 Task: Buy 1 Exhaust Coatings from Exhaust & Emissions section under best seller category for shipping address: Emily Brown, 1132 Star Trek Drive, Pensacola, Florida 32501, Cell Number 8503109646. Pay from credit card ending with 2005, CVV 3321
Action: Mouse moved to (37, 82)
Screenshot: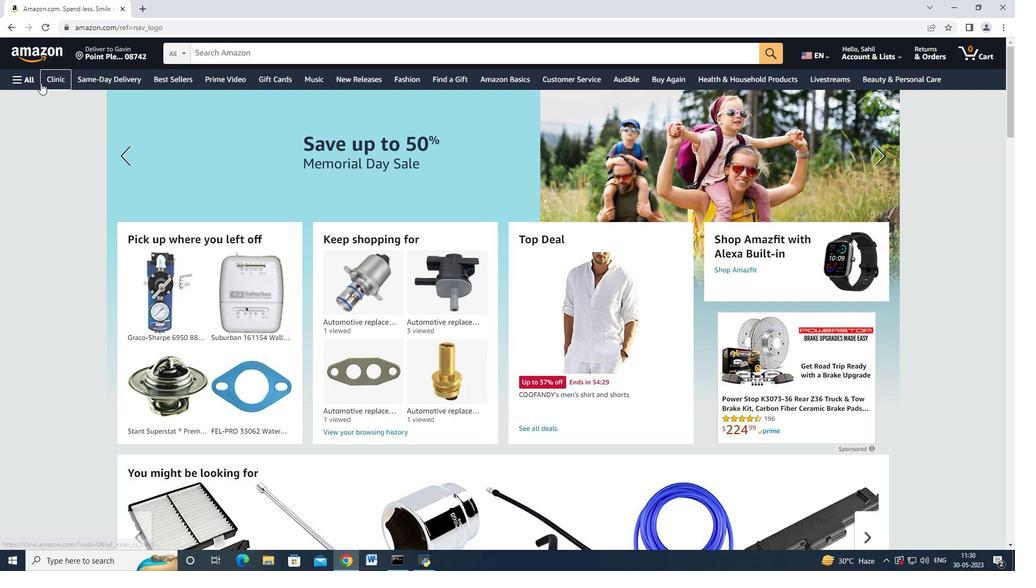 
Action: Mouse pressed left at (37, 82)
Screenshot: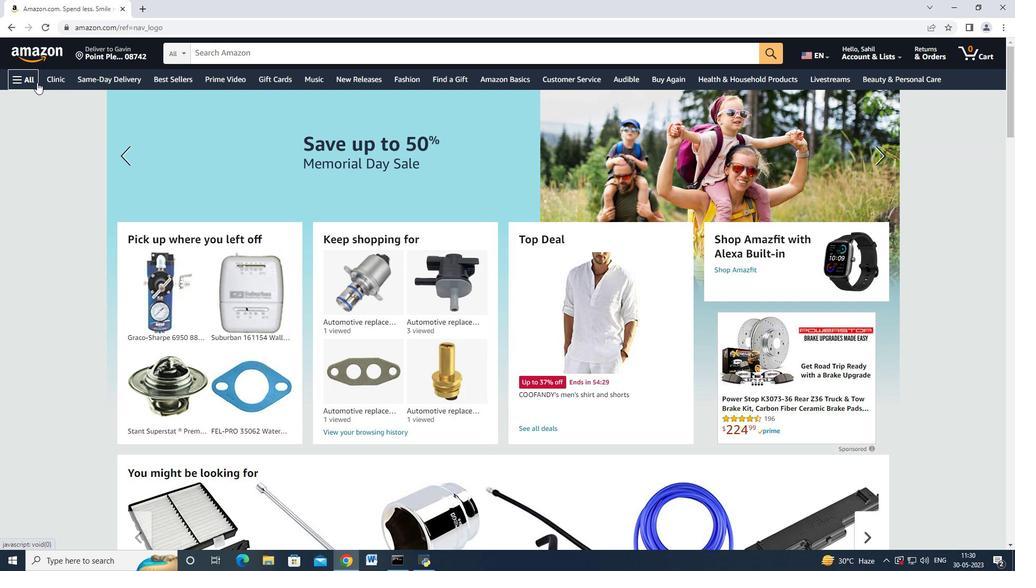 
Action: Mouse moved to (54, 196)
Screenshot: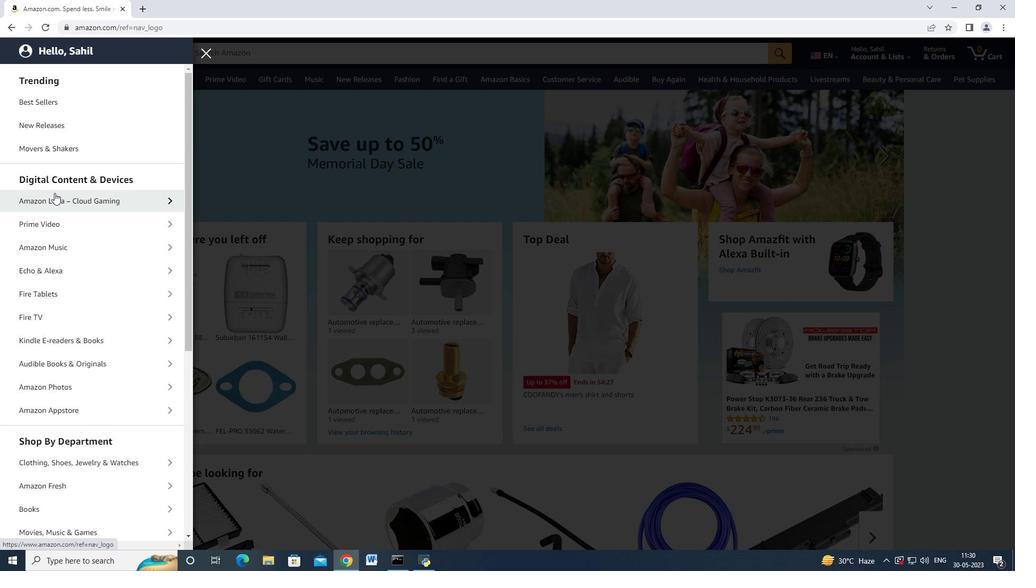 
Action: Mouse scrolled (54, 196) with delta (0, 0)
Screenshot: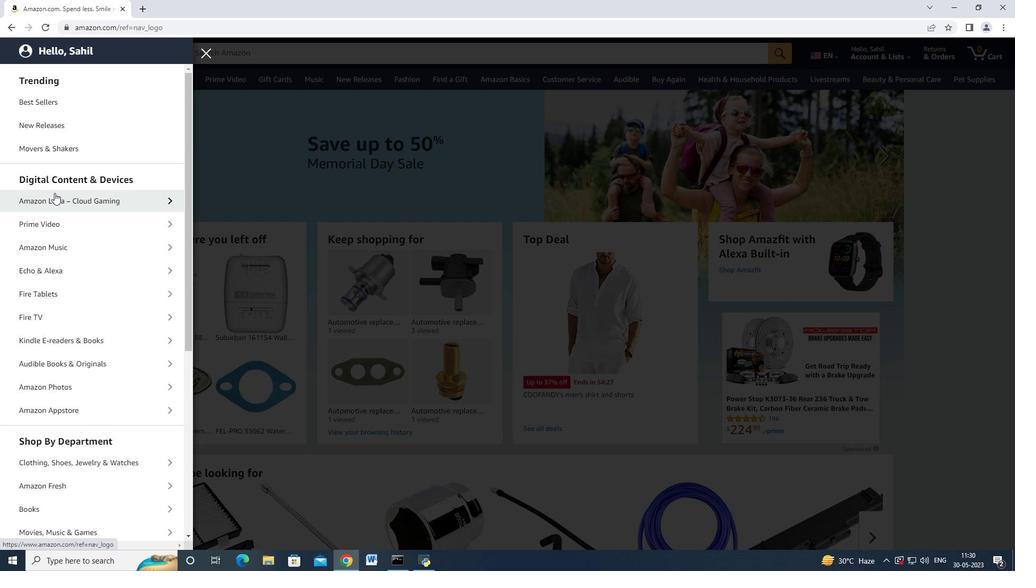 
Action: Mouse moved to (54, 196)
Screenshot: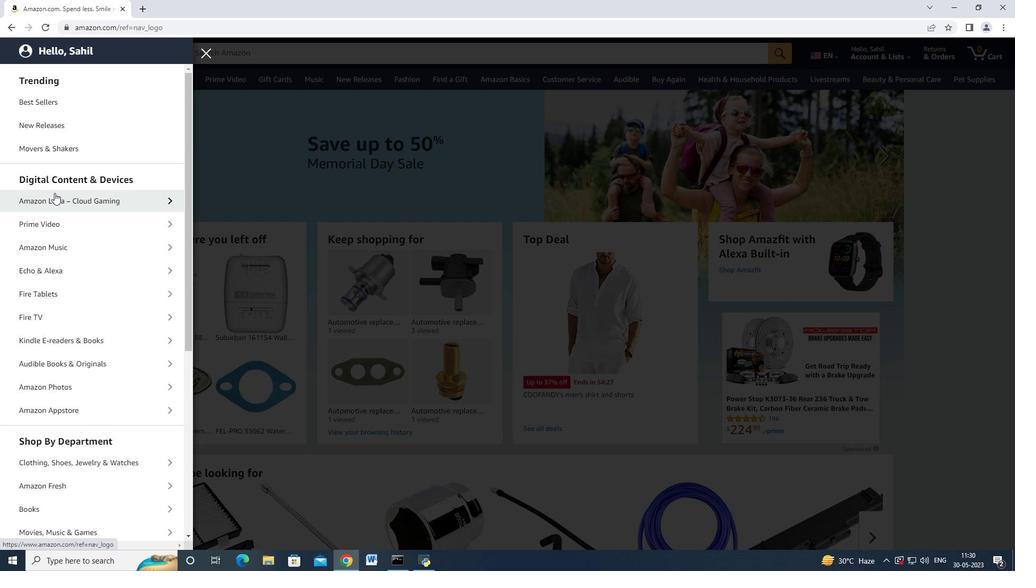 
Action: Mouse scrolled (54, 196) with delta (0, 0)
Screenshot: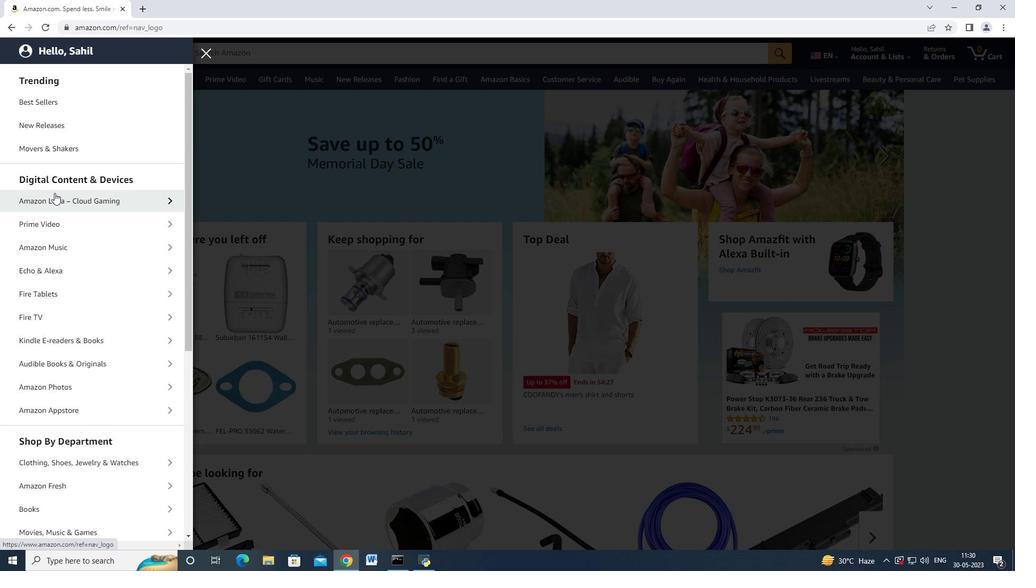 
Action: Mouse moved to (56, 197)
Screenshot: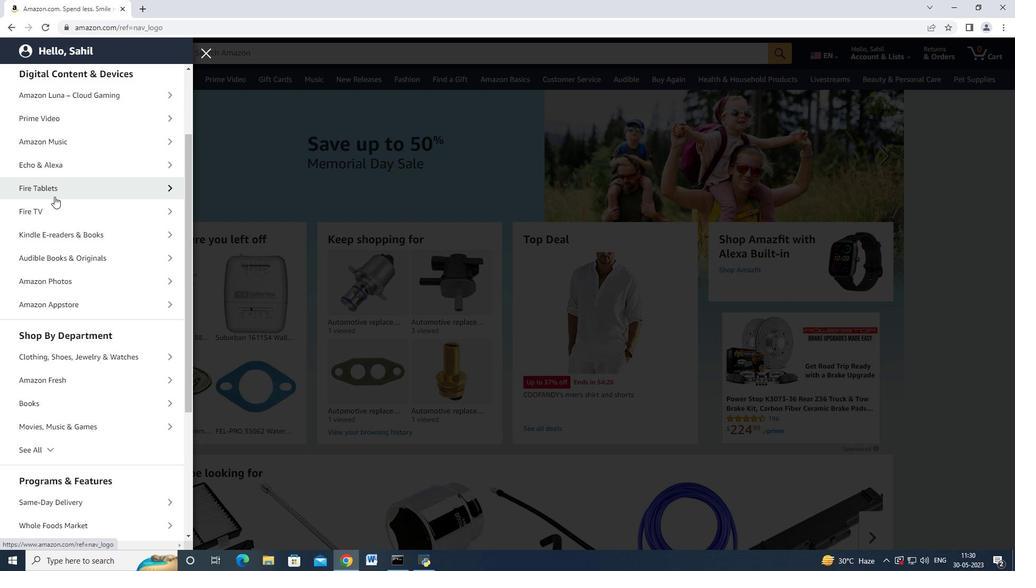 
Action: Mouse scrolled (56, 197) with delta (0, 0)
Screenshot: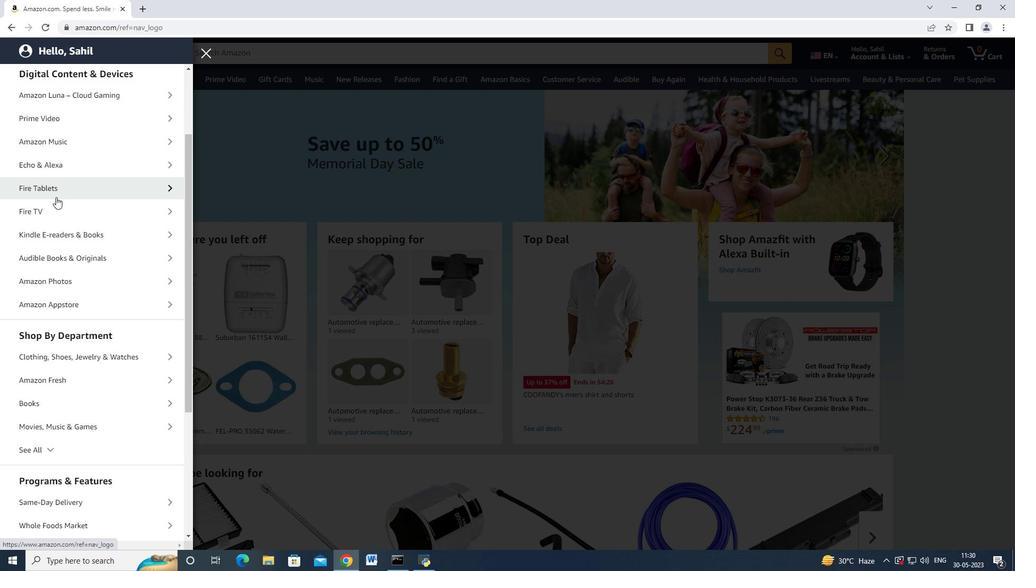 
Action: Mouse scrolled (56, 197) with delta (0, 0)
Screenshot: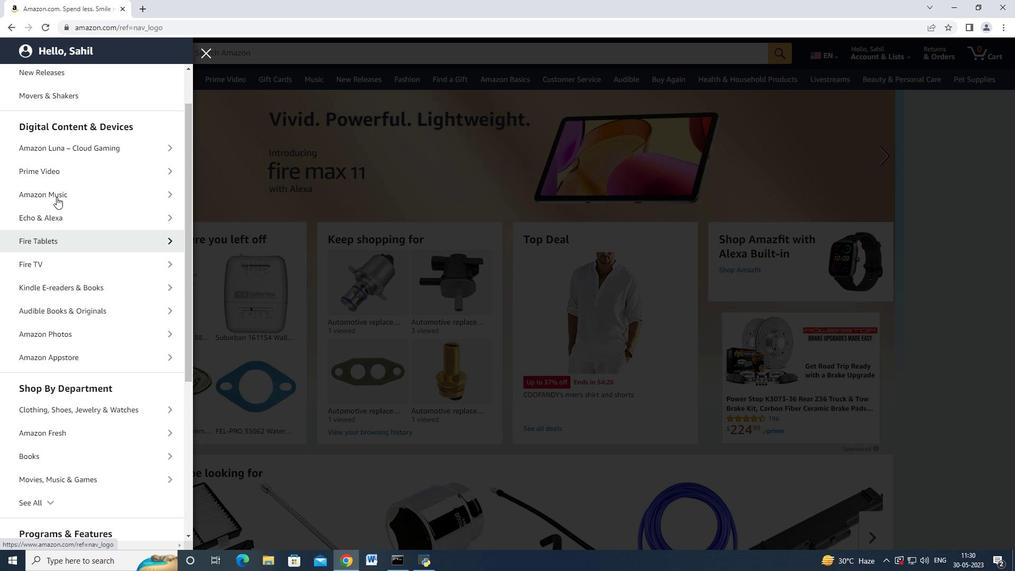 
Action: Mouse moved to (47, 203)
Screenshot: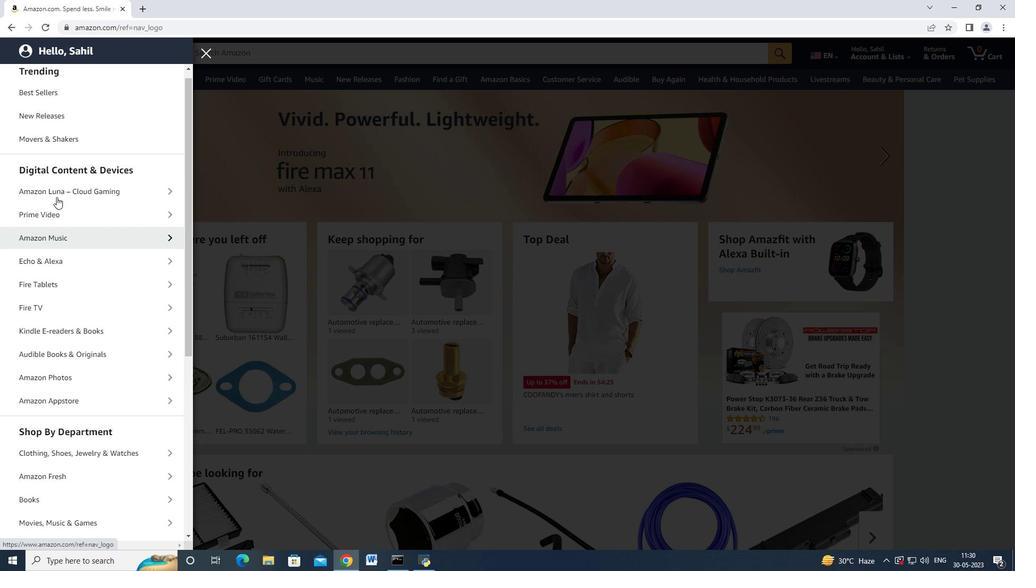 
Action: Mouse scrolled (47, 203) with delta (0, 0)
Screenshot: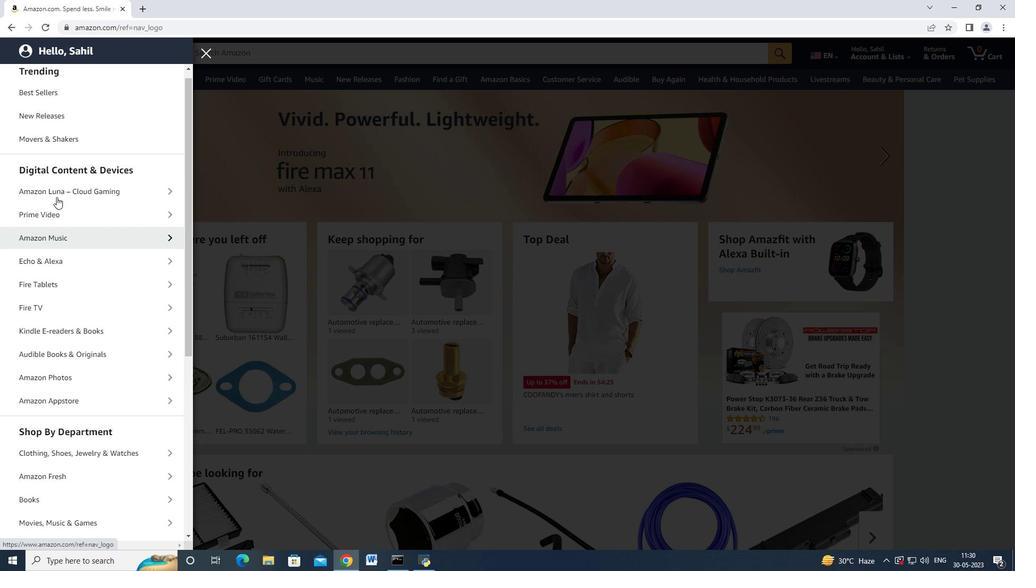 
Action: Mouse moved to (46, 203)
Screenshot: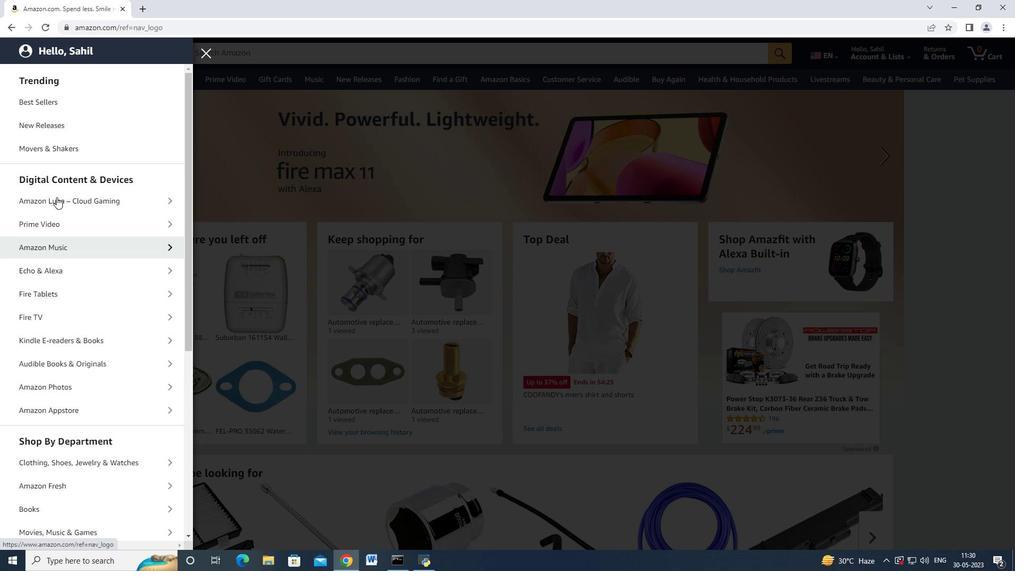 
Action: Mouse scrolled (46, 203) with delta (0, 0)
Screenshot: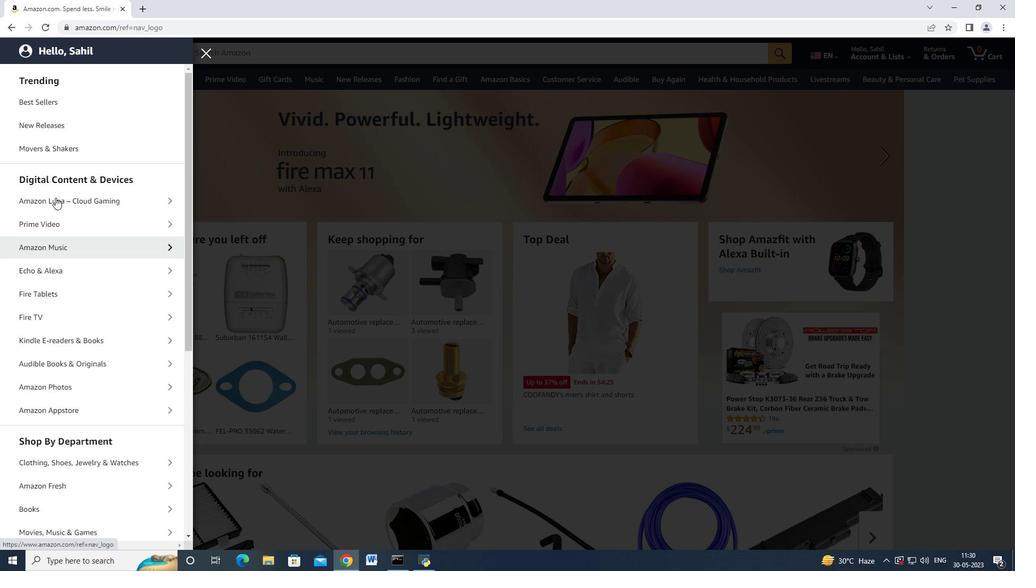
Action: Mouse scrolled (46, 203) with delta (0, 0)
Screenshot: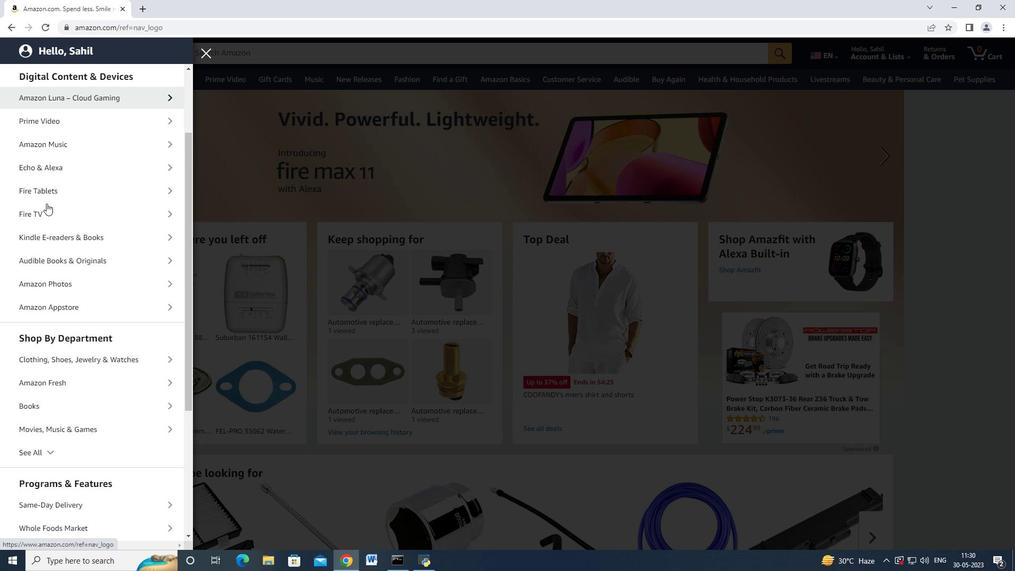 
Action: Mouse moved to (53, 247)
Screenshot: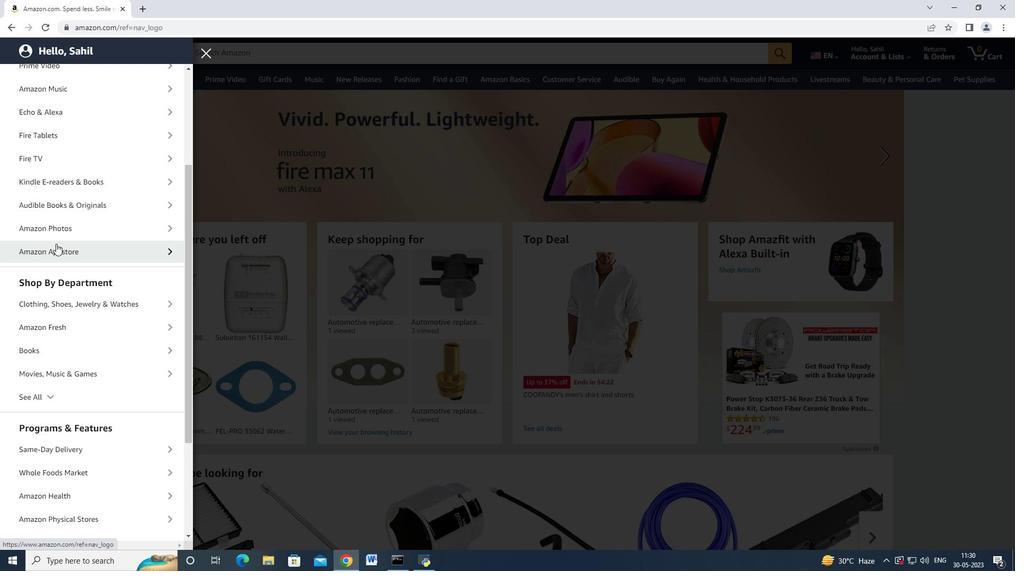
Action: Mouse scrolled (53, 247) with delta (0, 0)
Screenshot: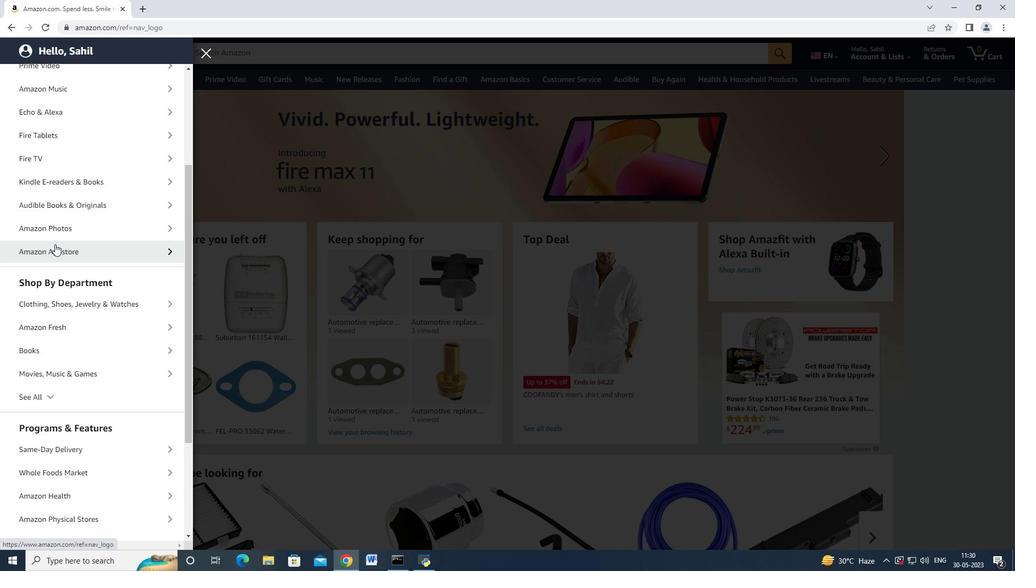 
Action: Mouse moved to (49, 253)
Screenshot: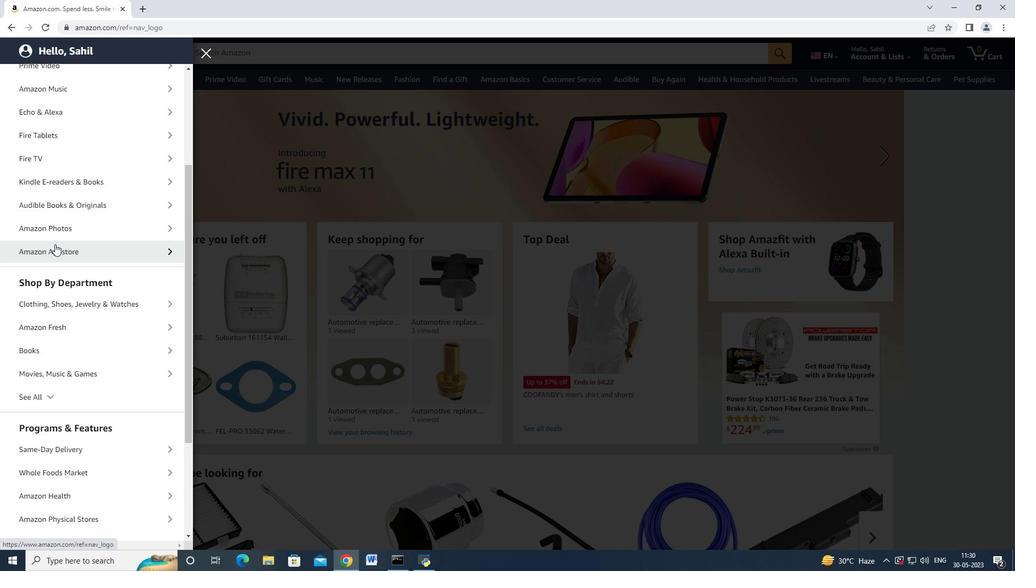 
Action: Mouse scrolled (49, 253) with delta (0, 0)
Screenshot: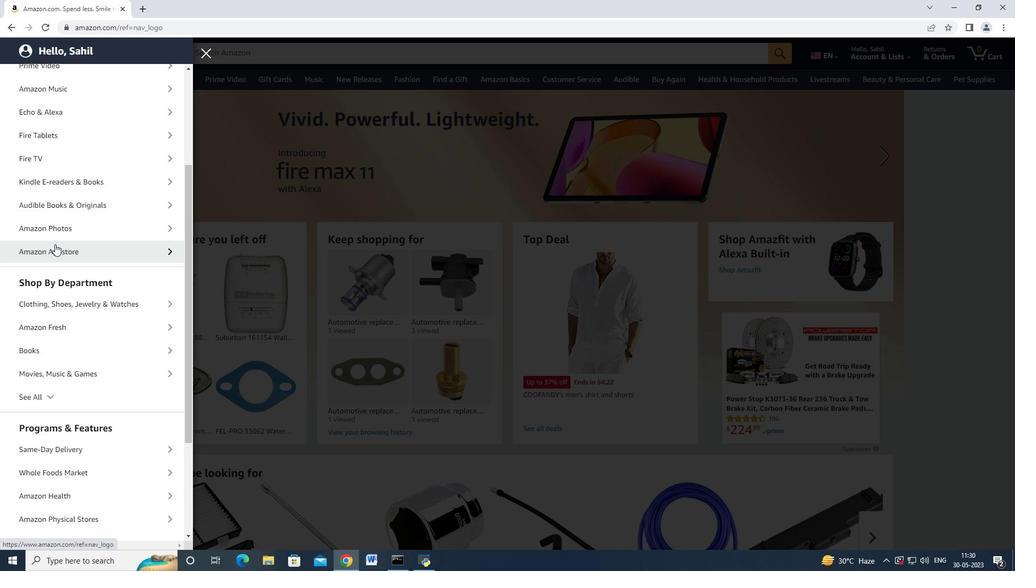 
Action: Mouse scrolled (49, 253) with delta (0, 0)
Screenshot: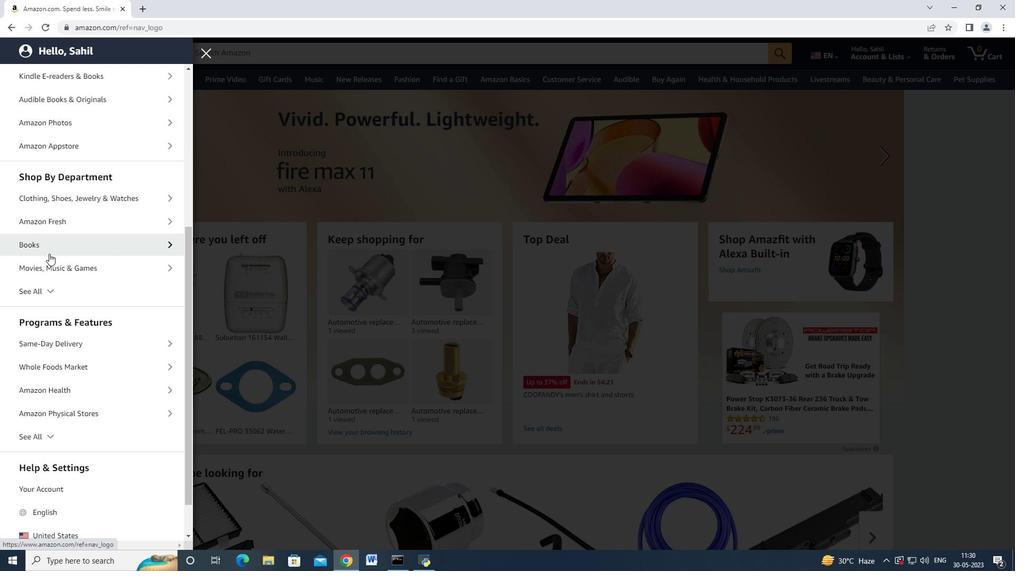 
Action: Mouse scrolled (49, 253) with delta (0, 0)
Screenshot: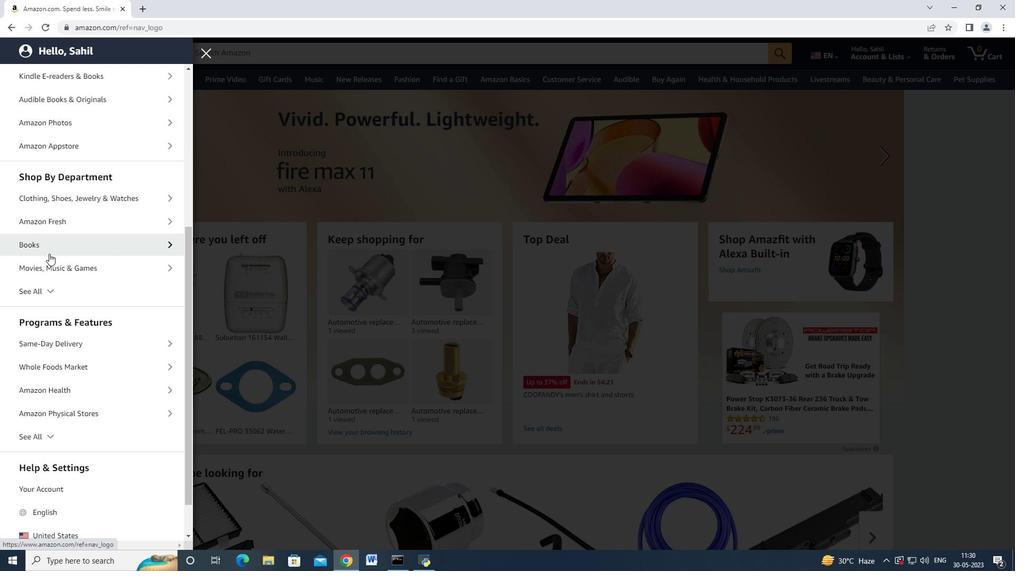 
Action: Mouse scrolled (49, 253) with delta (0, 0)
Screenshot: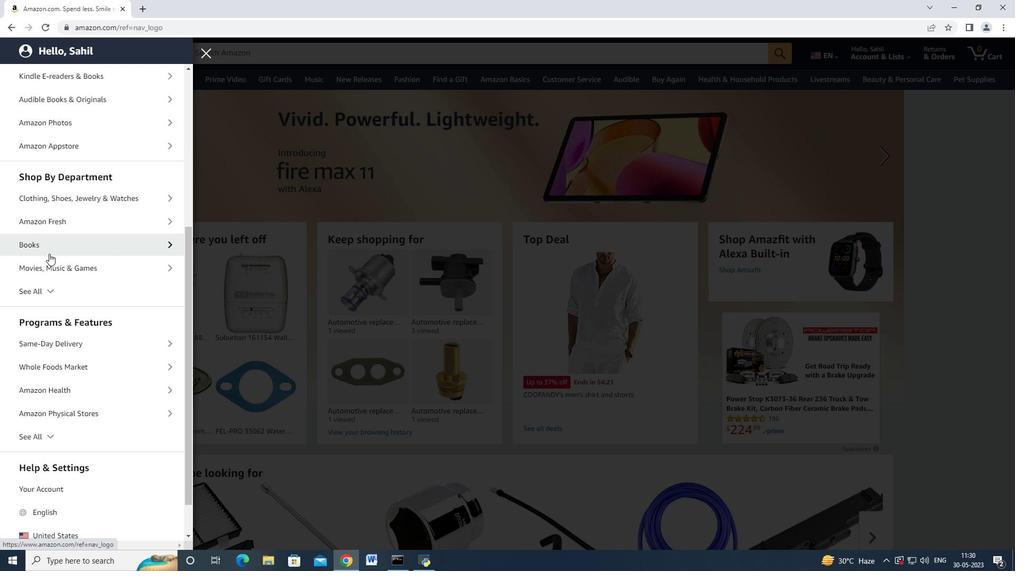 
Action: Mouse moved to (45, 247)
Screenshot: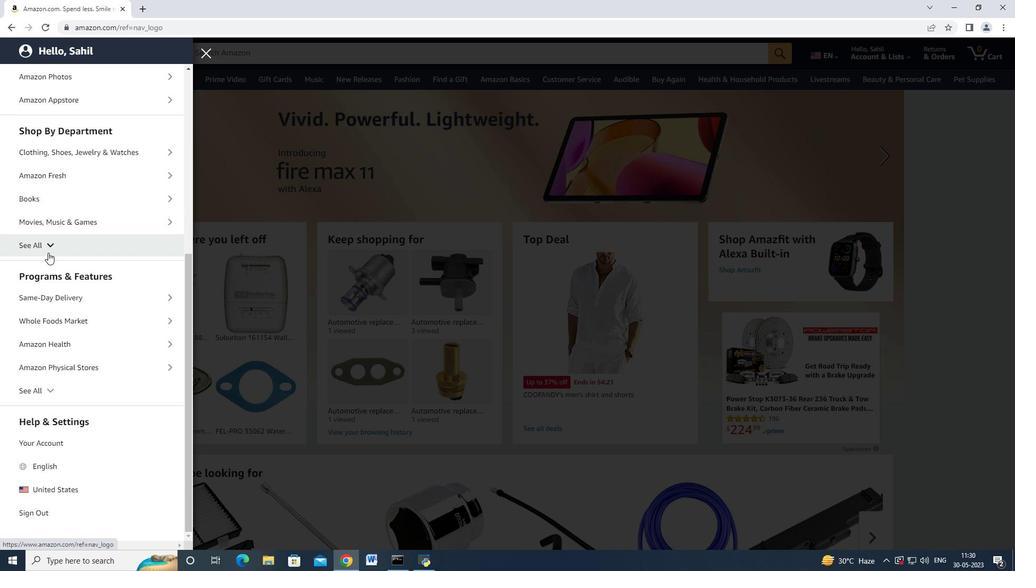 
Action: Mouse scrolled (45, 247) with delta (0, 0)
Screenshot: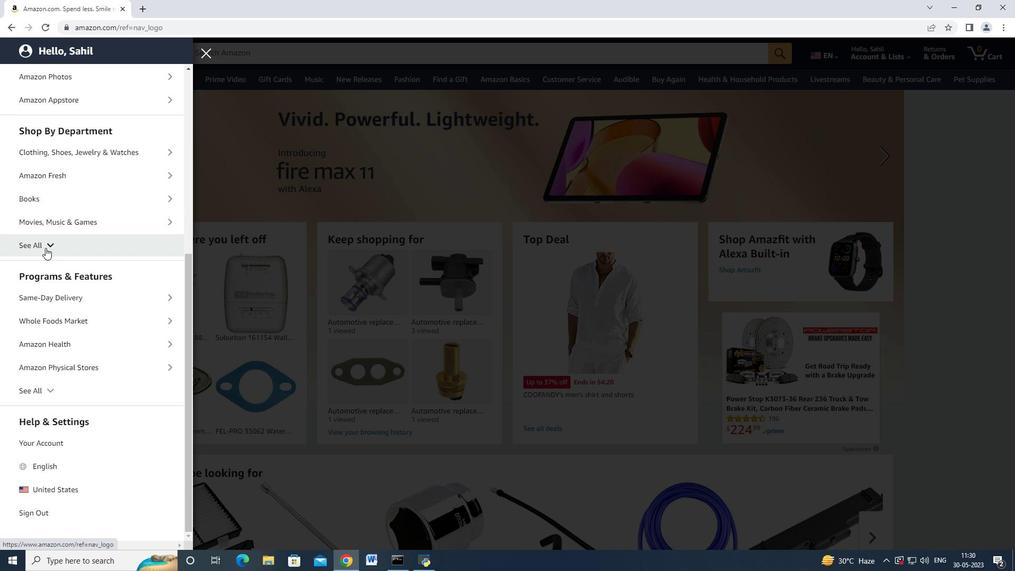
Action: Mouse moved to (70, 203)
Screenshot: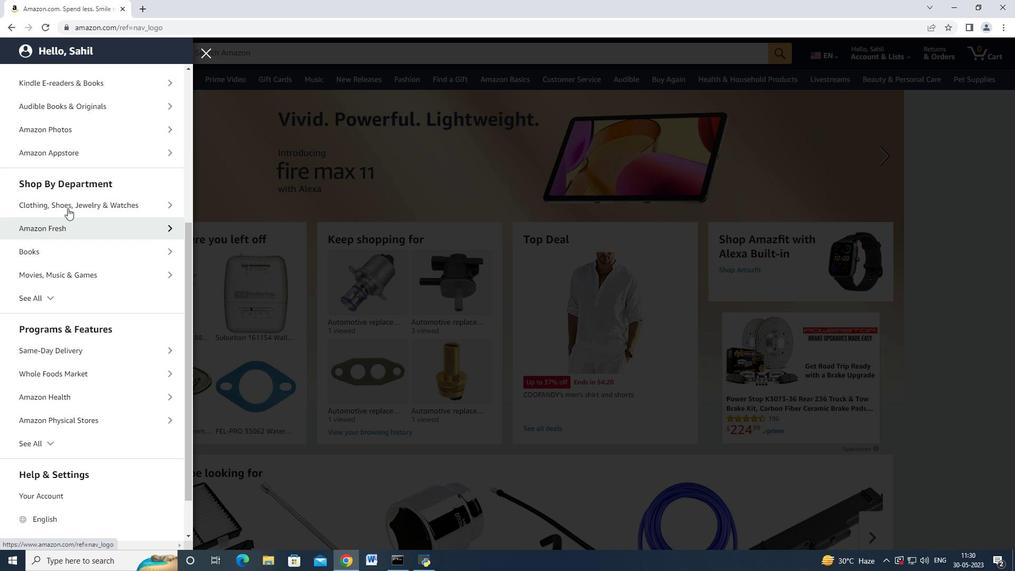 
Action: Mouse scrolled (70, 203) with delta (0, 0)
Screenshot: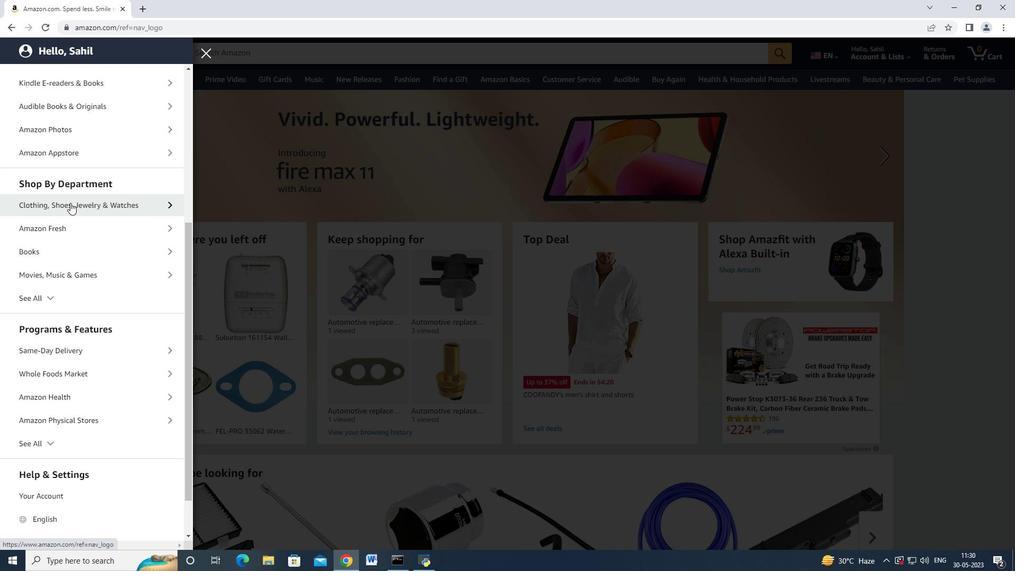 
Action: Mouse scrolled (70, 203) with delta (0, 0)
Screenshot: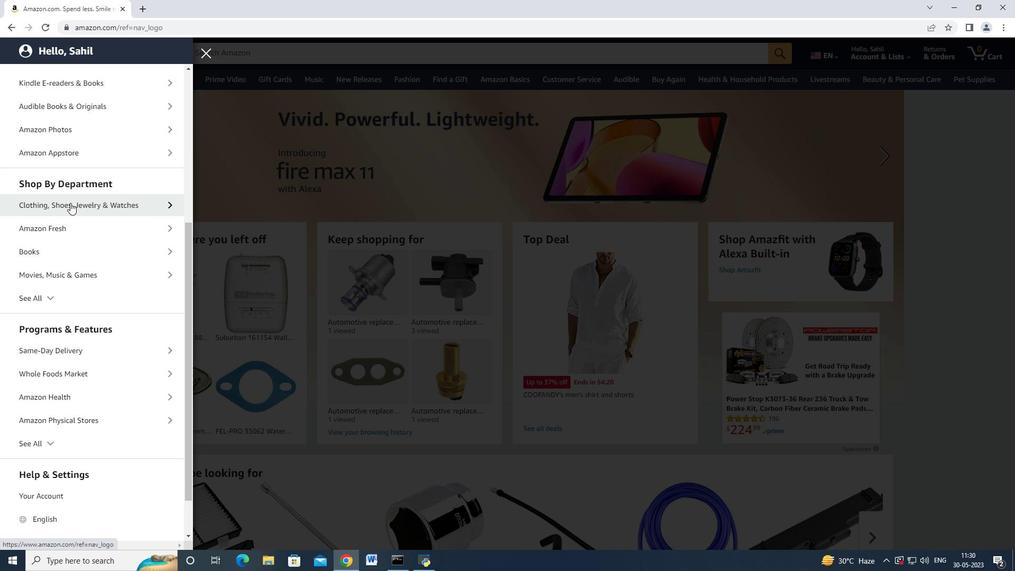 
Action: Mouse scrolled (70, 203) with delta (0, 0)
Screenshot: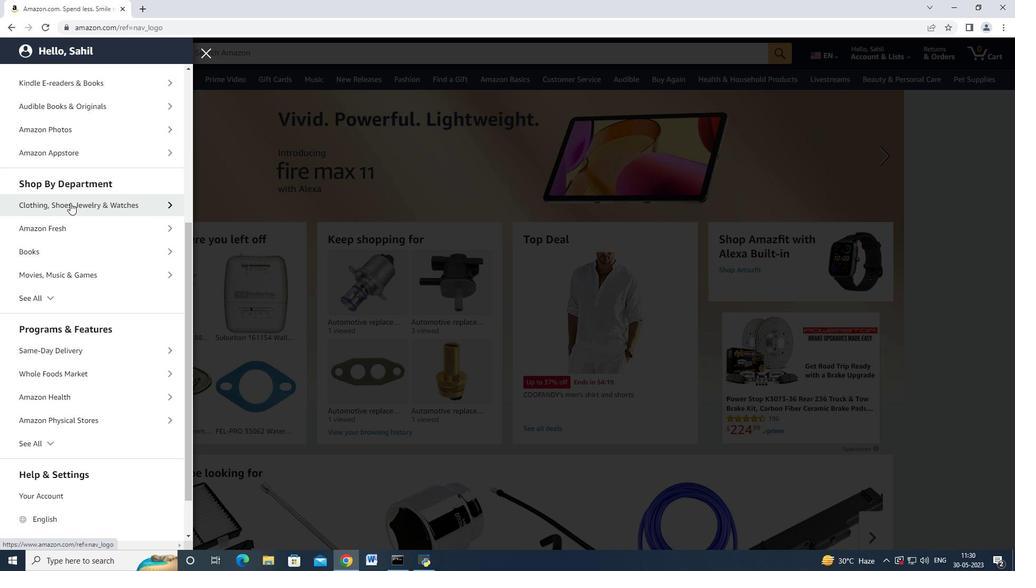 
Action: Mouse moved to (70, 205)
Screenshot: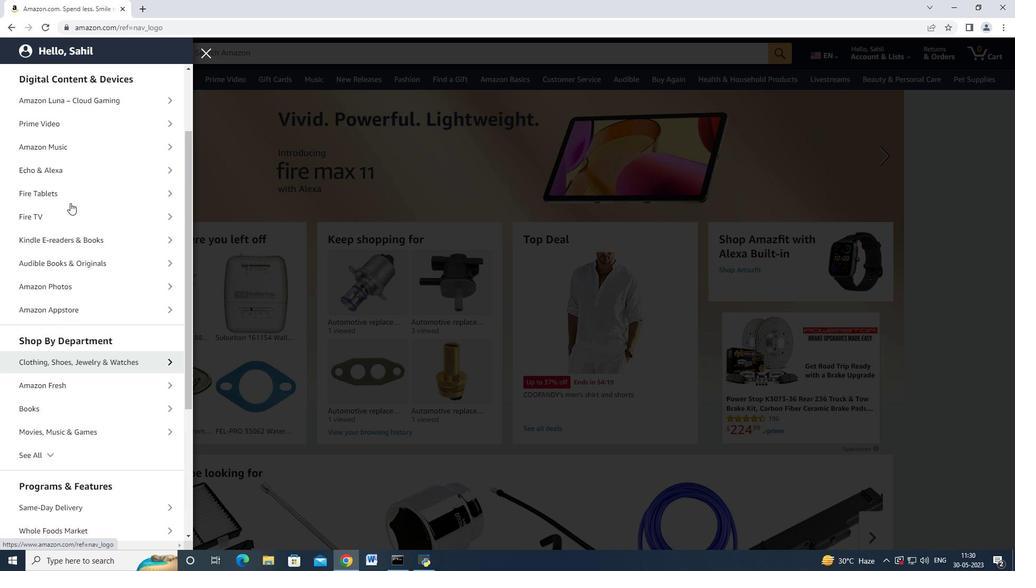 
Action: Mouse scrolled (70, 204) with delta (0, 0)
Screenshot: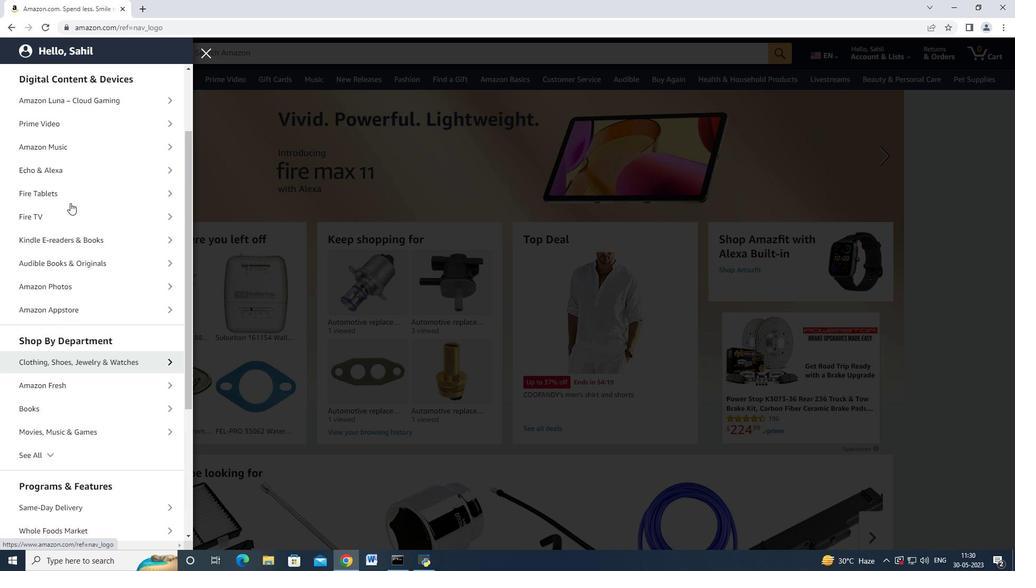 
Action: Mouse moved to (70, 205)
Screenshot: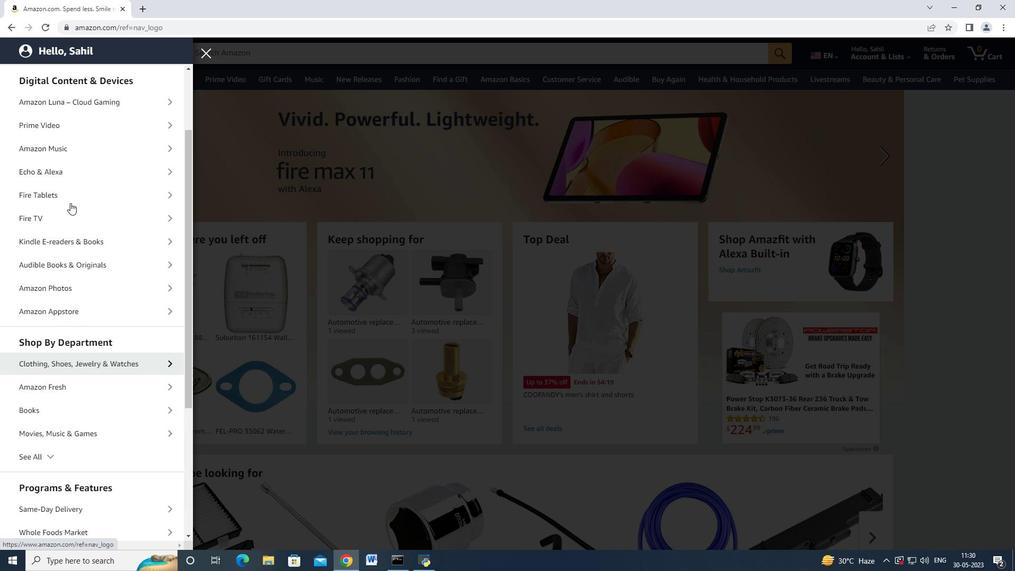 
Action: Mouse scrolled (70, 205) with delta (0, 0)
Screenshot: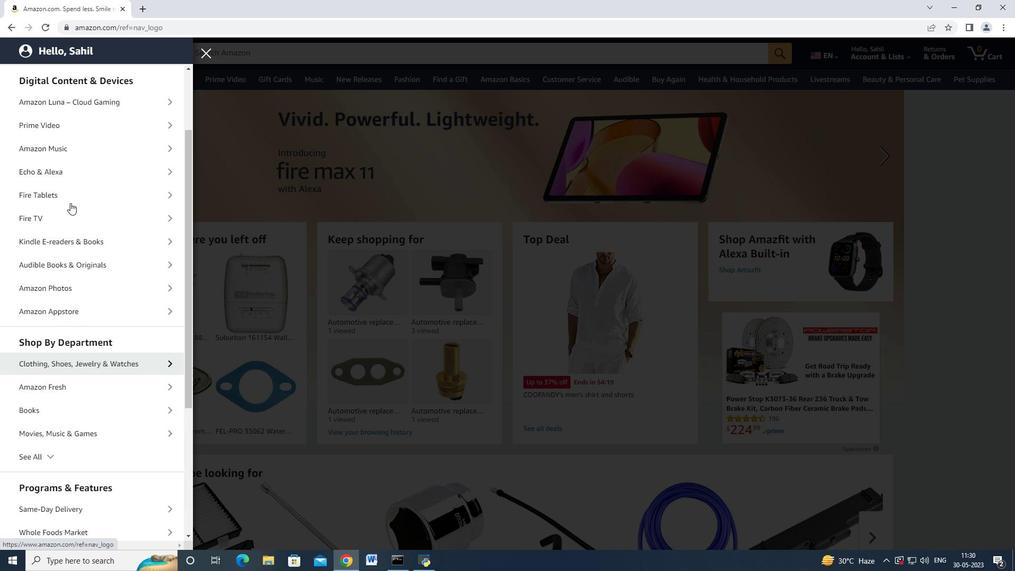 
Action: Mouse moved to (70, 206)
Screenshot: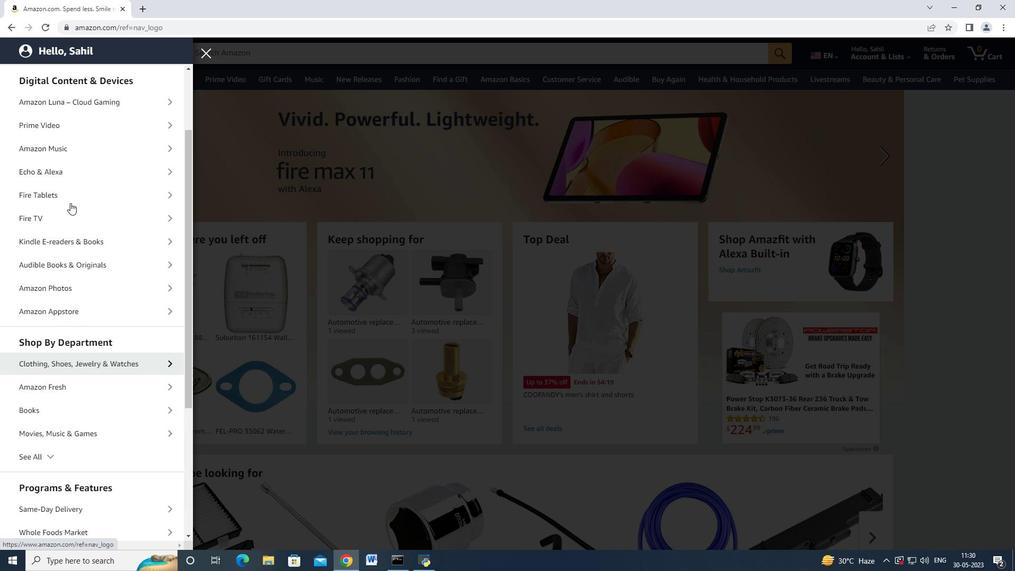 
Action: Mouse scrolled (70, 205) with delta (0, 0)
Screenshot: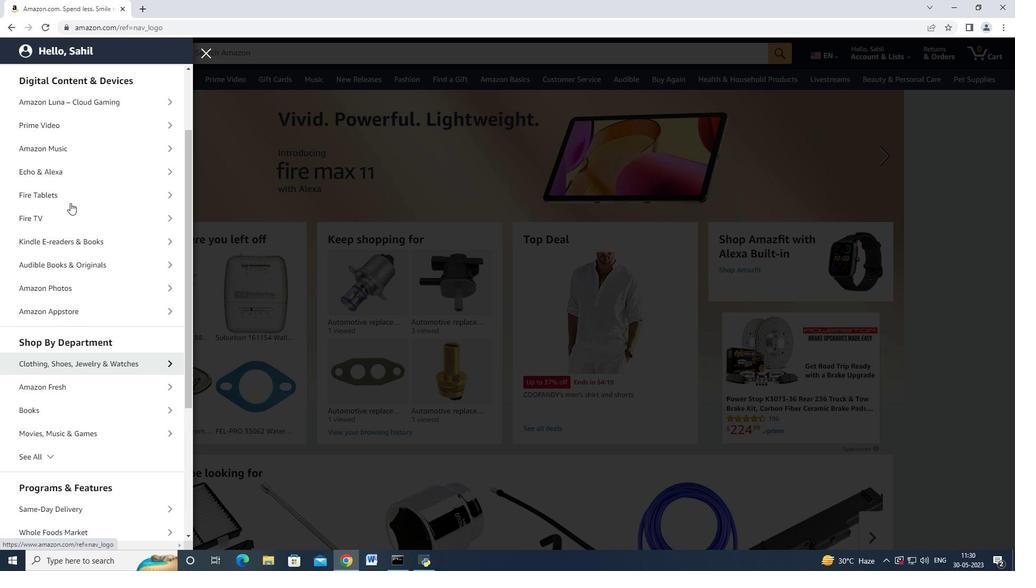 
Action: Mouse moved to (47, 292)
Screenshot: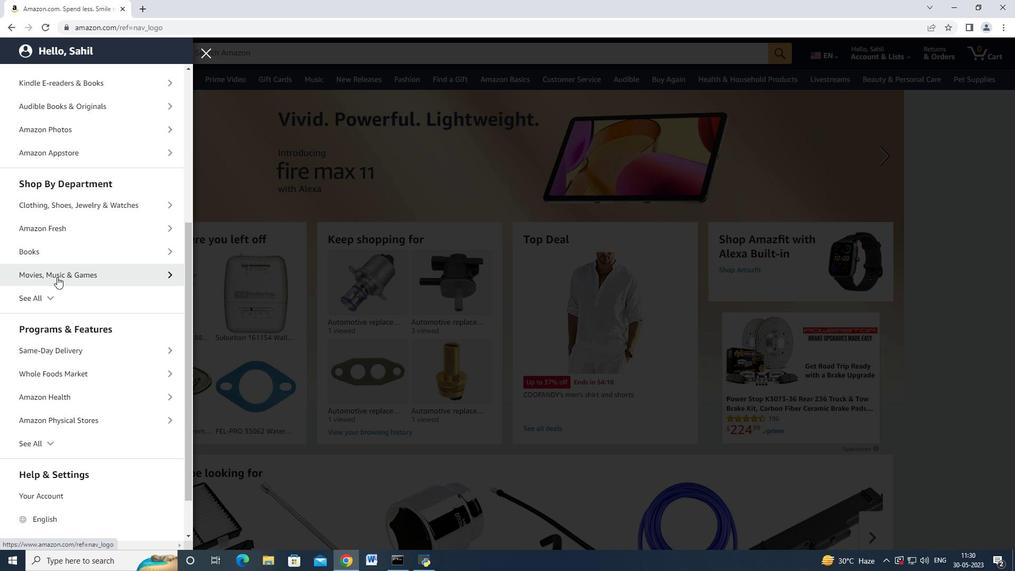 
Action: Mouse pressed left at (47, 292)
Screenshot: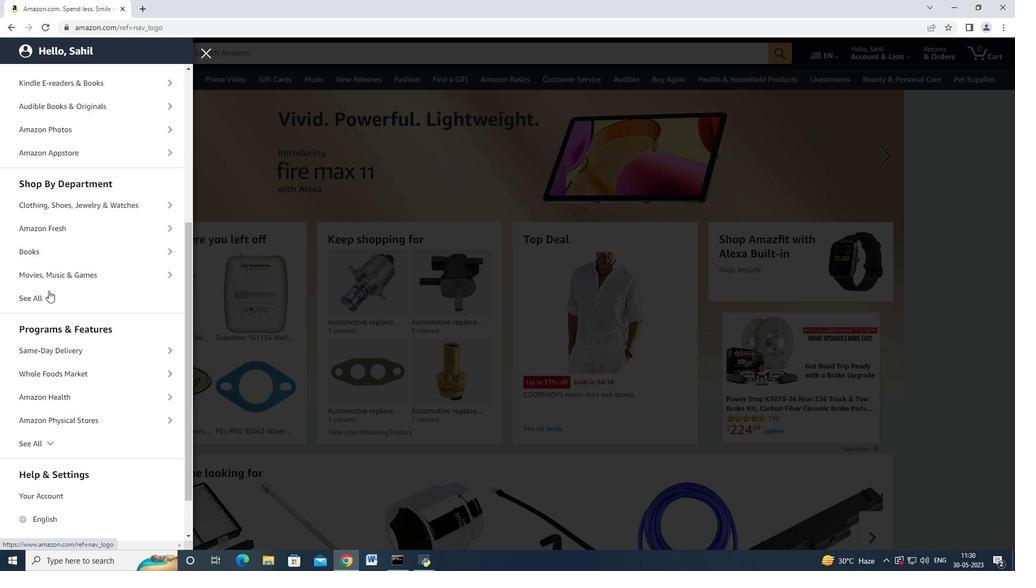
Action: Mouse moved to (50, 289)
Screenshot: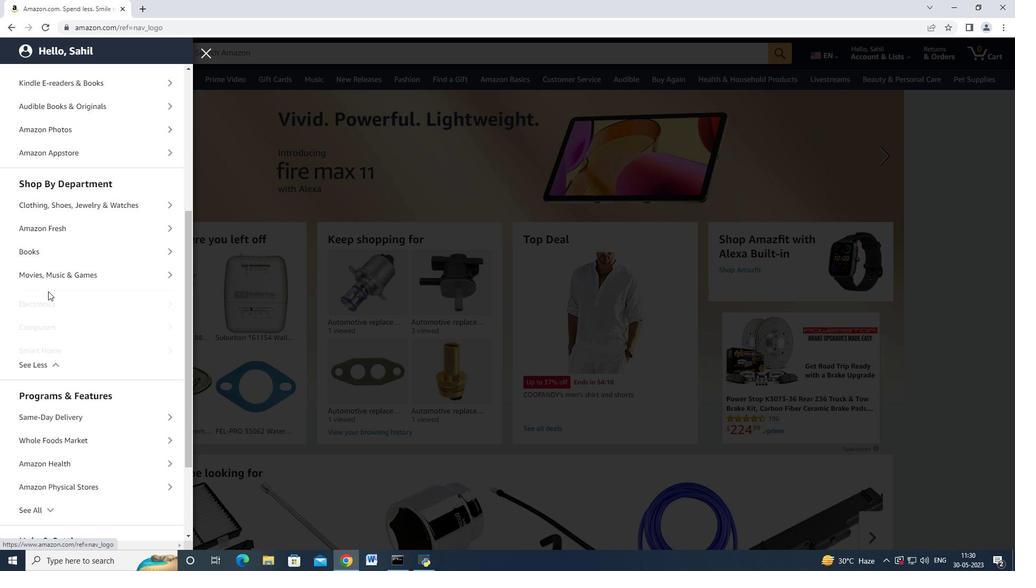 
Action: Mouse scrolled (50, 288) with delta (0, 0)
Screenshot: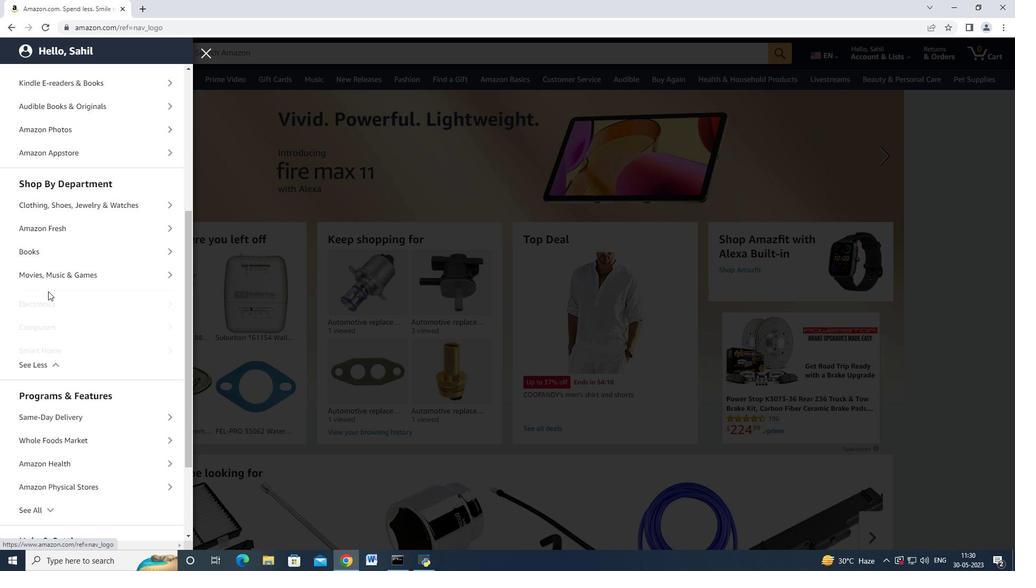 
Action: Mouse scrolled (50, 288) with delta (0, 0)
Screenshot: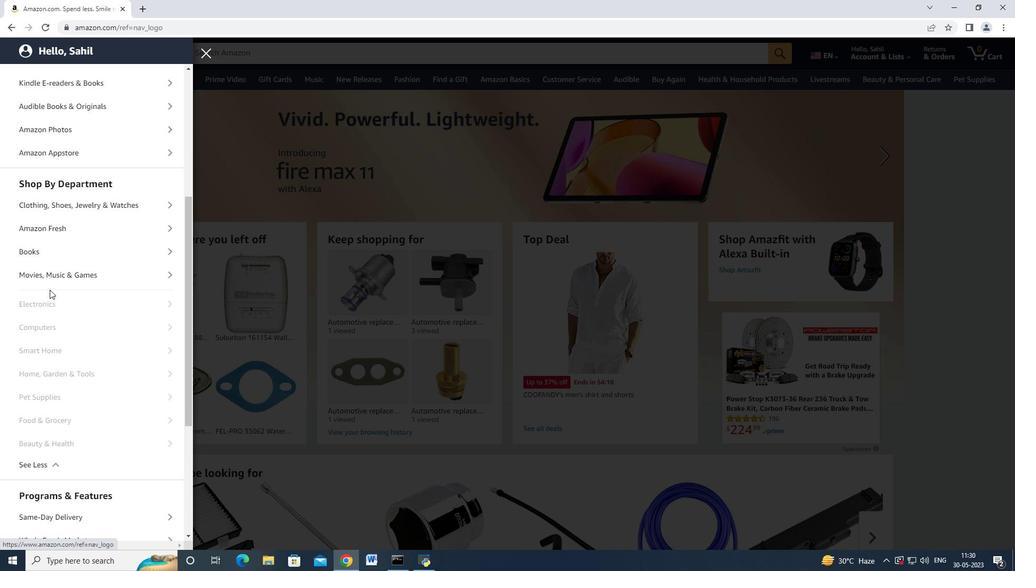 
Action: Mouse moved to (50, 289)
Screenshot: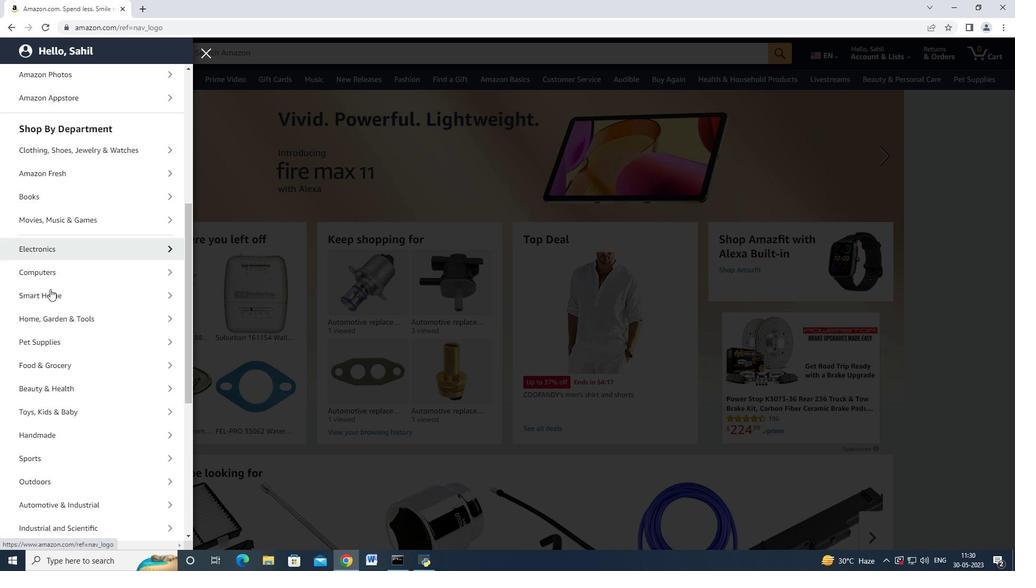 
Action: Mouse scrolled (50, 288) with delta (0, 0)
Screenshot: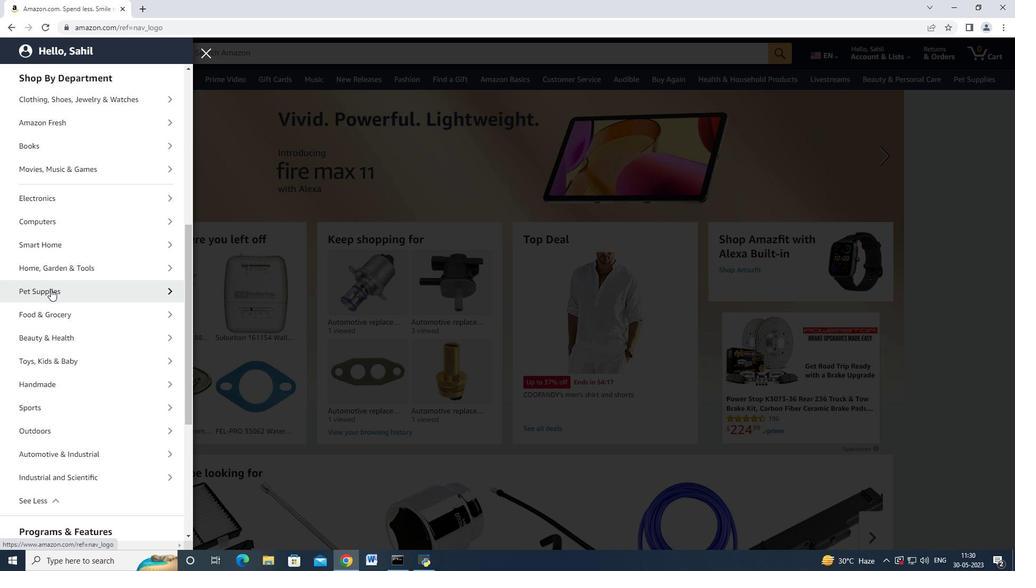 
Action: Mouse moved to (50, 289)
Screenshot: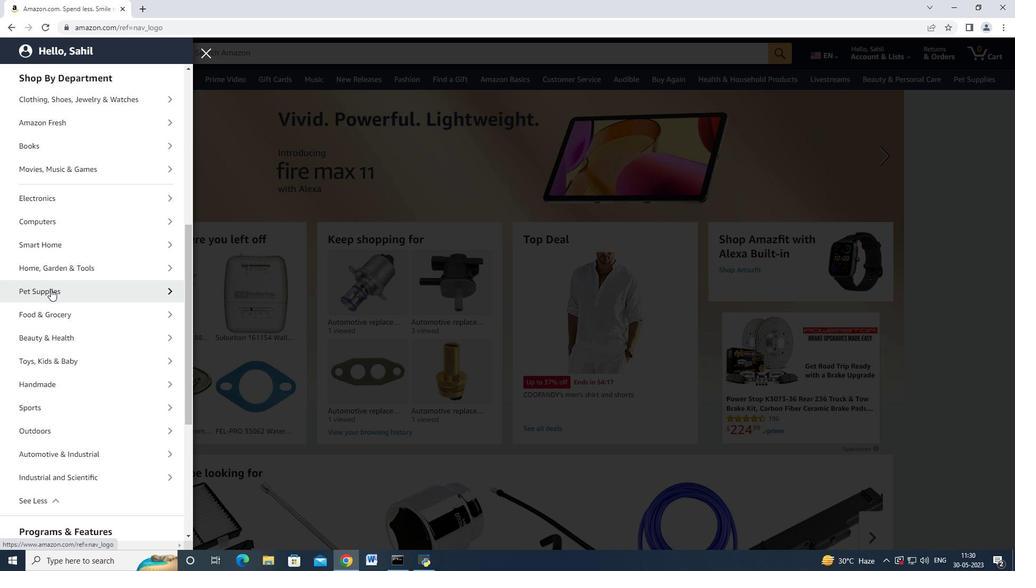
Action: Mouse scrolled (50, 288) with delta (0, 0)
Screenshot: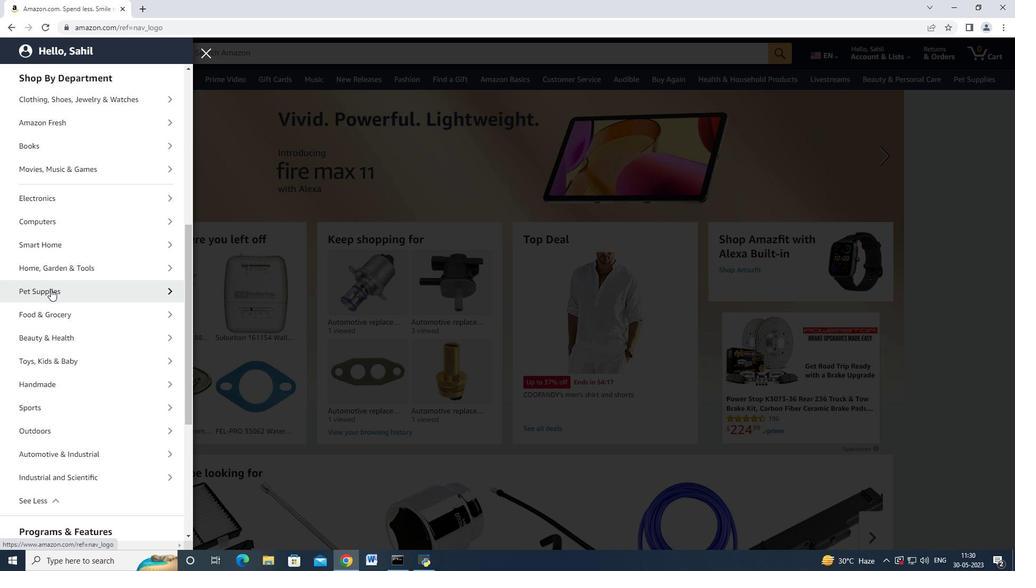 
Action: Mouse moved to (51, 291)
Screenshot: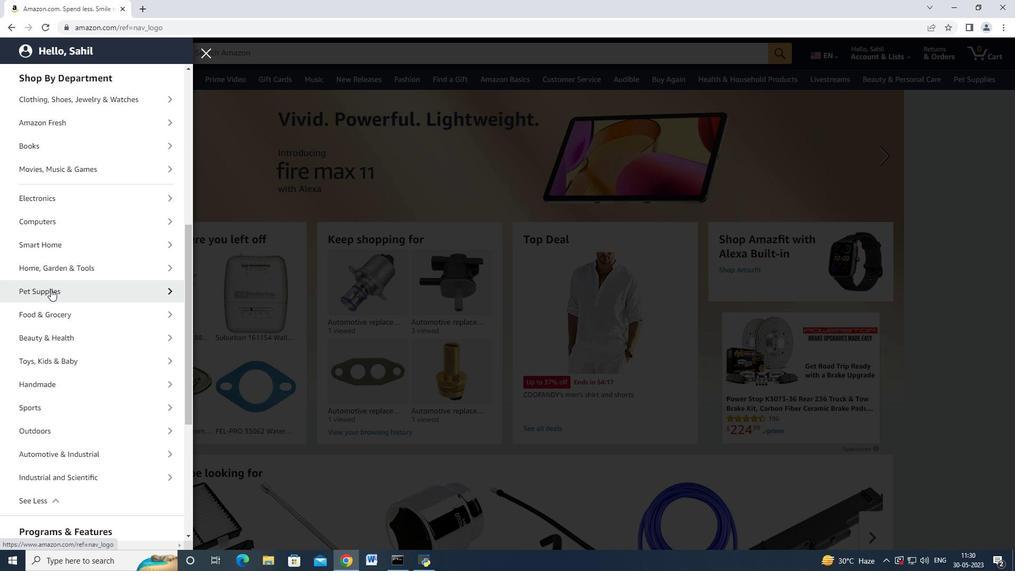 
Action: Mouse scrolled (51, 290) with delta (0, 0)
Screenshot: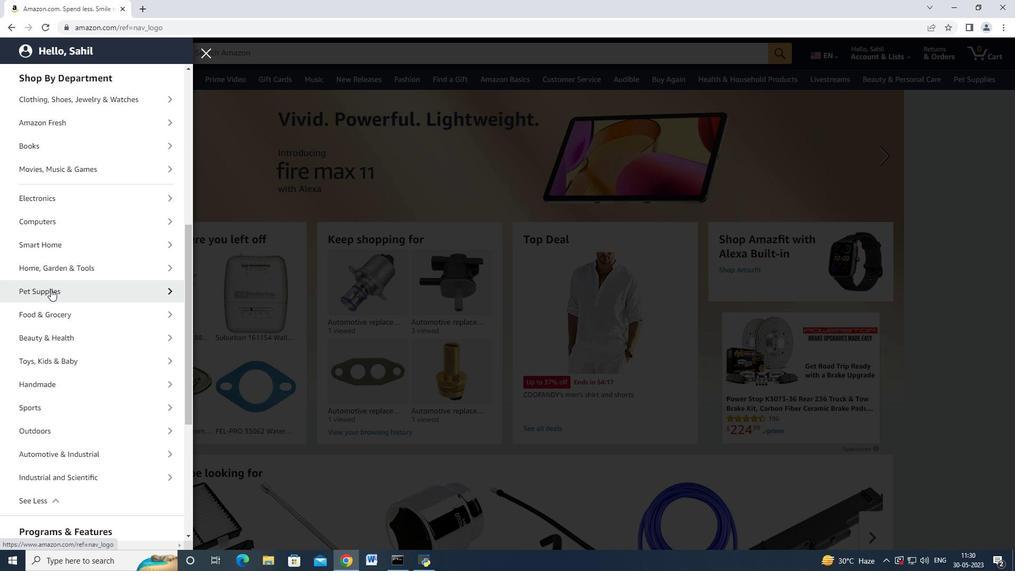 
Action: Mouse moved to (65, 303)
Screenshot: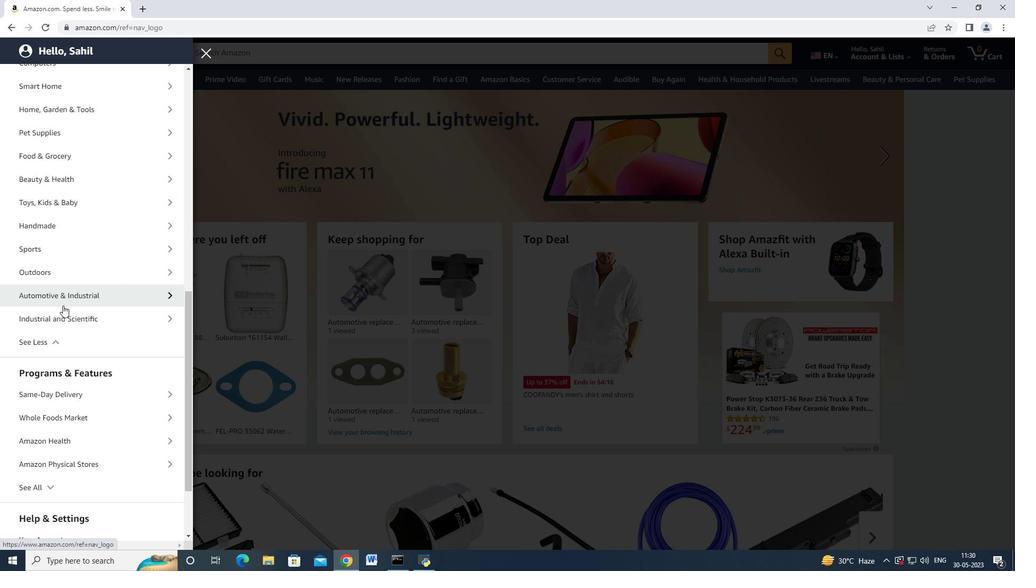 
Action: Mouse pressed left at (65, 303)
Screenshot: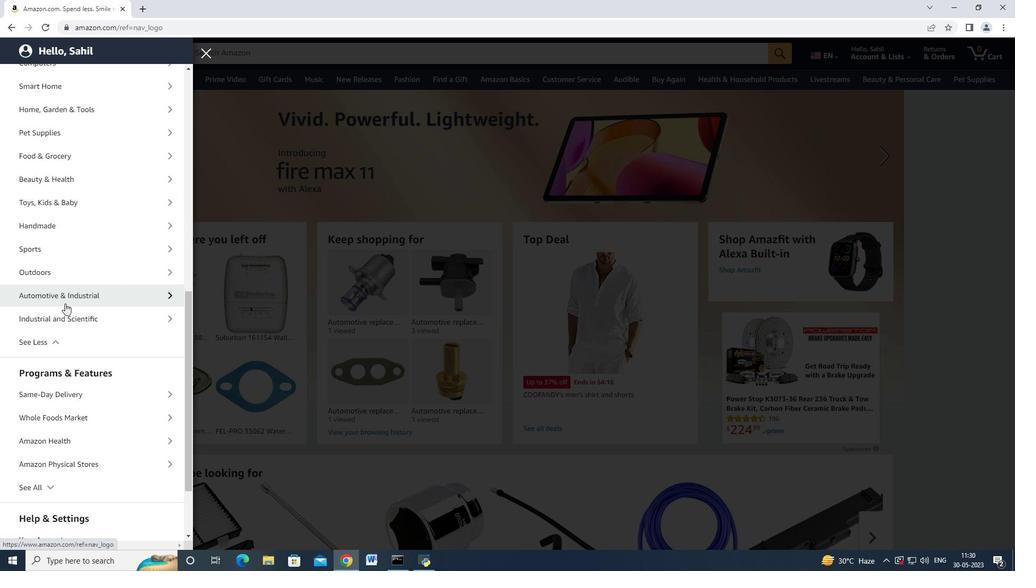 
Action: Mouse moved to (113, 133)
Screenshot: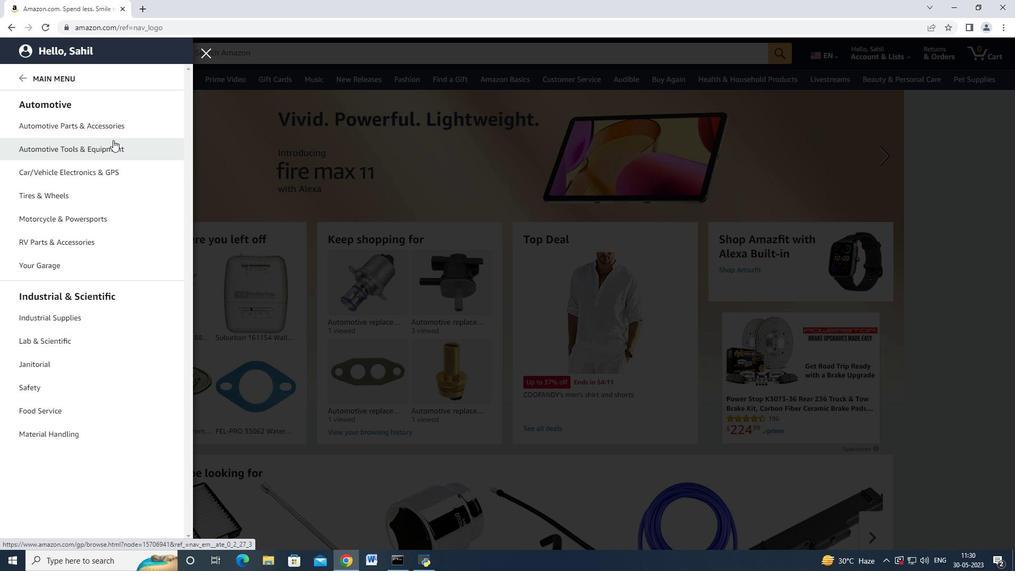 
Action: Mouse pressed left at (113, 133)
Screenshot: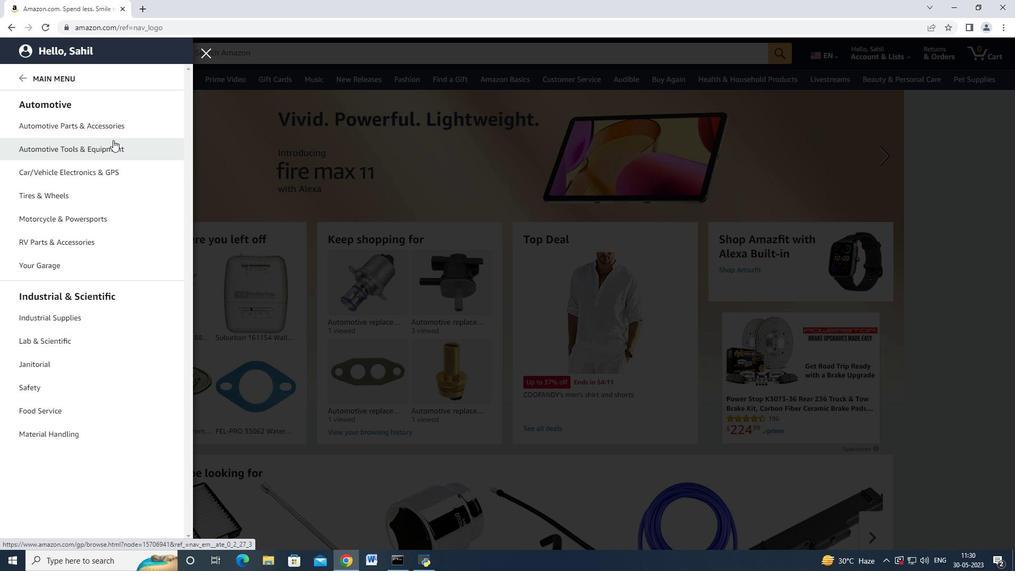 
Action: Mouse moved to (175, 97)
Screenshot: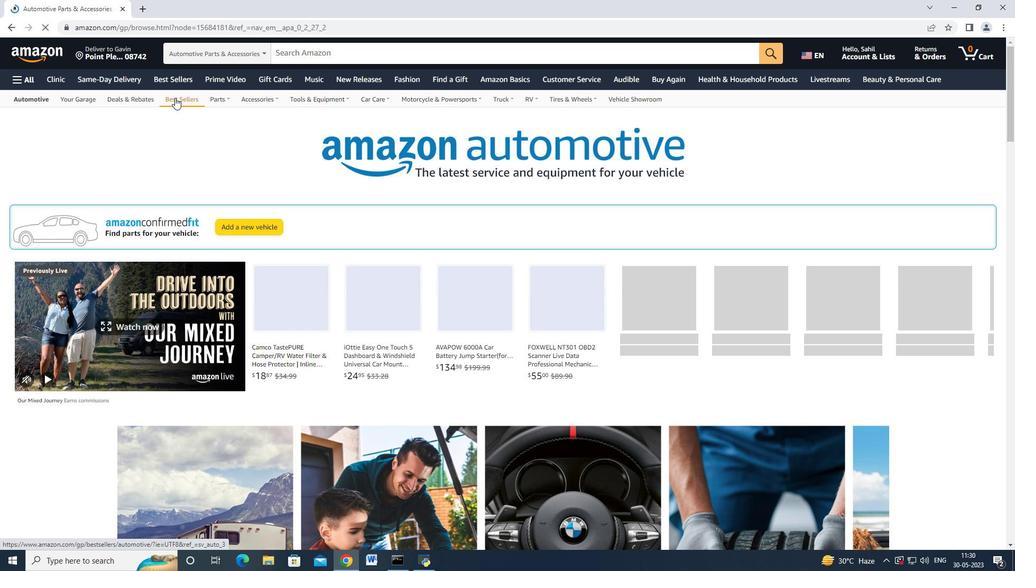 
Action: Mouse pressed left at (175, 97)
Screenshot: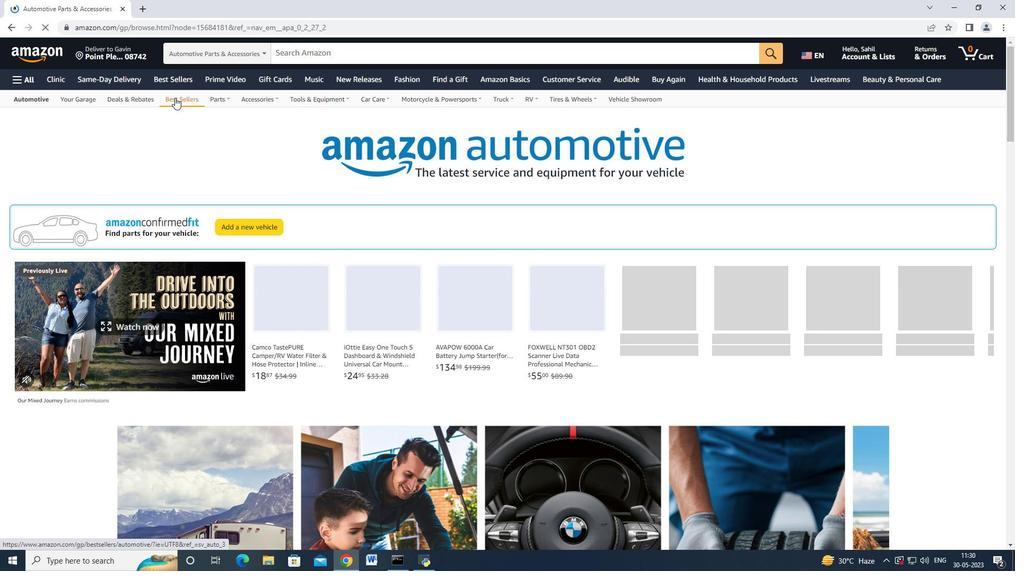 
Action: Mouse moved to (80, 337)
Screenshot: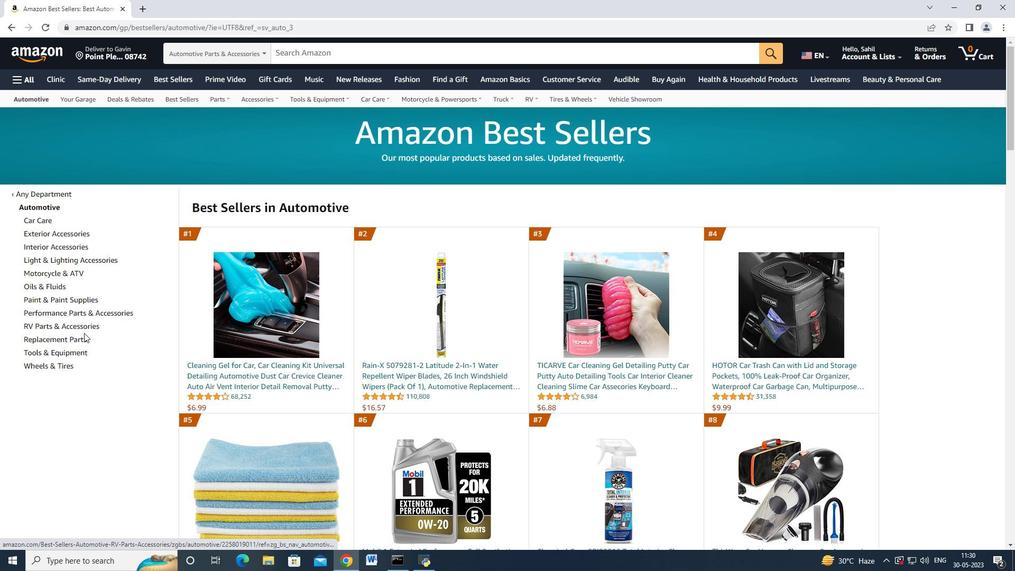 
Action: Mouse pressed left at (80, 337)
Screenshot: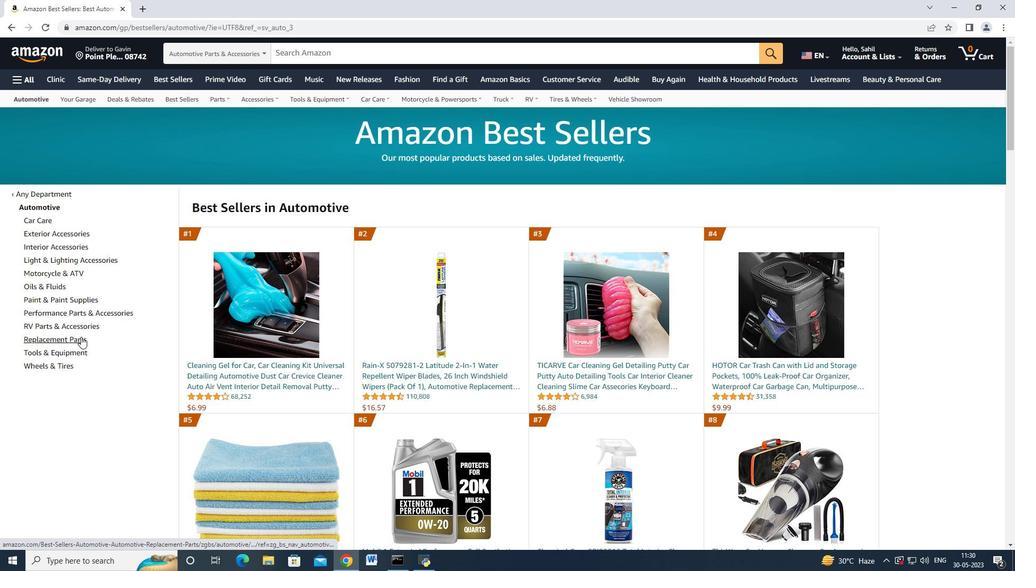 
Action: Mouse moved to (111, 294)
Screenshot: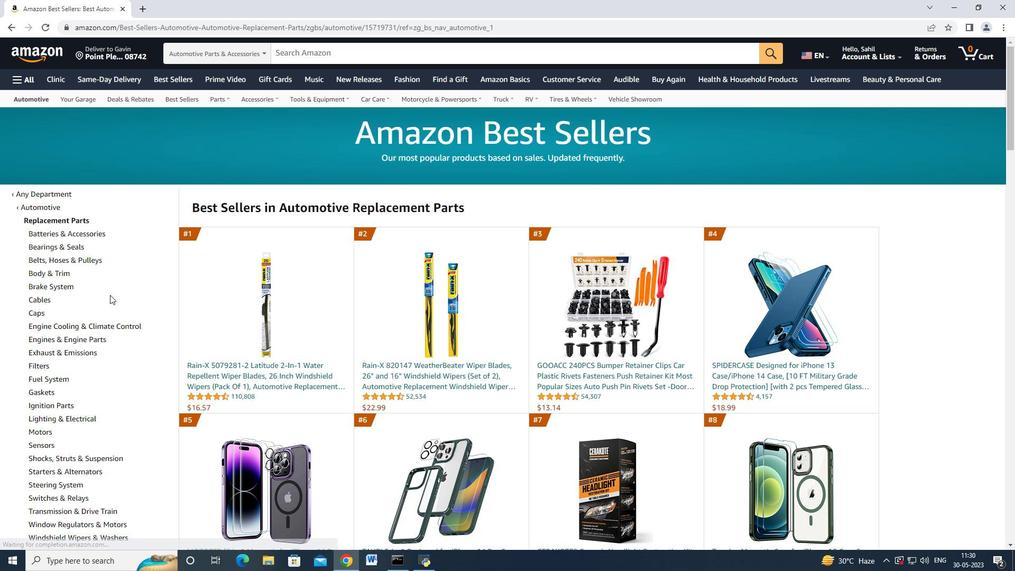 
Action: Mouse scrolled (111, 294) with delta (0, 0)
Screenshot: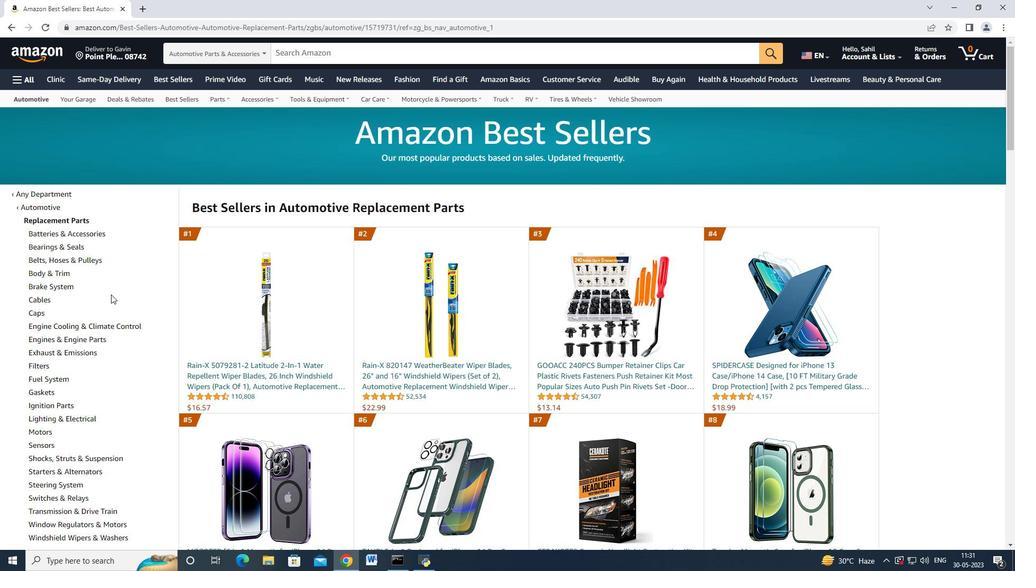 
Action: Mouse moved to (113, 247)
Screenshot: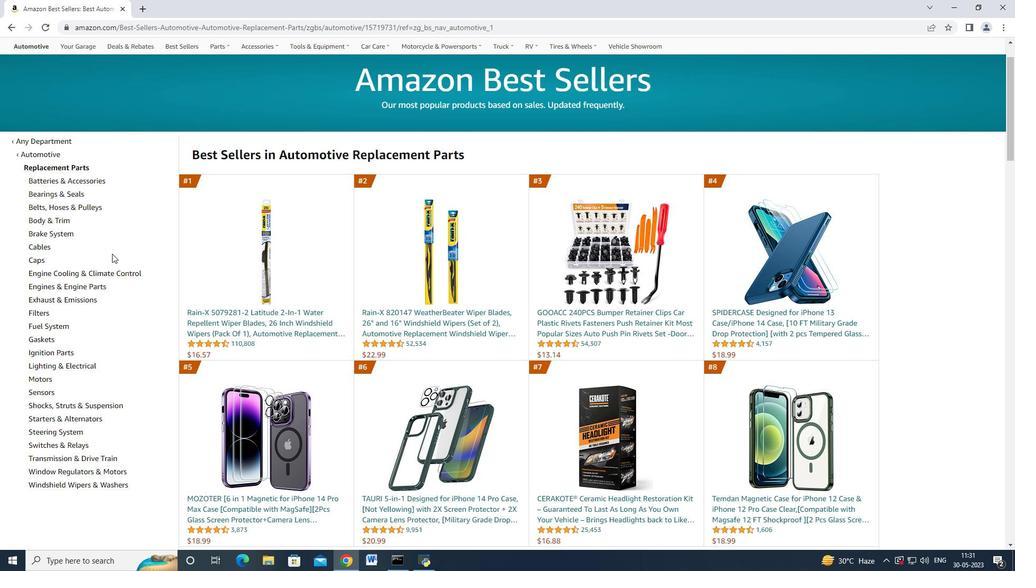 
Action: Mouse scrolled (113, 247) with delta (0, 0)
Screenshot: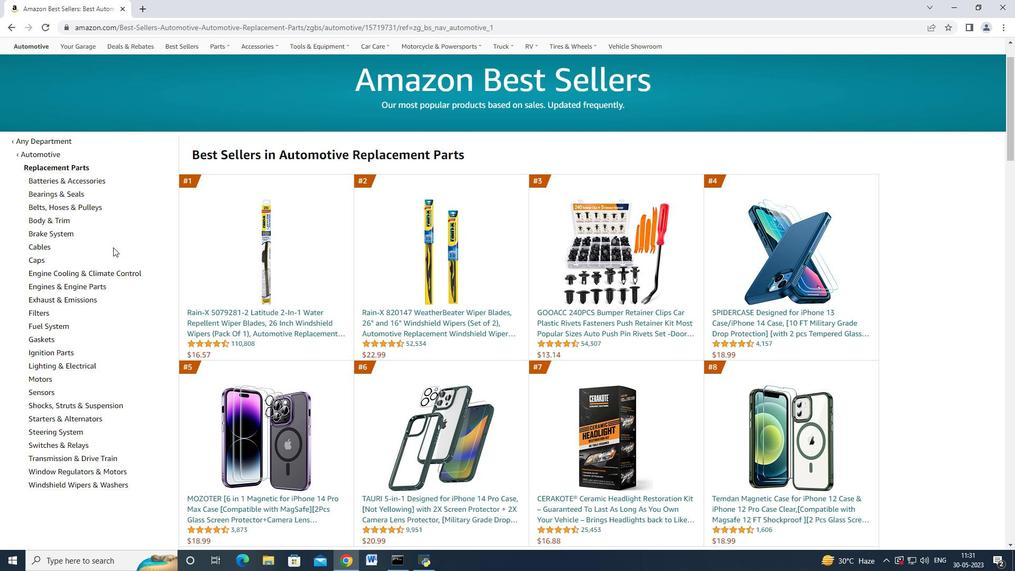 
Action: Mouse moved to (107, 248)
Screenshot: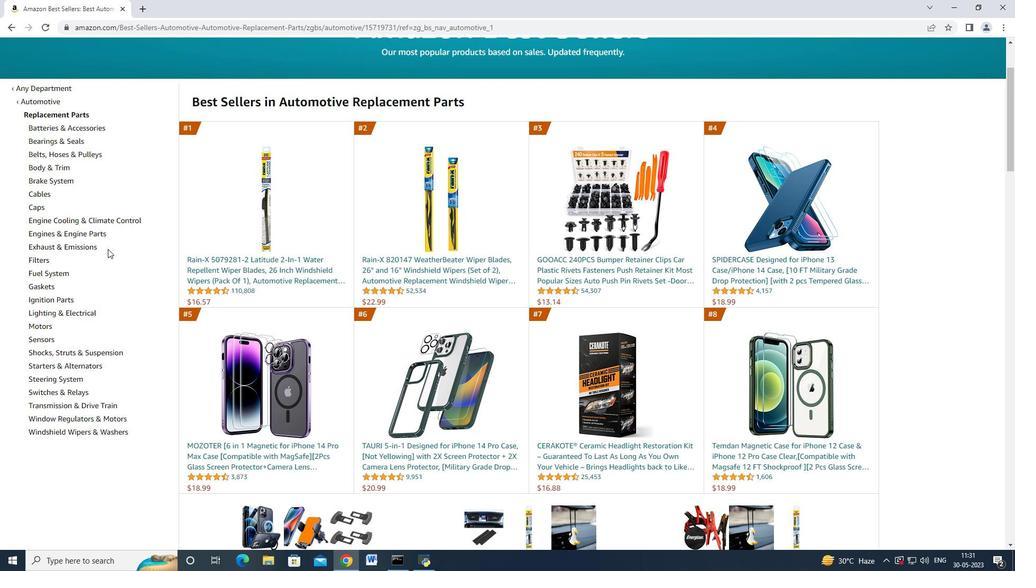 
Action: Mouse scrolled (107, 247) with delta (0, 0)
Screenshot: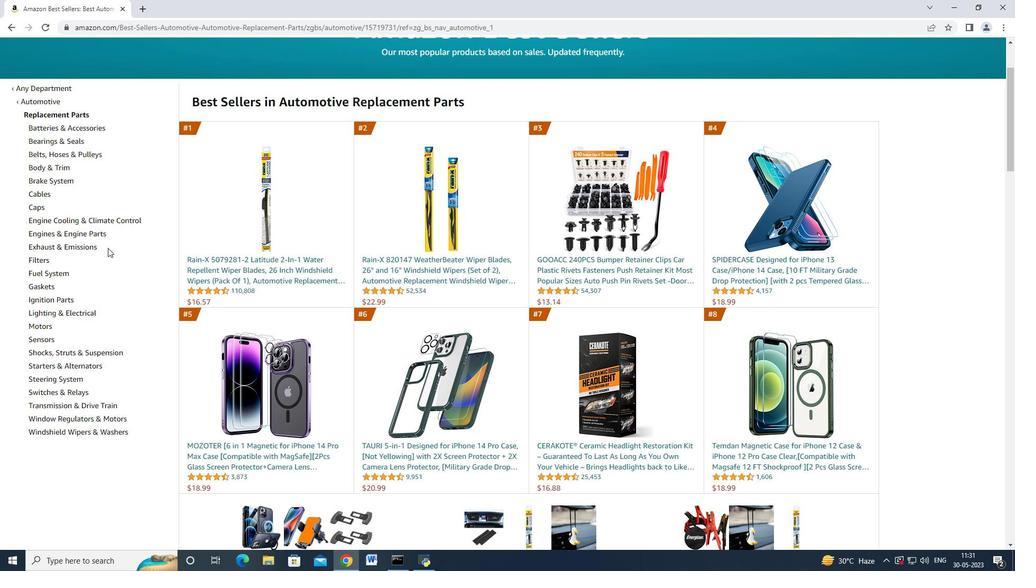 
Action: Mouse moved to (107, 248)
Screenshot: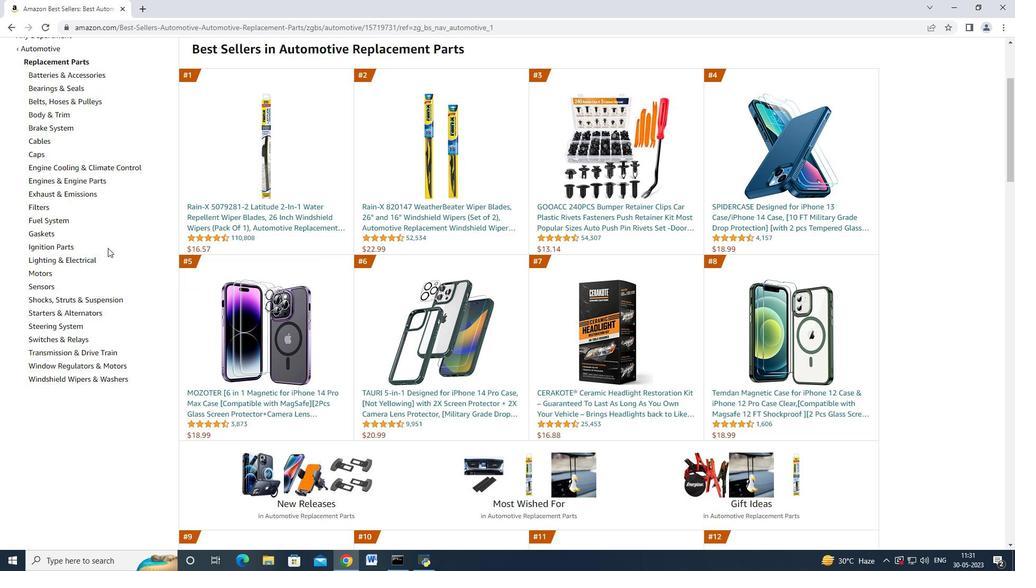 
Action: Mouse scrolled (107, 248) with delta (0, 0)
Screenshot: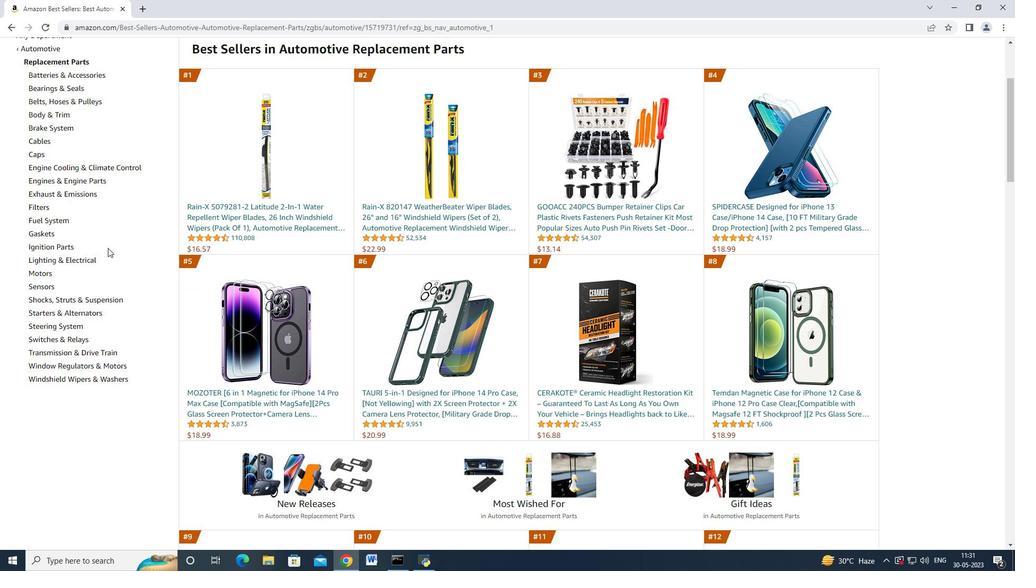 
Action: Mouse moved to (110, 246)
Screenshot: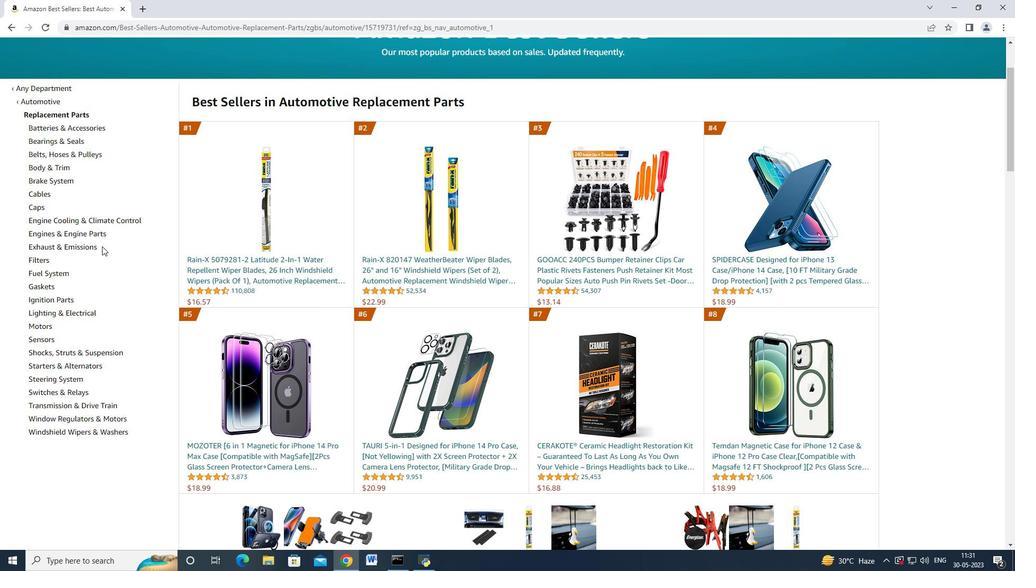 
Action: Mouse scrolled (110, 246) with delta (0, 0)
Screenshot: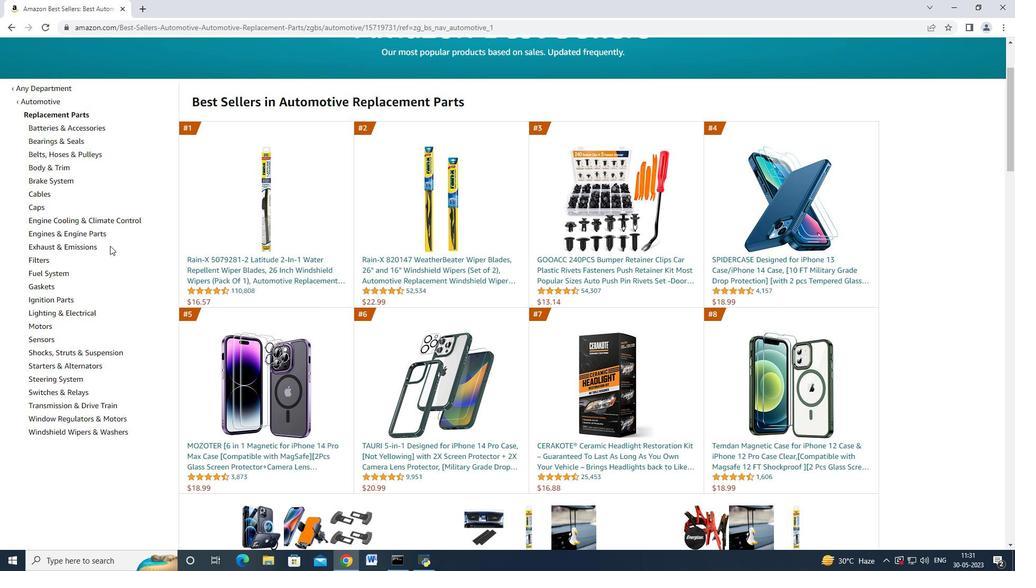 
Action: Mouse scrolled (110, 245) with delta (0, 0)
Screenshot: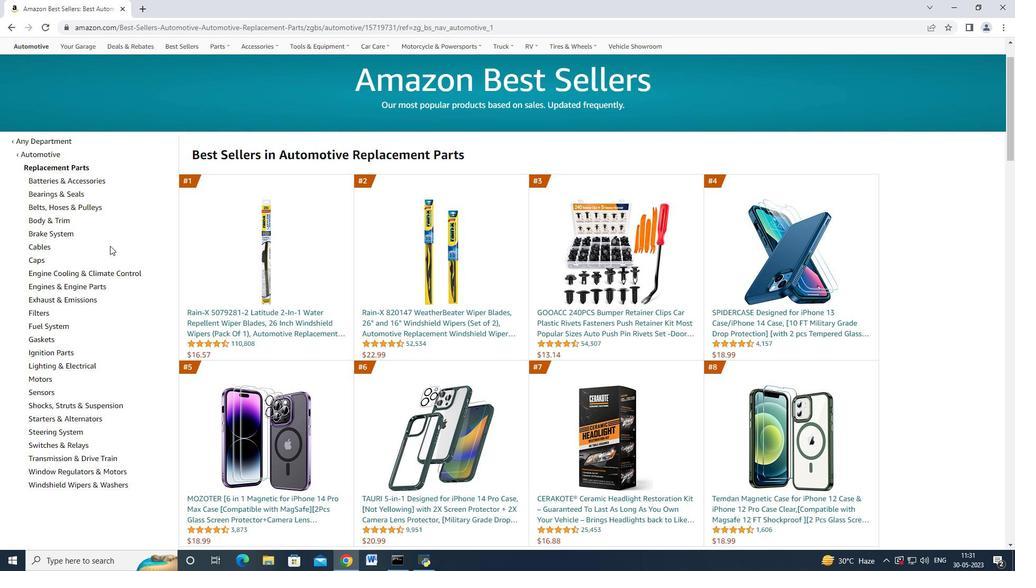 
Action: Mouse scrolled (110, 246) with delta (0, 0)
Screenshot: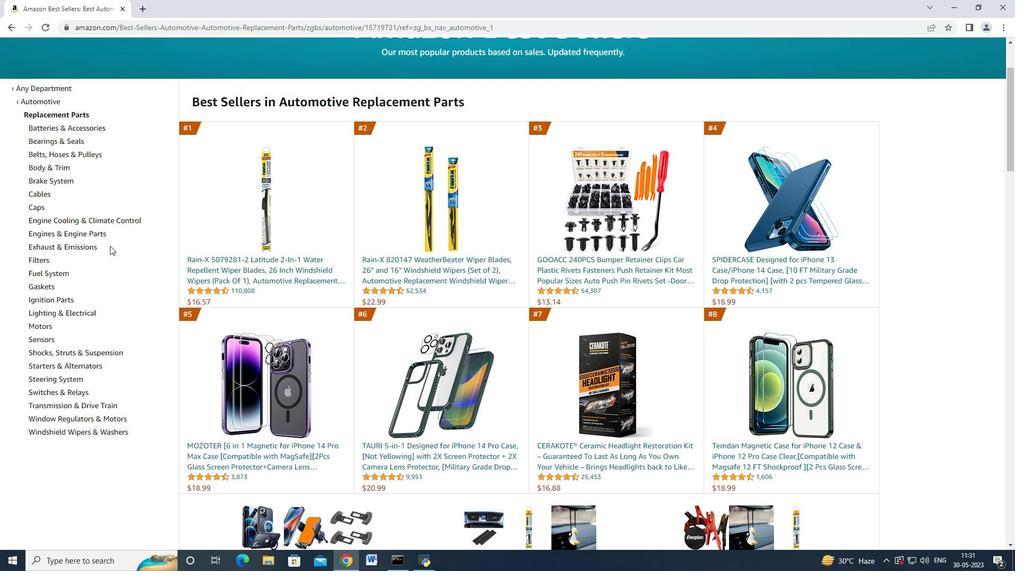 
Action: Mouse moved to (81, 303)
Screenshot: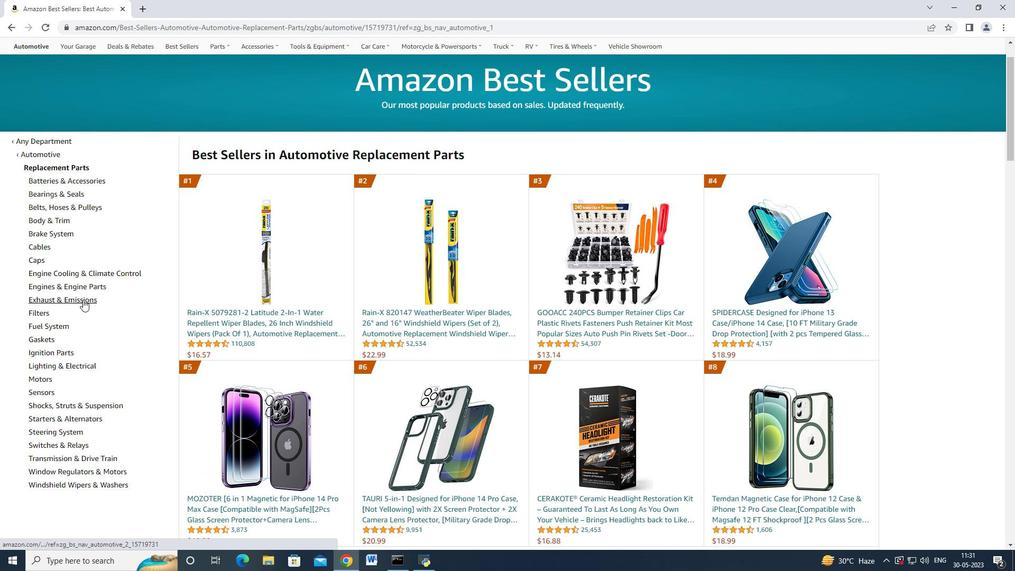 
Action: Mouse pressed left at (81, 303)
Screenshot: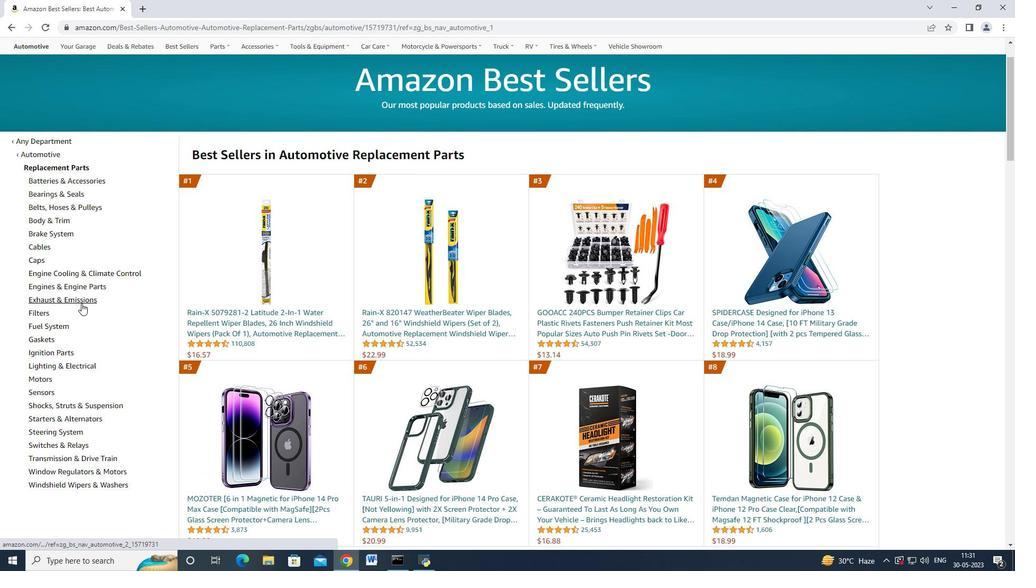 
Action: Mouse moved to (96, 273)
Screenshot: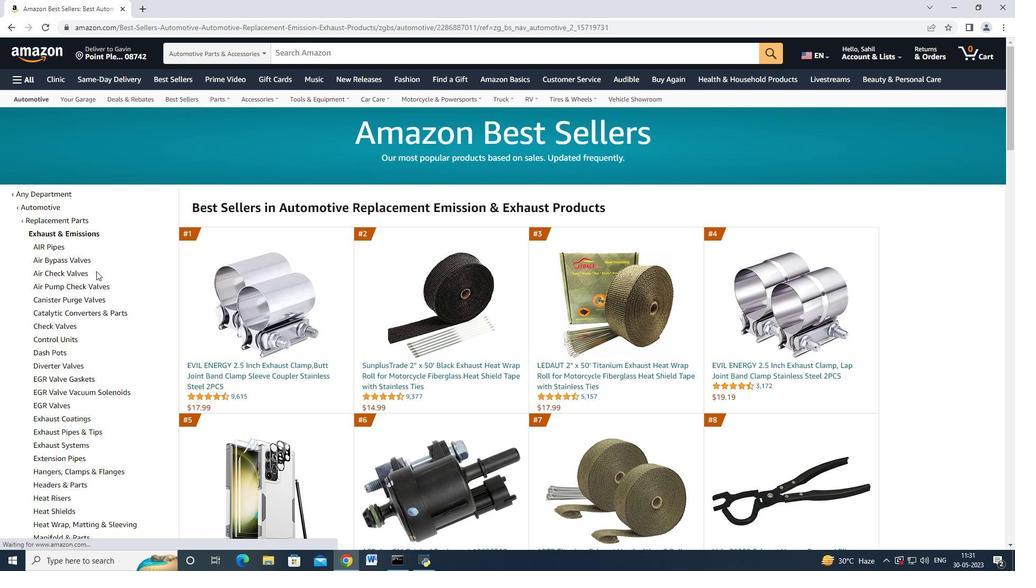 
Action: Mouse scrolled (96, 272) with delta (0, 0)
Screenshot: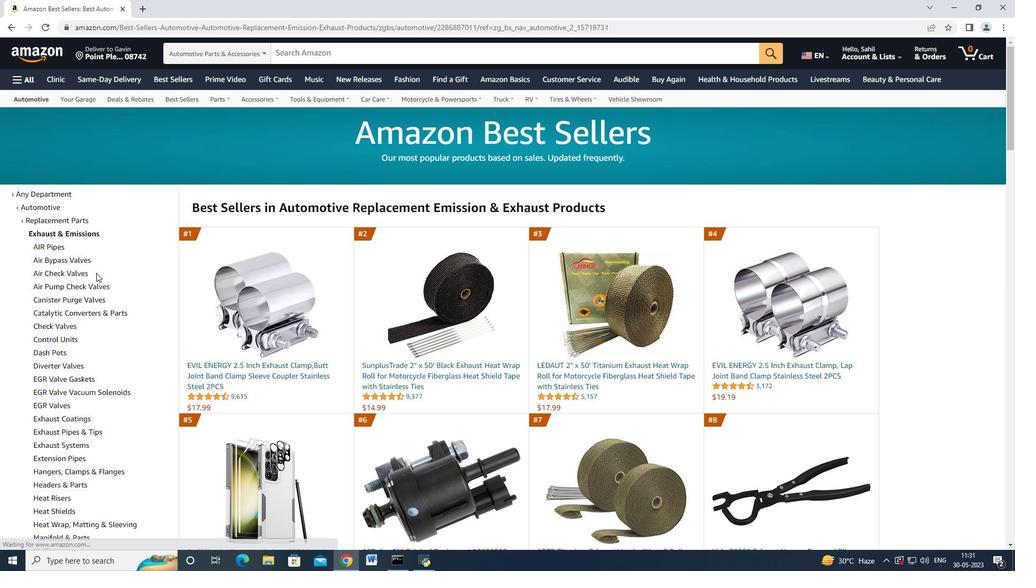 
Action: Mouse scrolled (96, 272) with delta (0, 0)
Screenshot: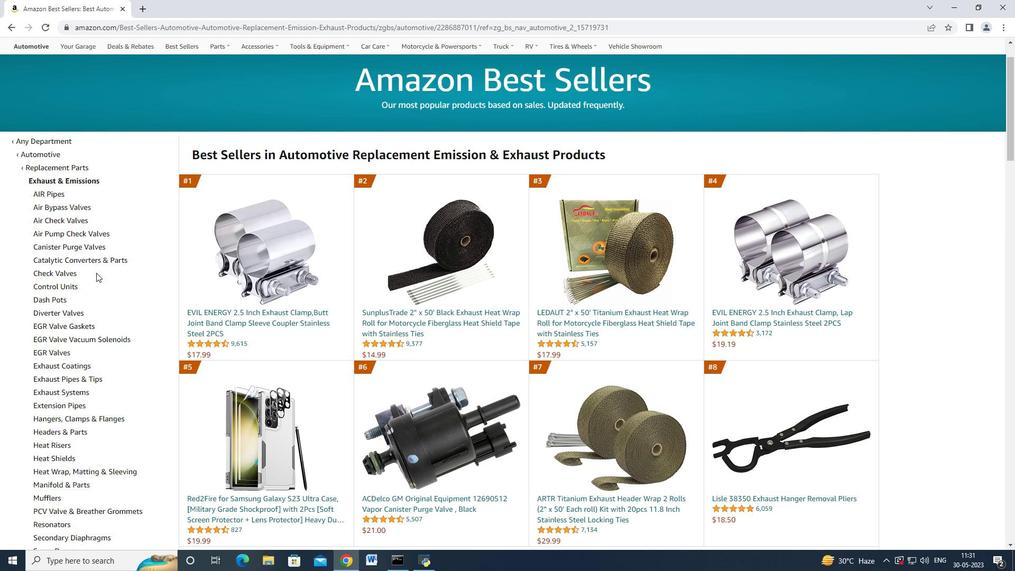 
Action: Mouse moved to (82, 316)
Screenshot: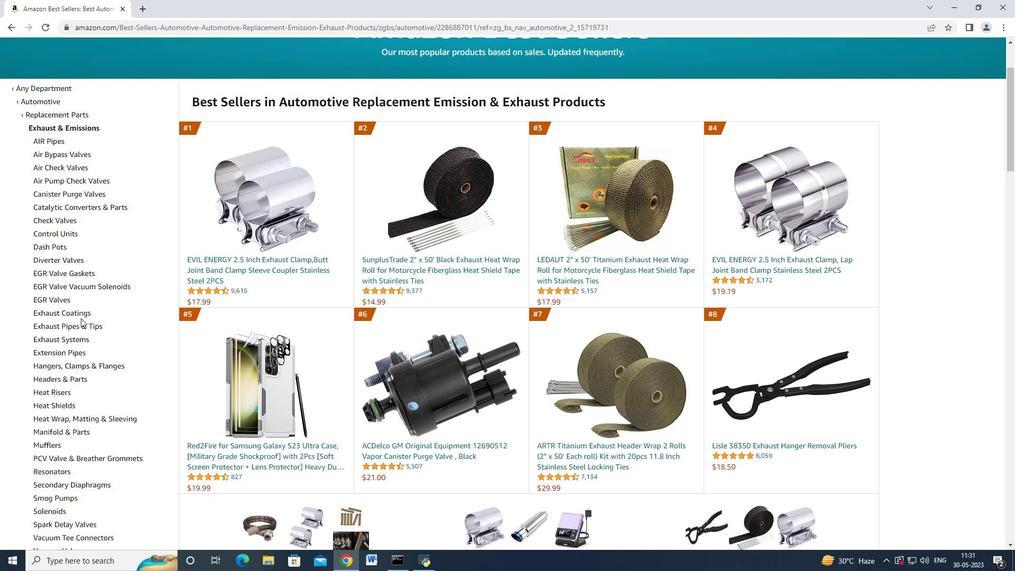 
Action: Mouse pressed left at (82, 316)
Screenshot: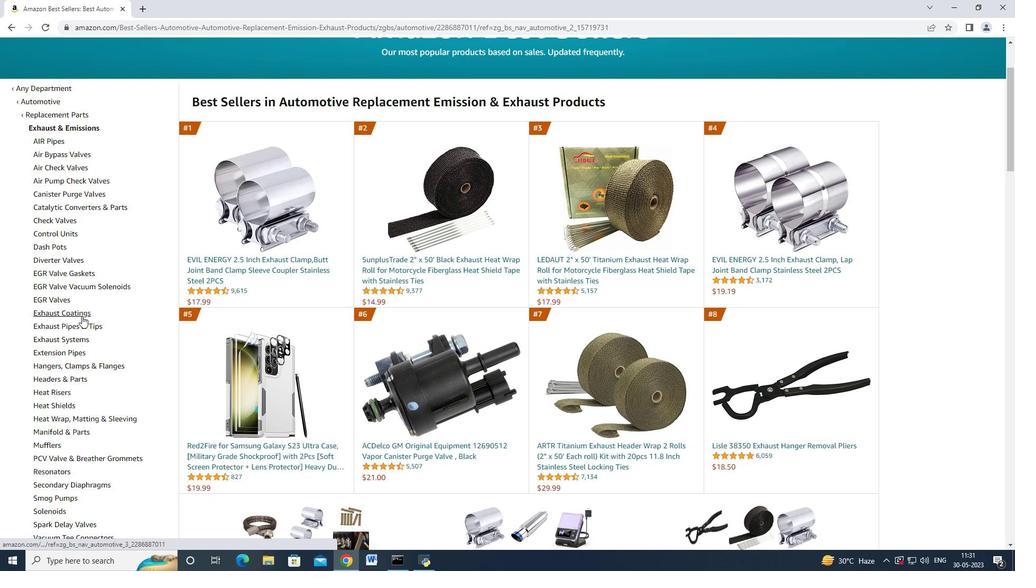 
Action: Mouse moved to (312, 284)
Screenshot: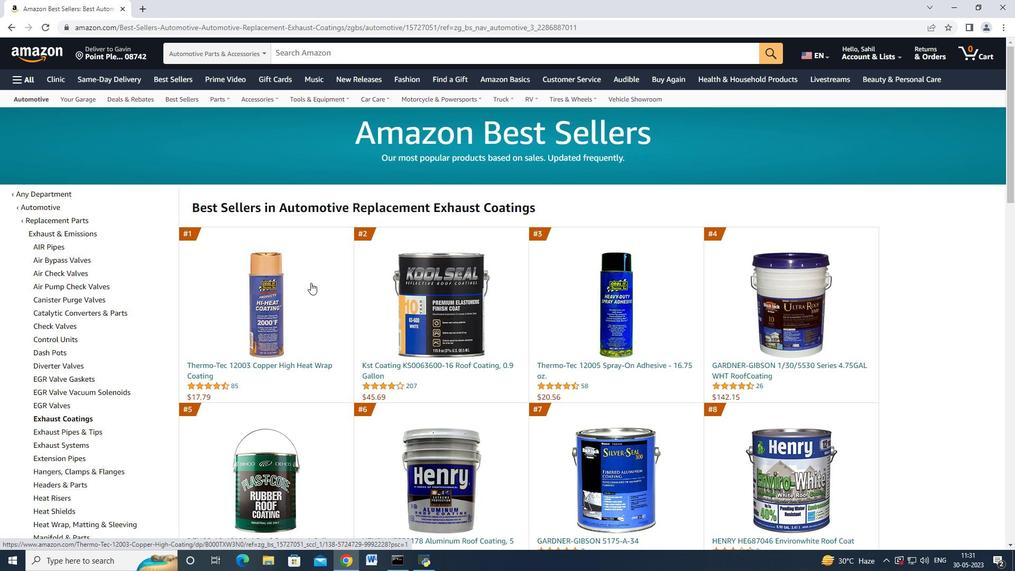 
Action: Mouse scrolled (312, 283) with delta (0, 0)
Screenshot: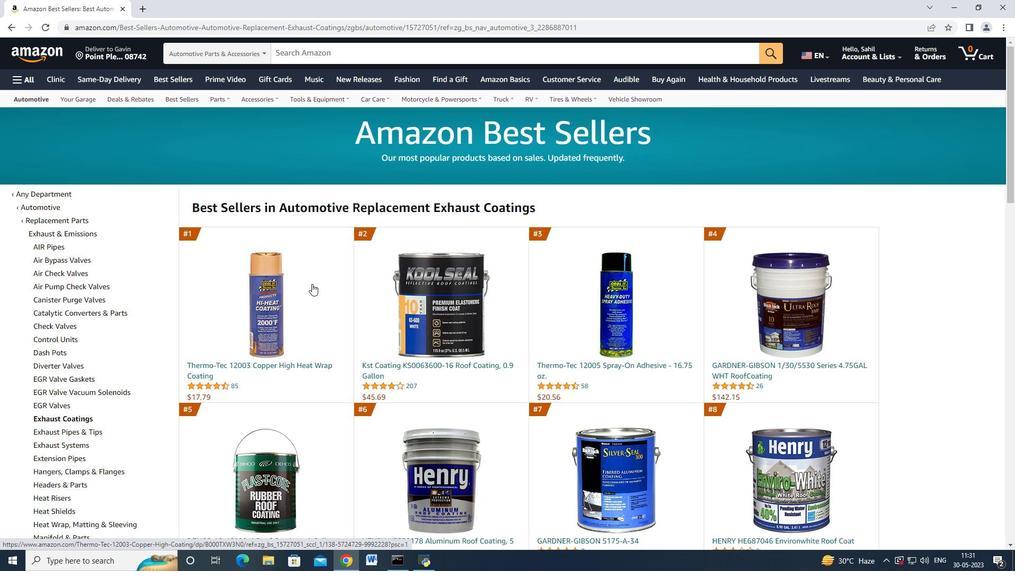 
Action: Mouse moved to (312, 314)
Screenshot: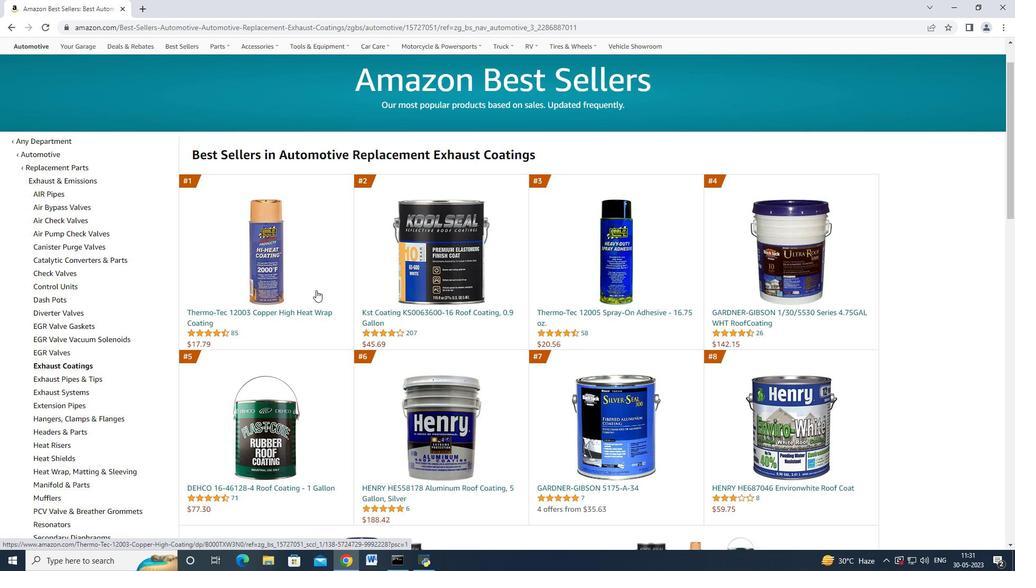 
Action: Mouse pressed left at (312, 314)
Screenshot: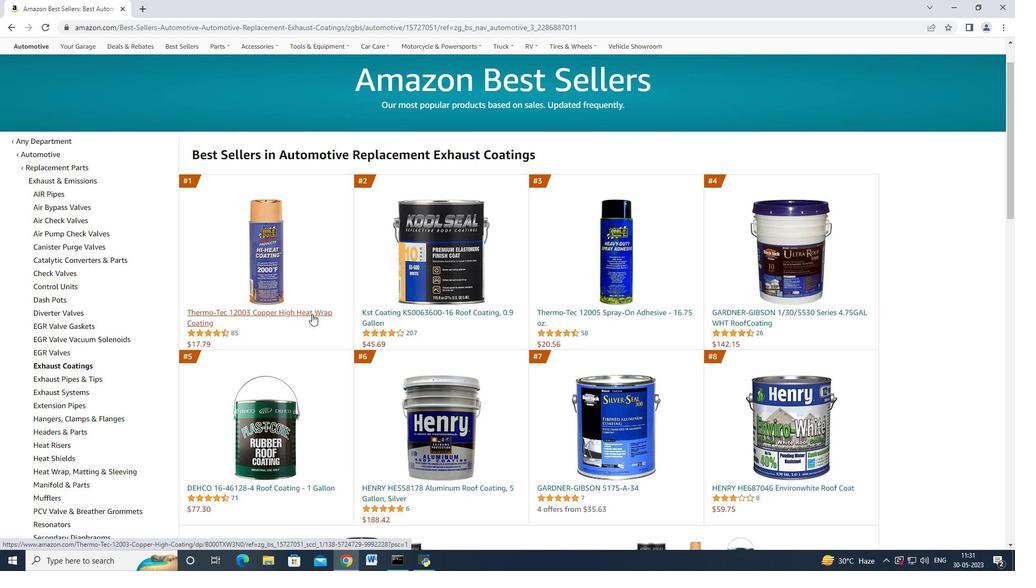
Action: Mouse moved to (807, 394)
Screenshot: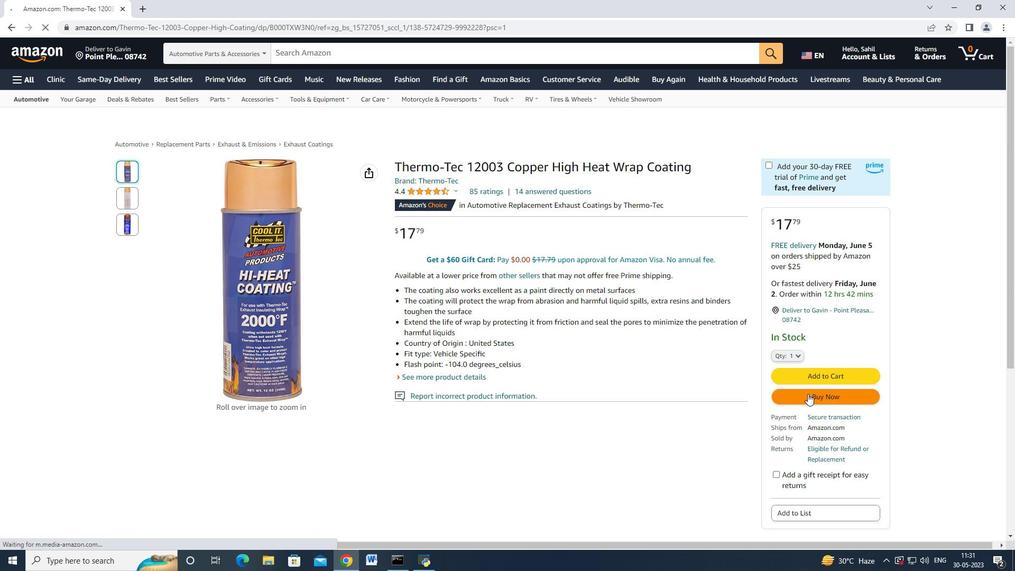 
Action: Mouse pressed left at (807, 394)
Screenshot: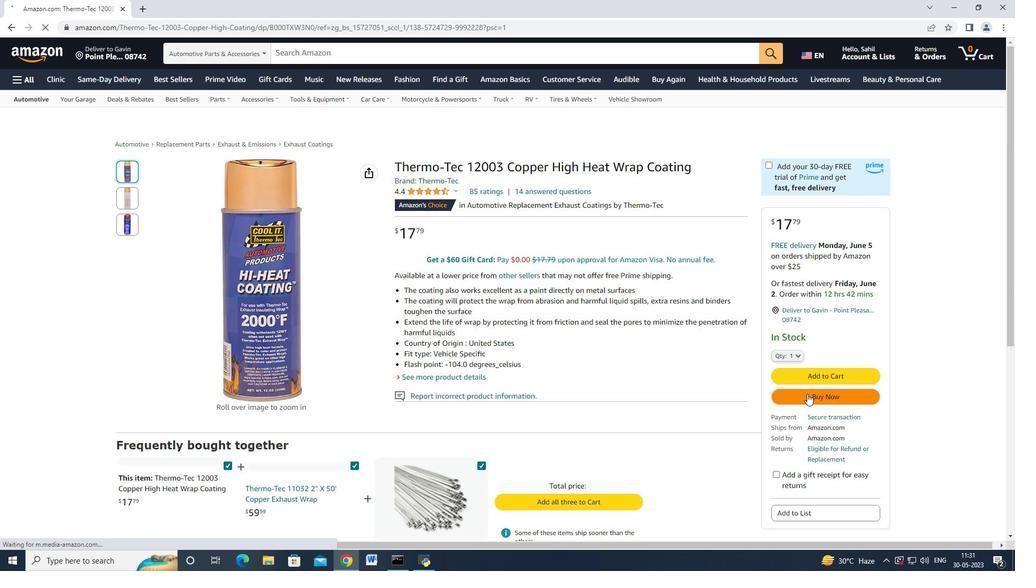 
Action: Mouse moved to (610, 90)
Screenshot: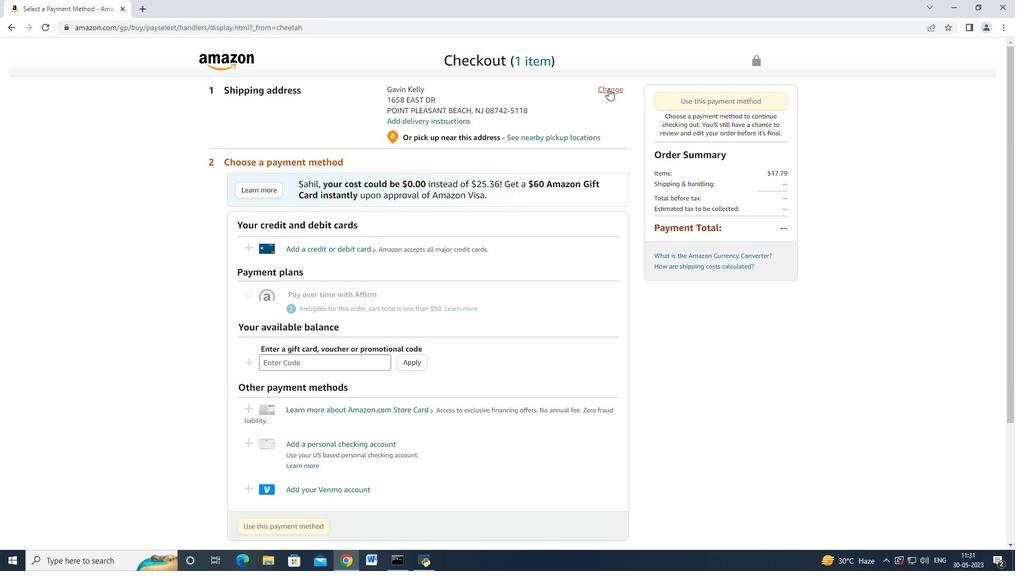 
Action: Mouse pressed left at (610, 90)
Screenshot: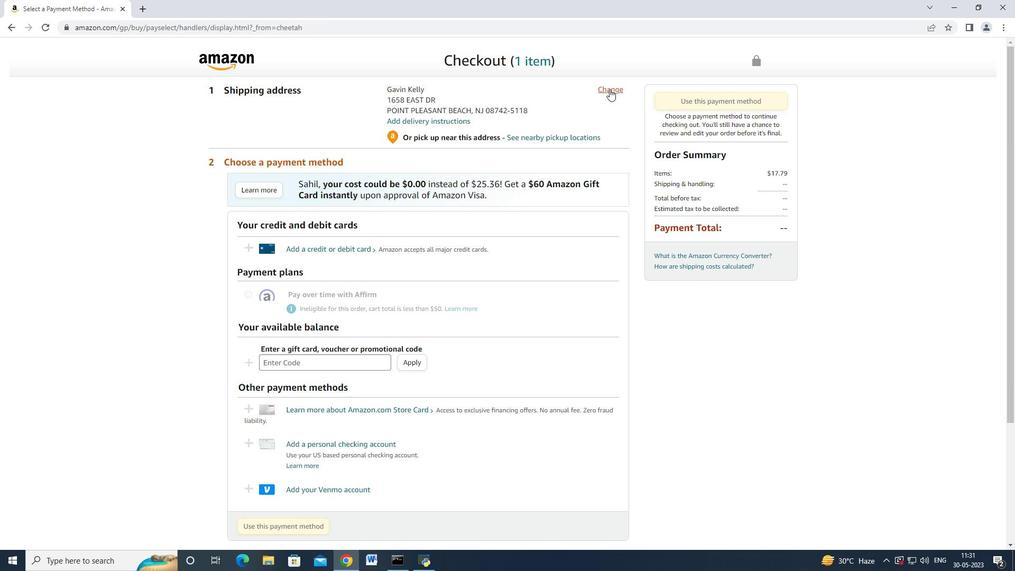 
Action: Mouse moved to (391, 255)
Screenshot: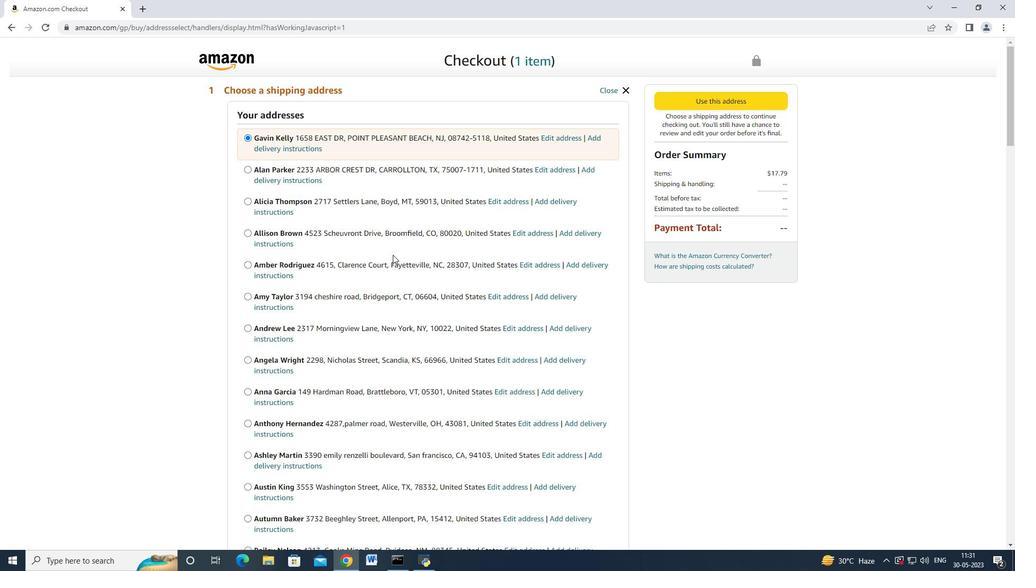 
Action: Mouse scrolled (391, 255) with delta (0, 0)
Screenshot: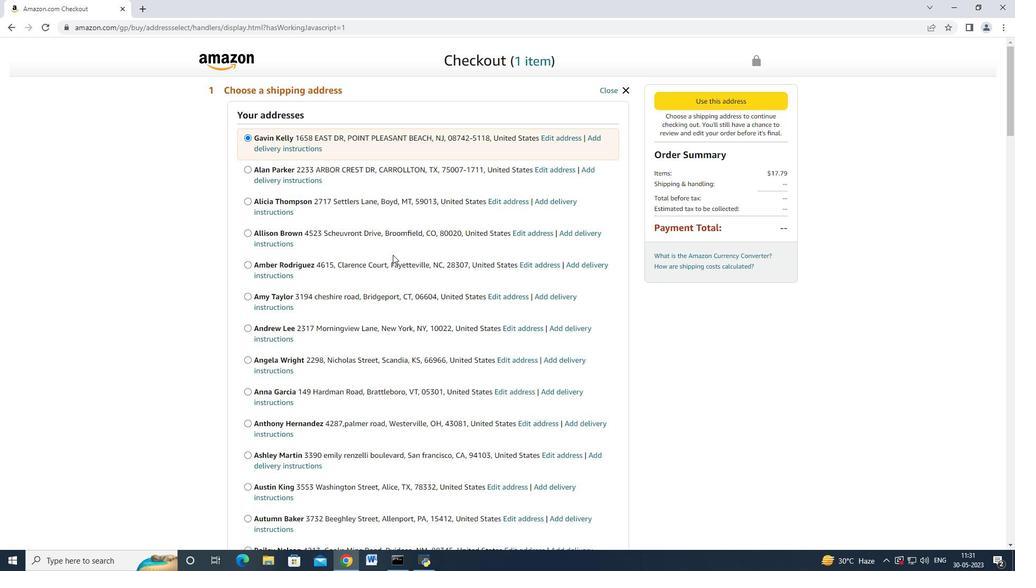 
Action: Mouse scrolled (391, 255) with delta (0, 0)
Screenshot: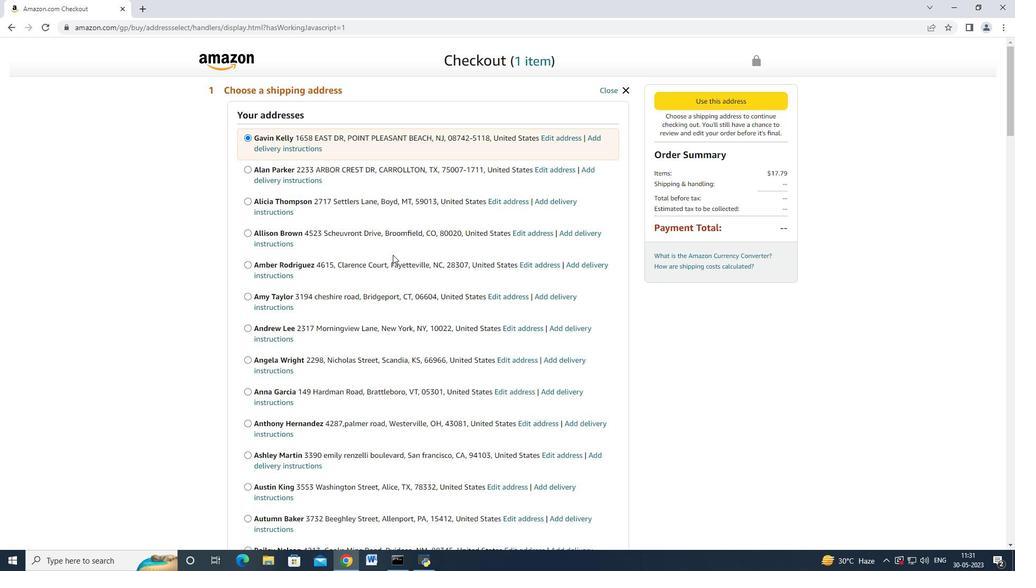 
Action: Mouse scrolled (391, 255) with delta (0, 0)
Screenshot: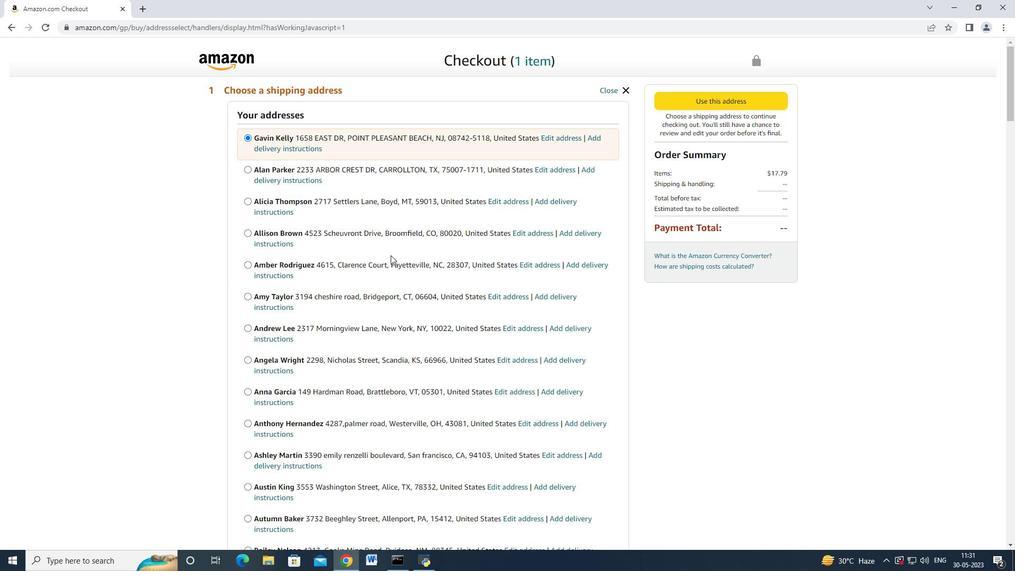 
Action: Mouse scrolled (391, 255) with delta (0, 0)
Screenshot: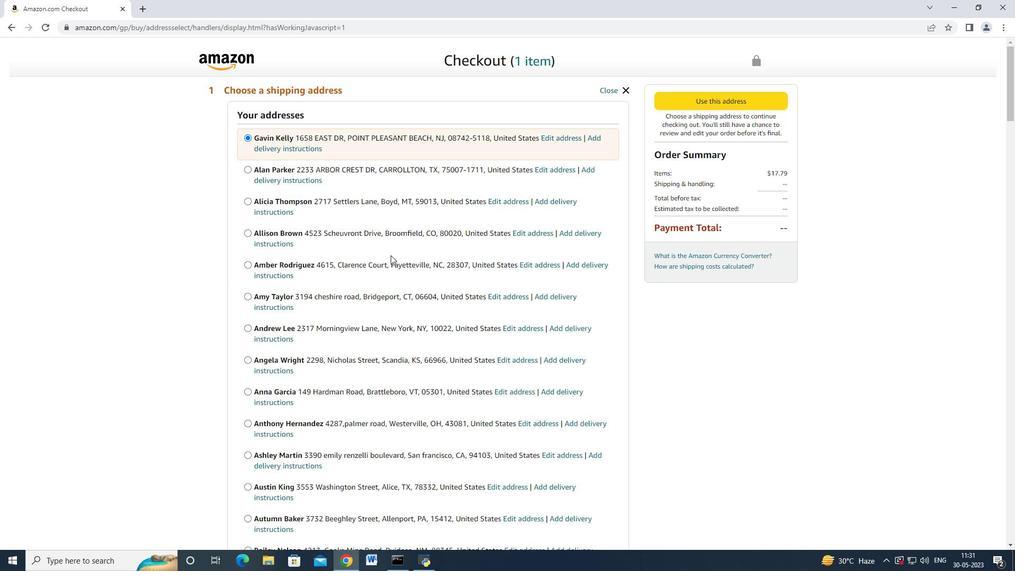 
Action: Mouse scrolled (391, 255) with delta (0, 0)
Screenshot: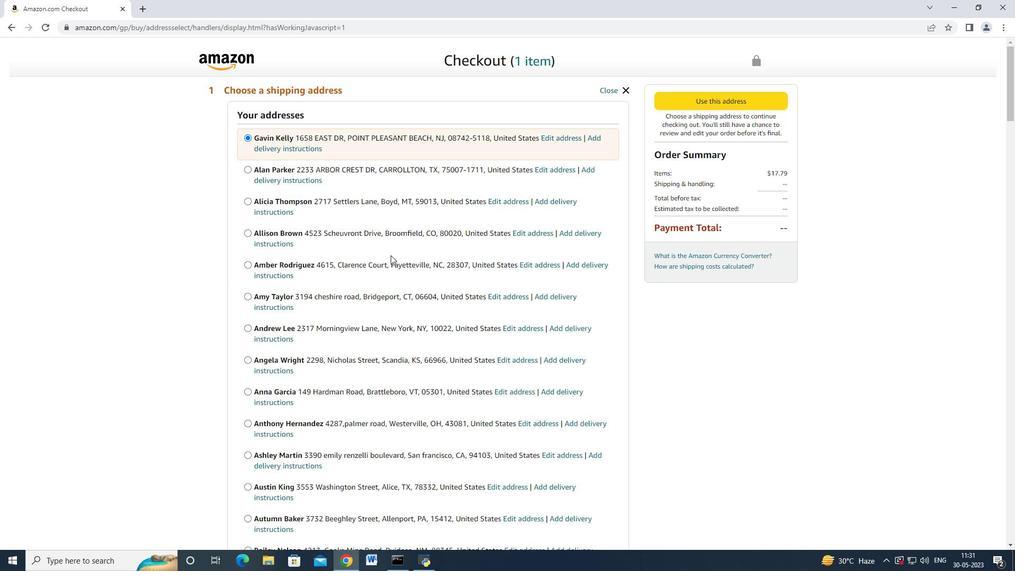 
Action: Mouse scrolled (391, 255) with delta (0, 0)
Screenshot: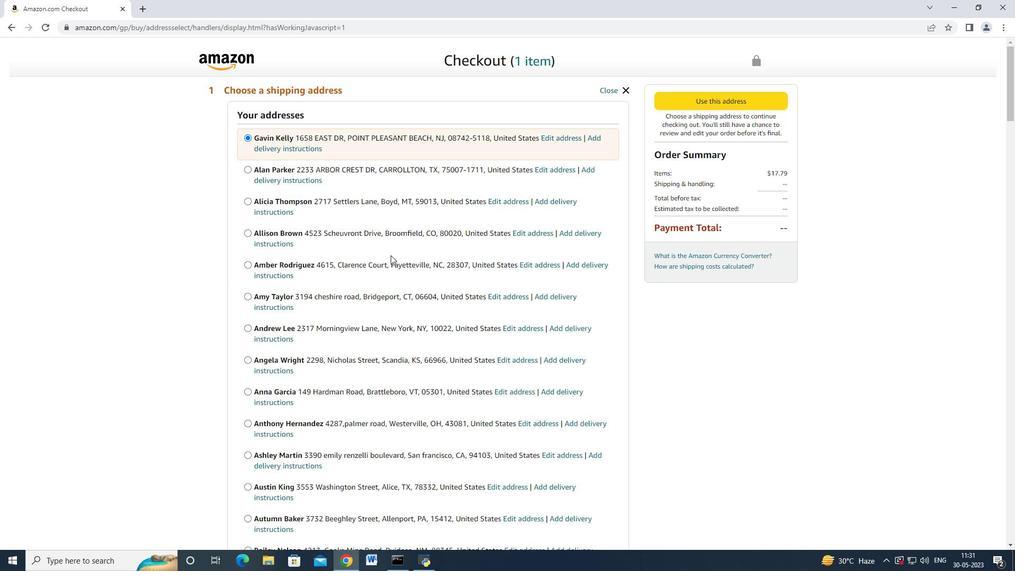 
Action: Mouse scrolled (391, 255) with delta (0, 0)
Screenshot: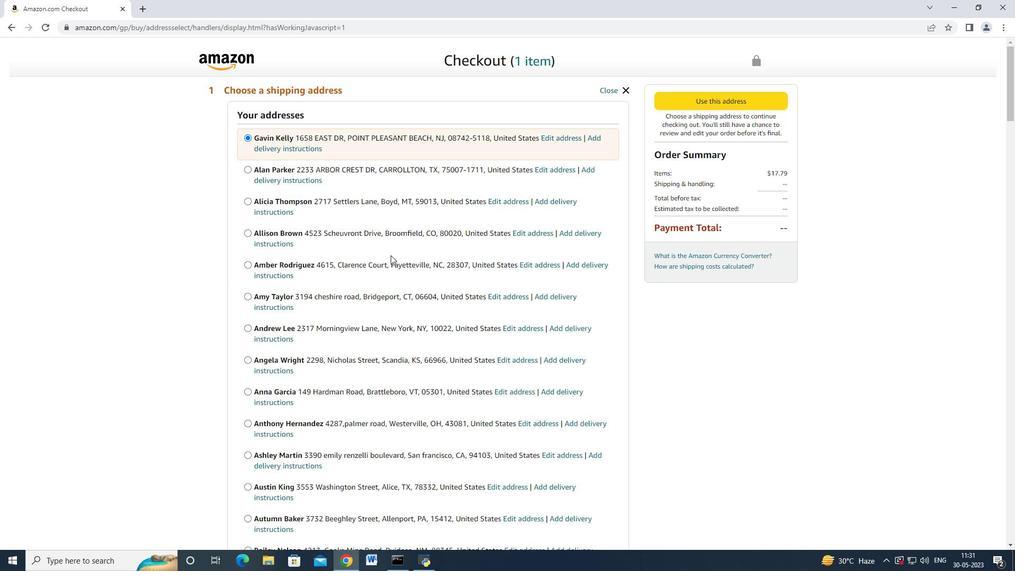 
Action: Mouse moved to (388, 255)
Screenshot: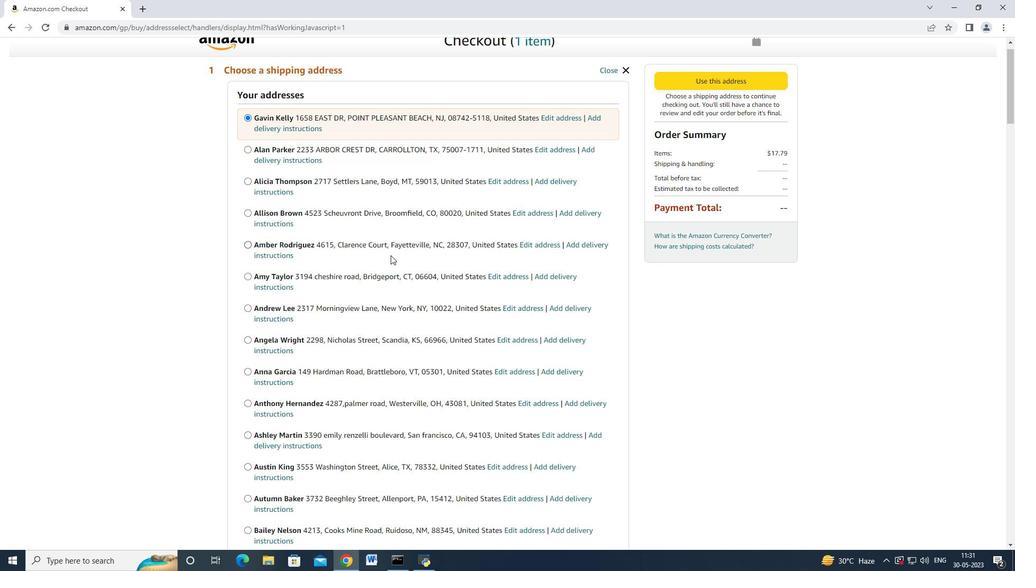 
Action: Mouse scrolled (388, 254) with delta (0, 0)
Screenshot: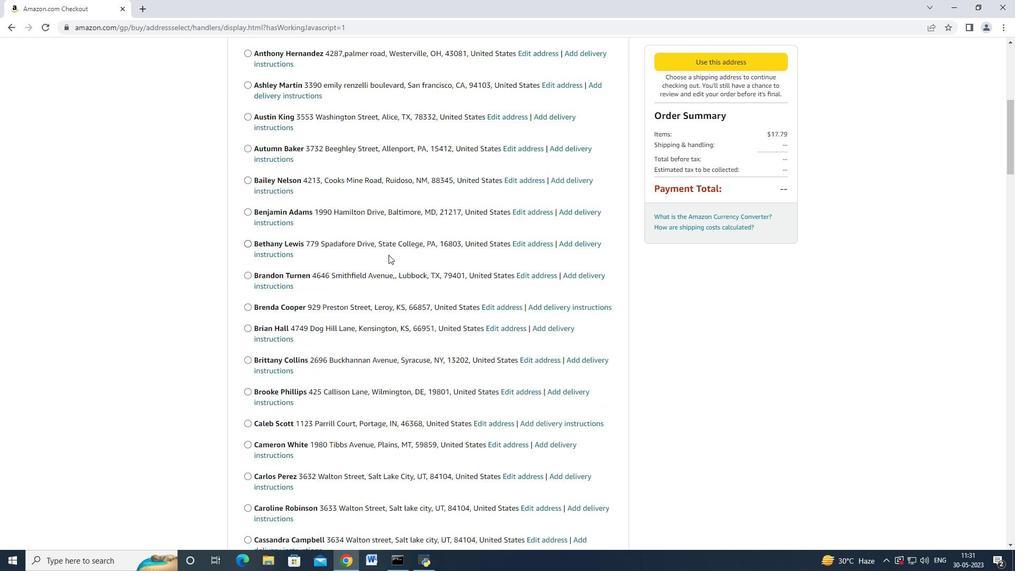 
Action: Mouse scrolled (388, 254) with delta (0, 0)
Screenshot: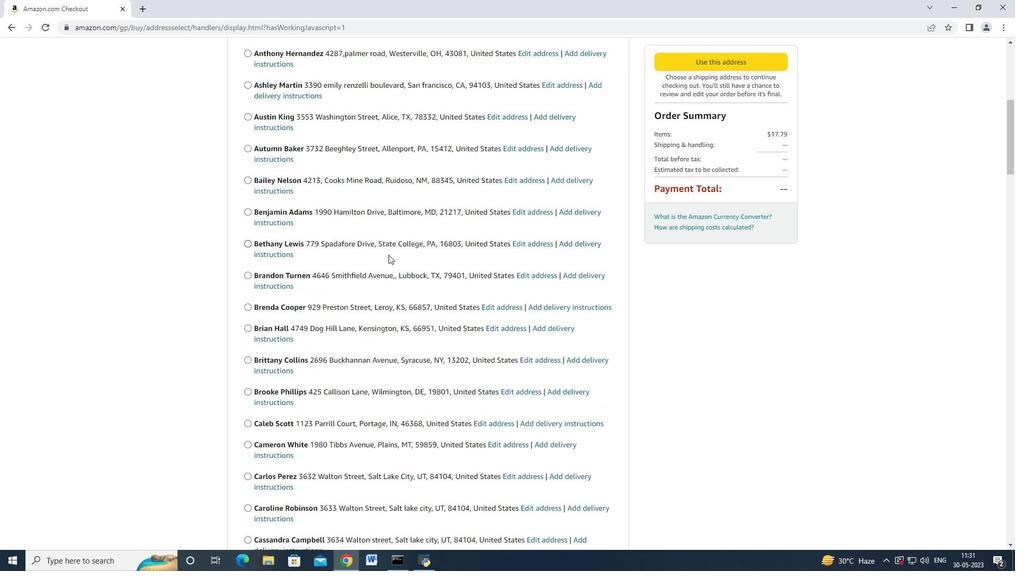 
Action: Mouse scrolled (388, 254) with delta (0, 0)
Screenshot: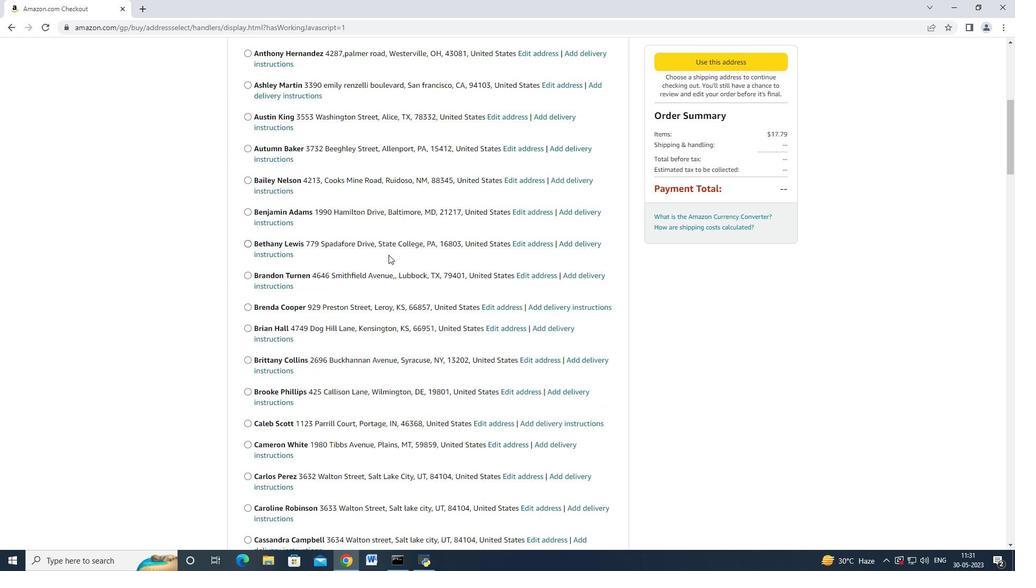
Action: Mouse scrolled (388, 254) with delta (0, 0)
Screenshot: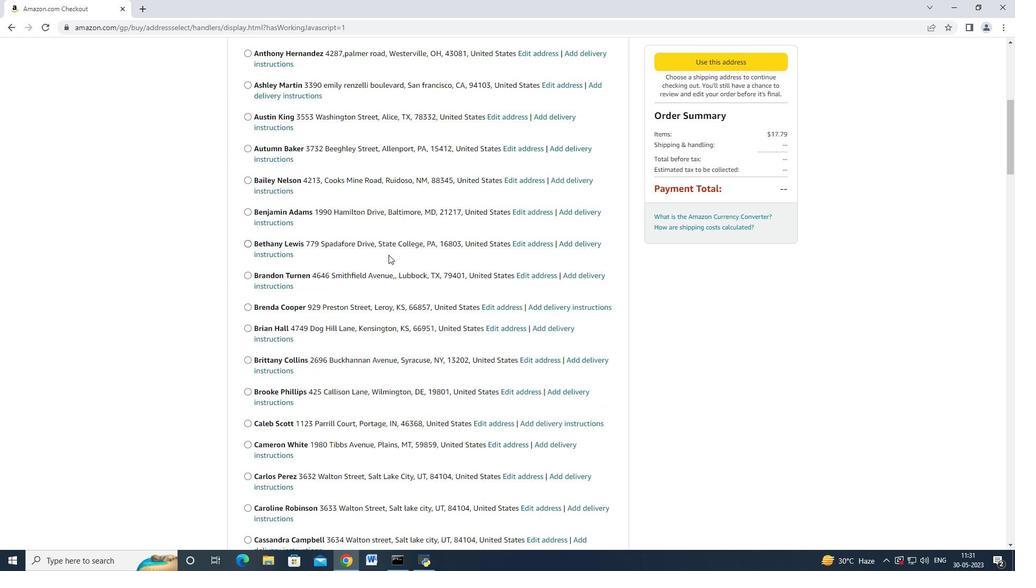 
Action: Mouse scrolled (388, 254) with delta (0, 0)
Screenshot: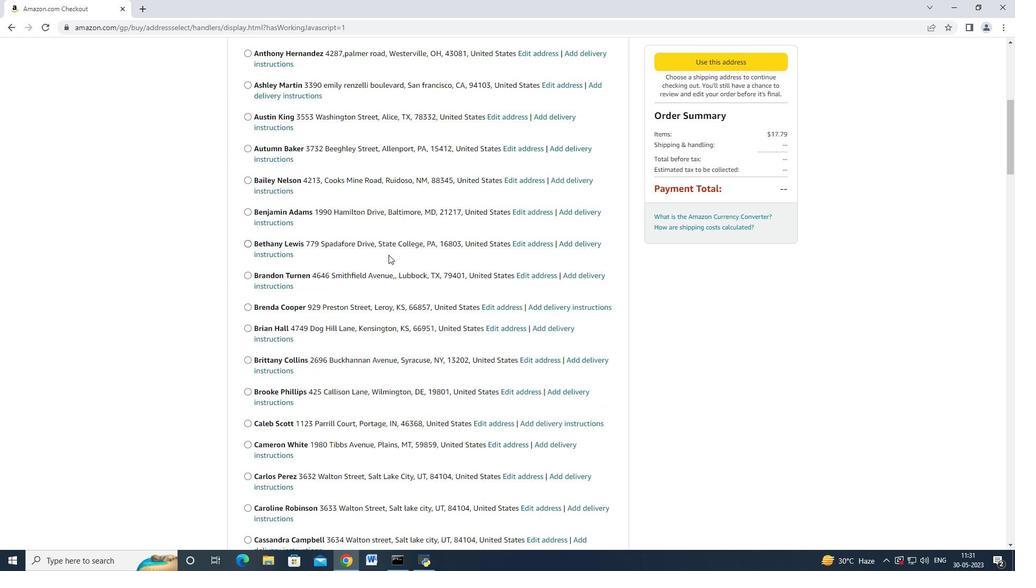
Action: Mouse scrolled (388, 254) with delta (0, 0)
Screenshot: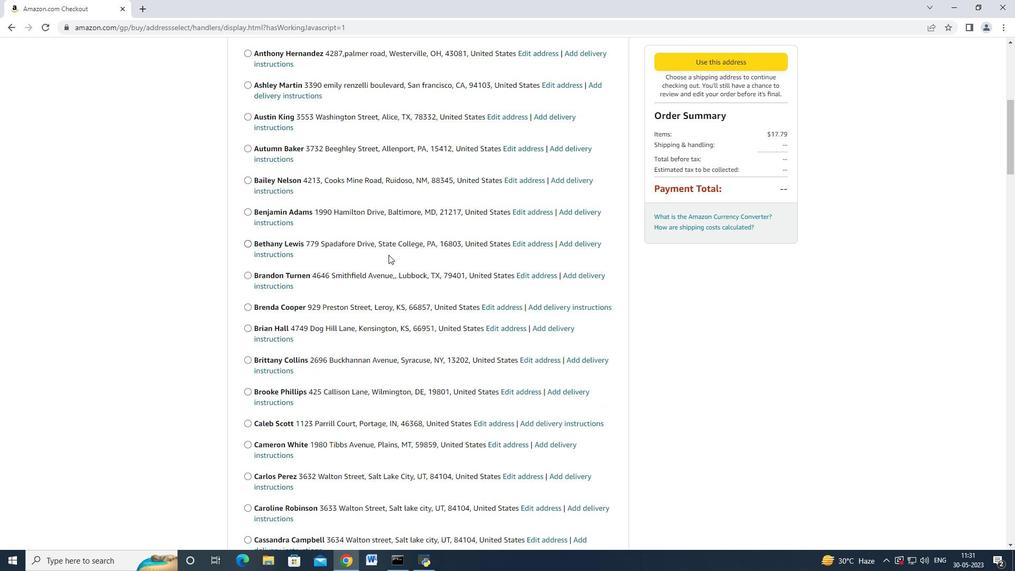 
Action: Mouse moved to (387, 255)
Screenshot: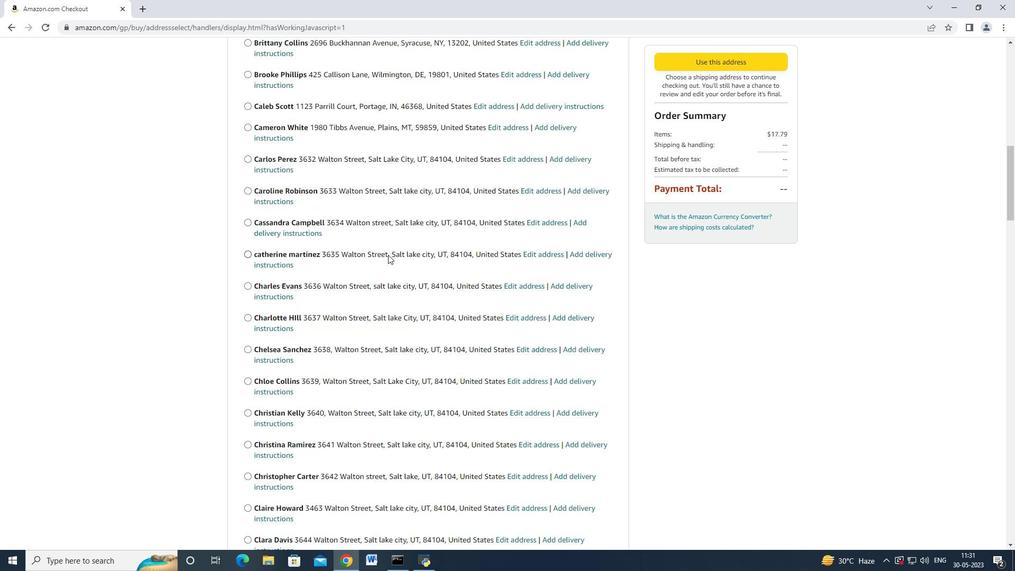 
Action: Mouse scrolled (387, 254) with delta (0, 0)
Screenshot: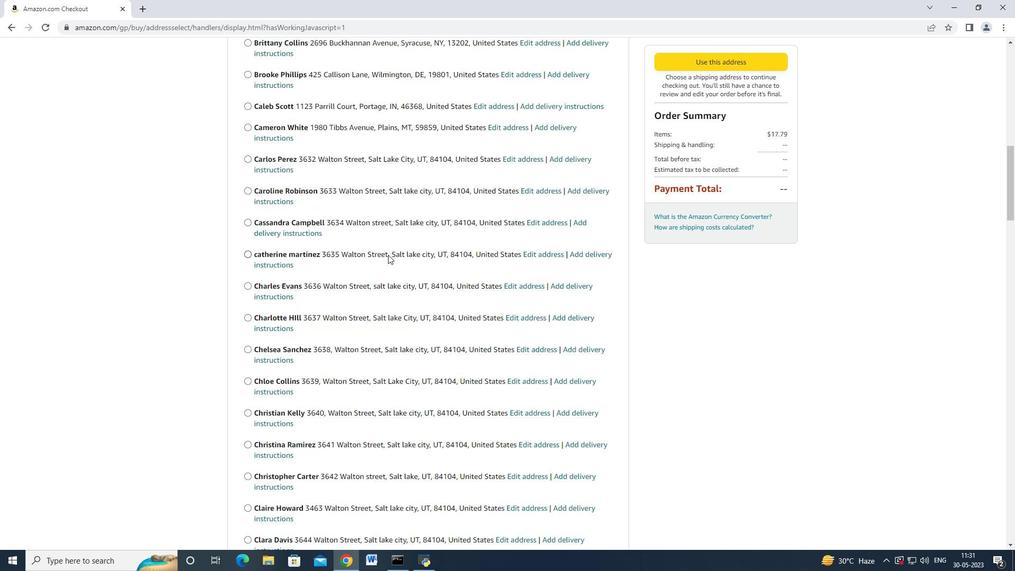 
Action: Mouse moved to (386, 255)
Screenshot: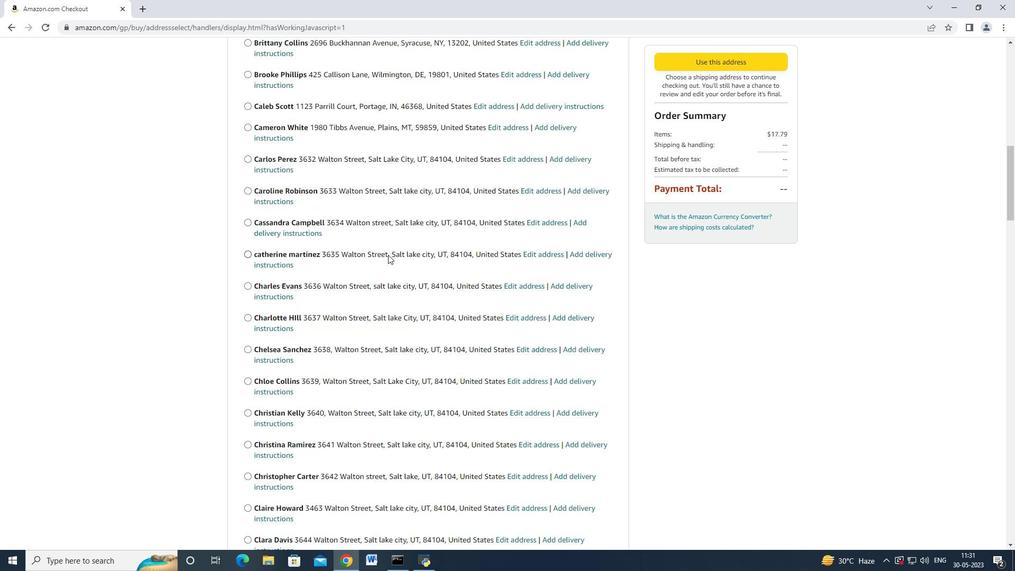 
Action: Mouse scrolled (386, 254) with delta (0, 0)
Screenshot: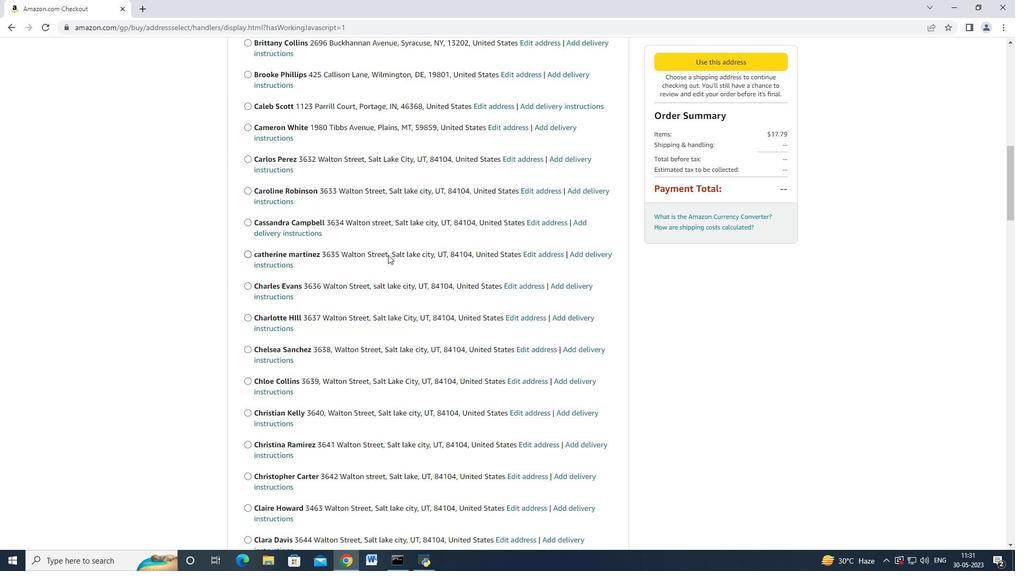 
Action: Mouse scrolled (386, 254) with delta (0, 0)
Screenshot: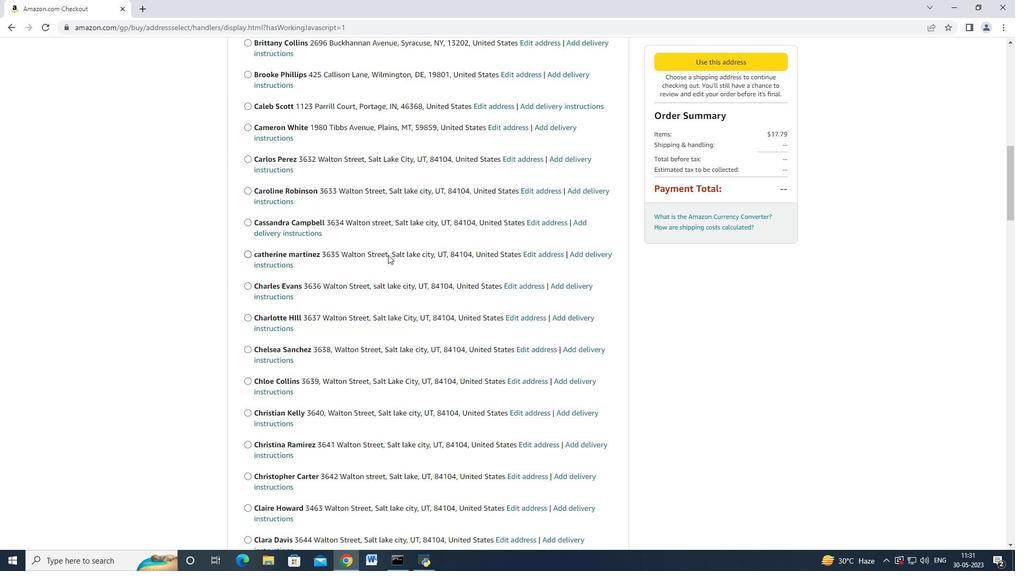 
Action: Mouse scrolled (386, 254) with delta (0, 0)
Screenshot: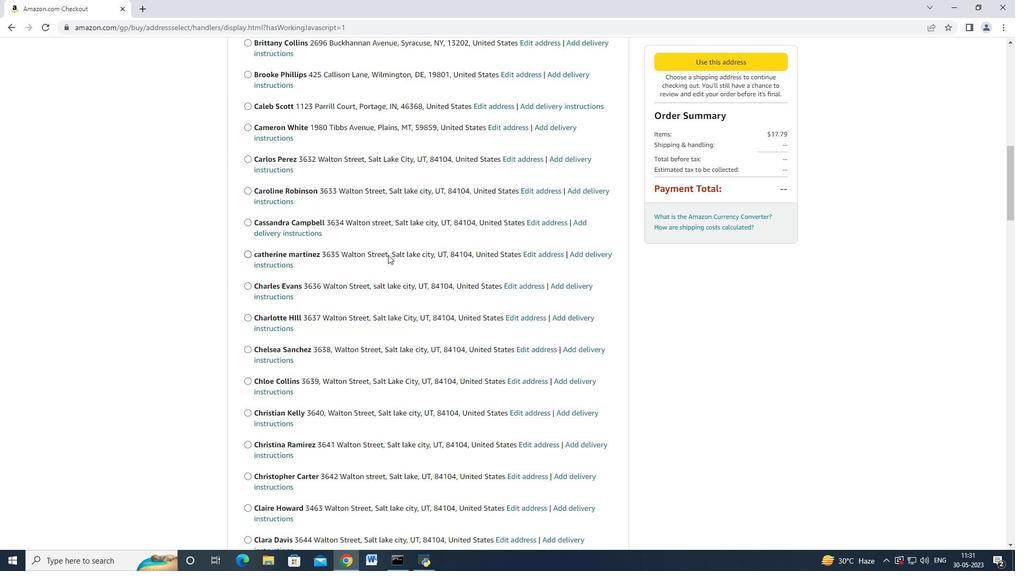 
Action: Mouse moved to (386, 255)
Screenshot: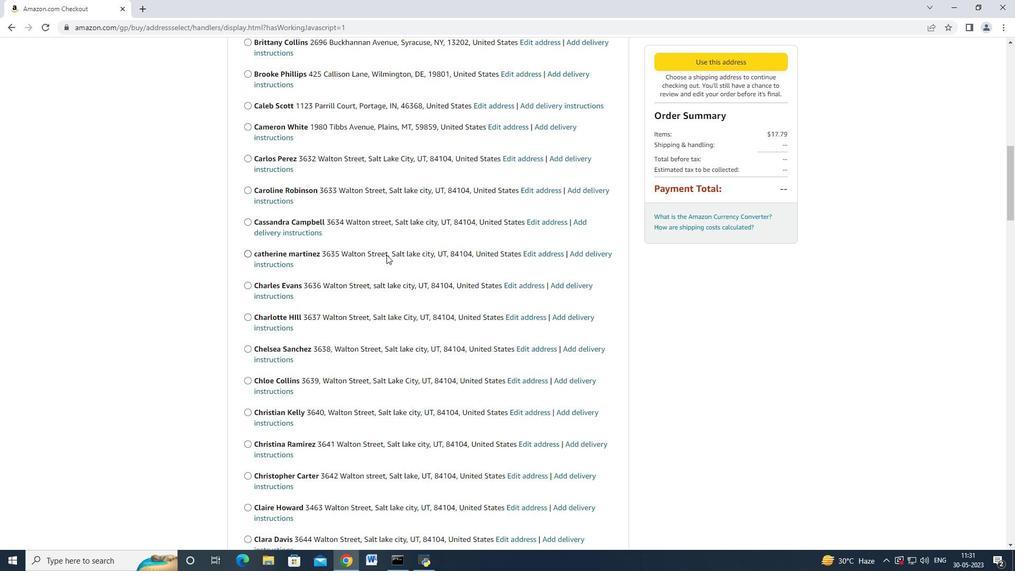 
Action: Mouse scrolled (386, 254) with delta (0, 0)
Screenshot: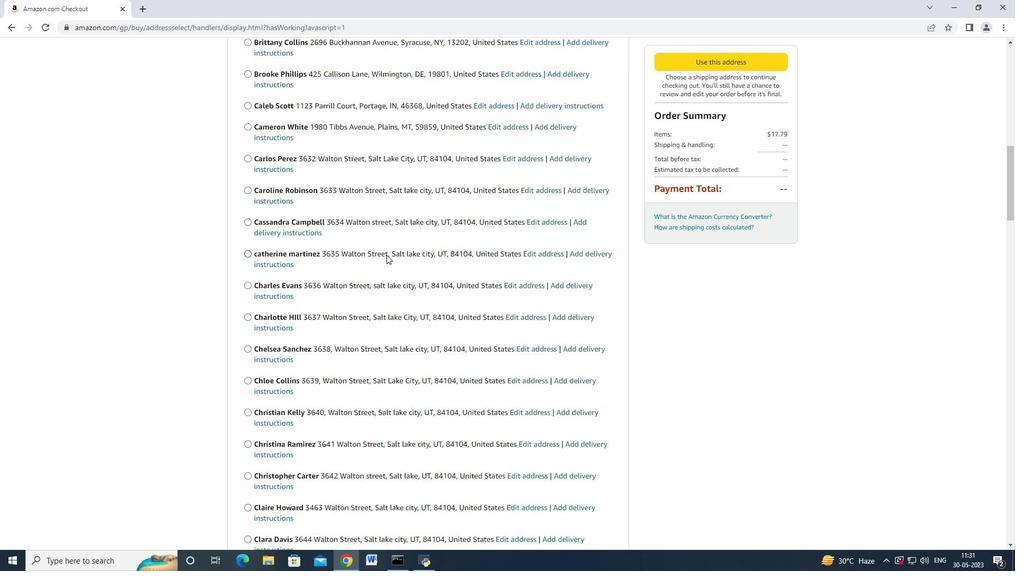 
Action: Mouse moved to (386, 255)
Screenshot: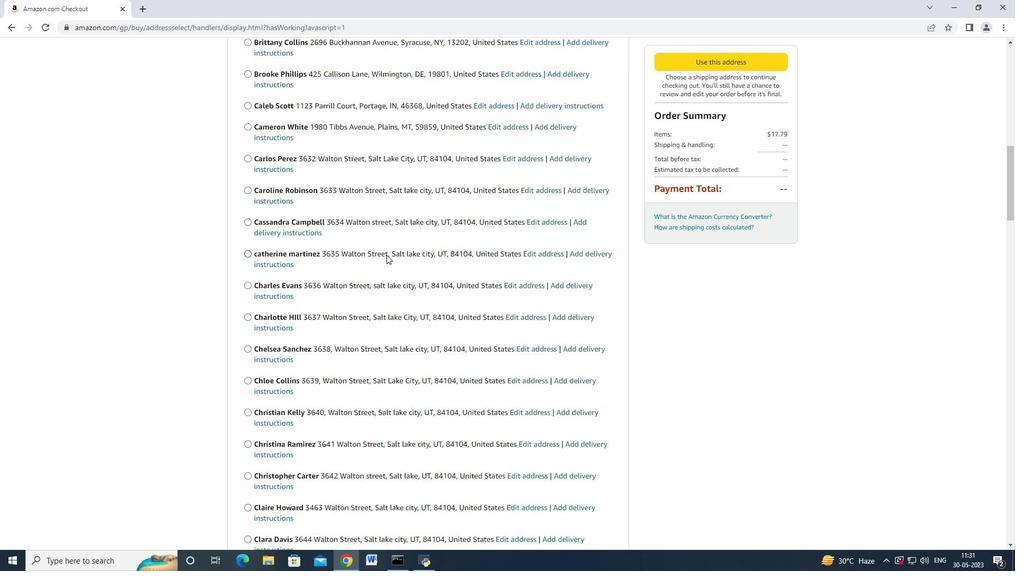 
Action: Mouse scrolled (386, 254) with delta (0, 0)
Screenshot: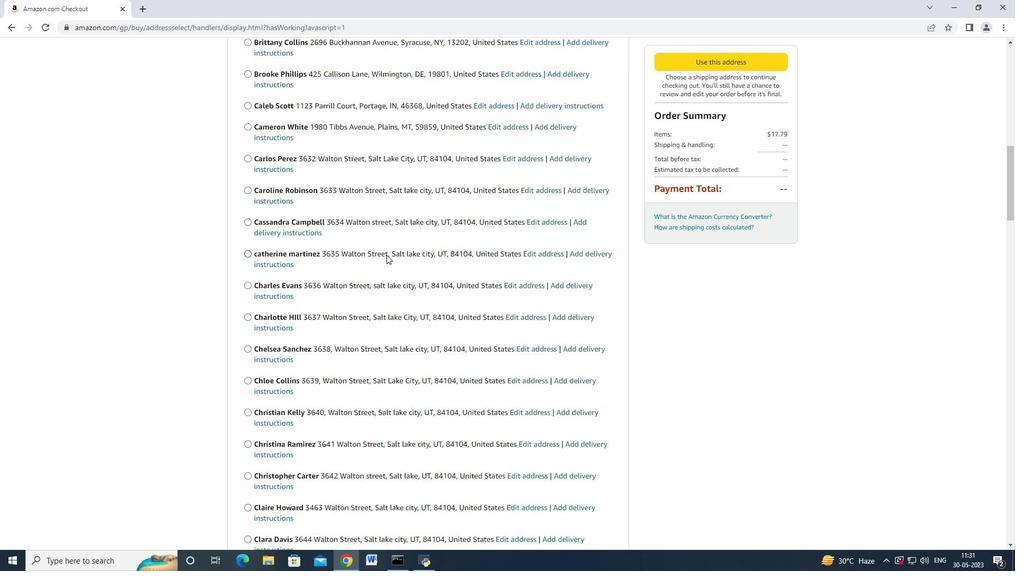 
Action: Mouse moved to (386, 255)
Screenshot: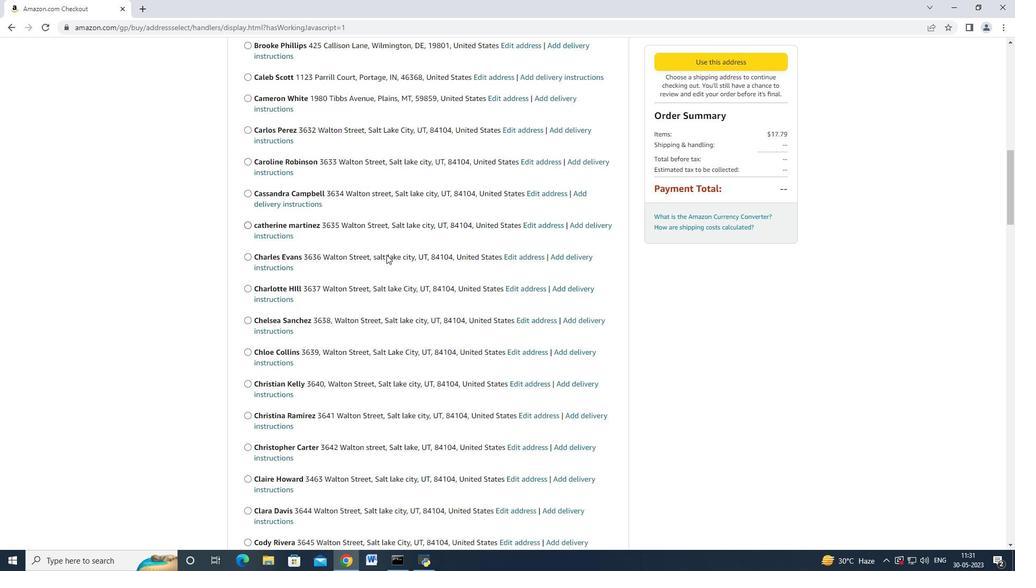 
Action: Mouse scrolled (386, 254) with delta (0, 0)
Screenshot: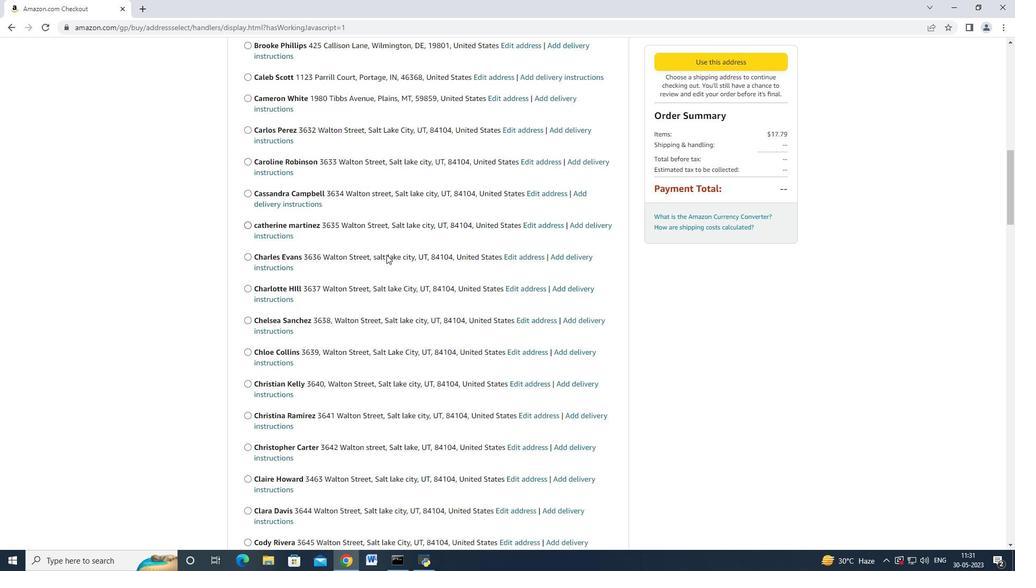 
Action: Mouse scrolled (386, 254) with delta (0, 0)
Screenshot: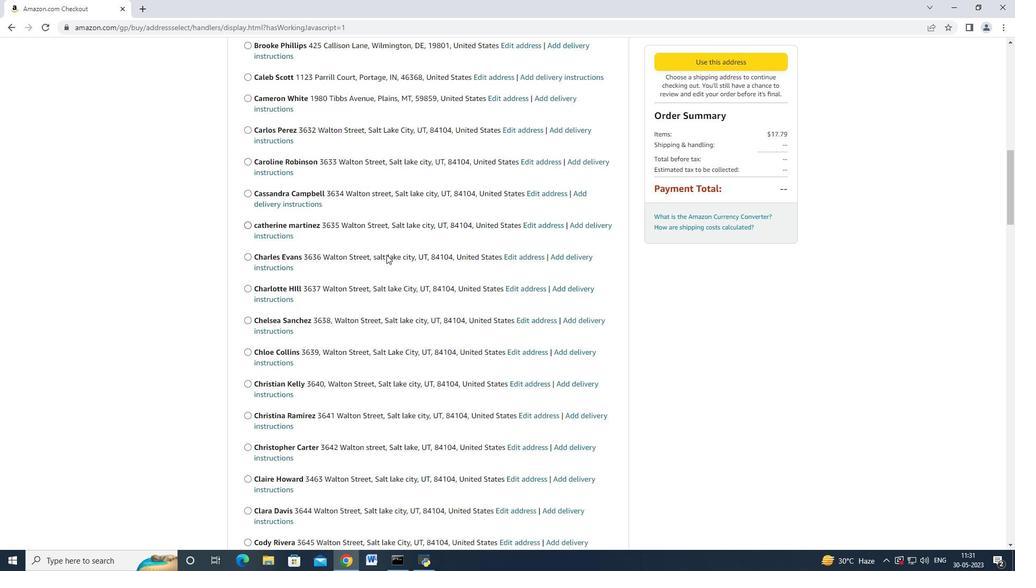 
Action: Mouse scrolled (386, 254) with delta (0, 0)
Screenshot: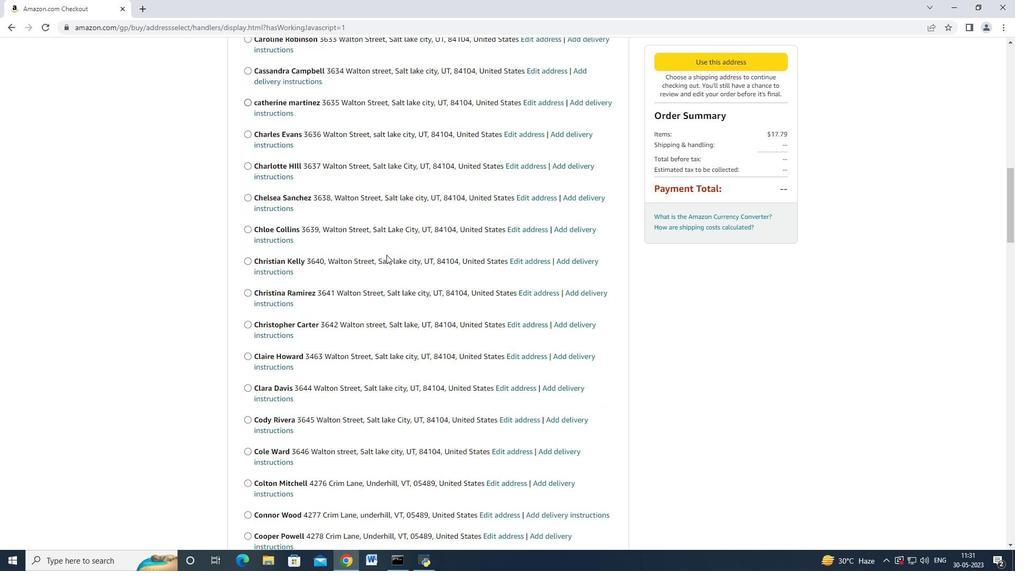 
Action: Mouse scrolled (386, 254) with delta (0, 0)
Screenshot: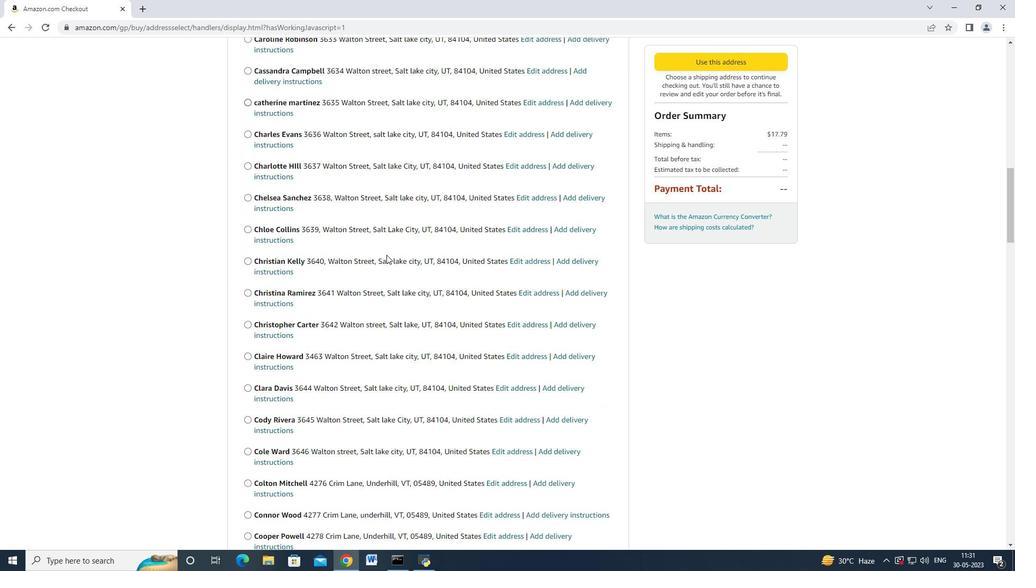 
Action: Mouse scrolled (386, 254) with delta (0, 0)
Screenshot: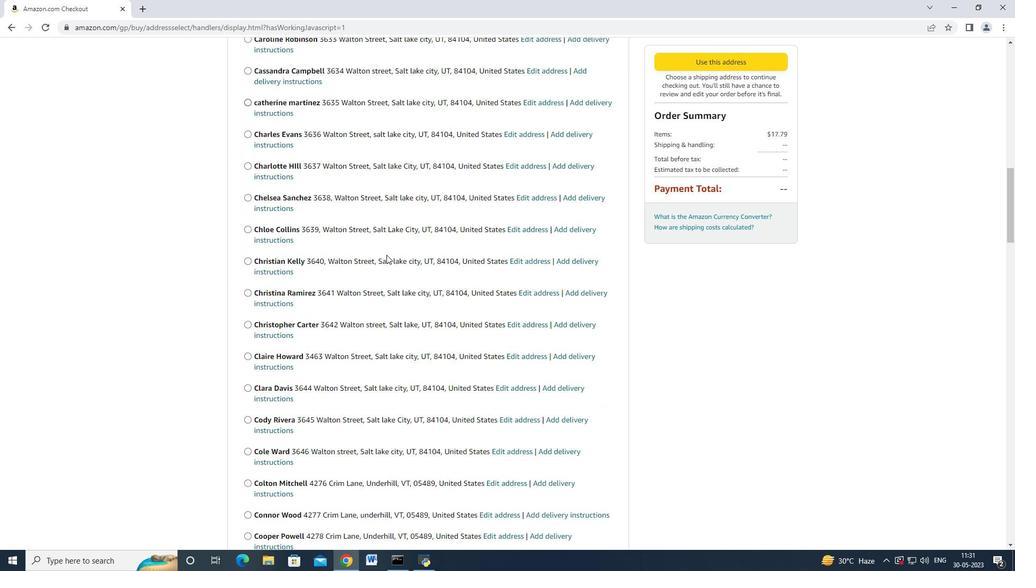 
Action: Mouse scrolled (386, 254) with delta (0, 0)
Screenshot: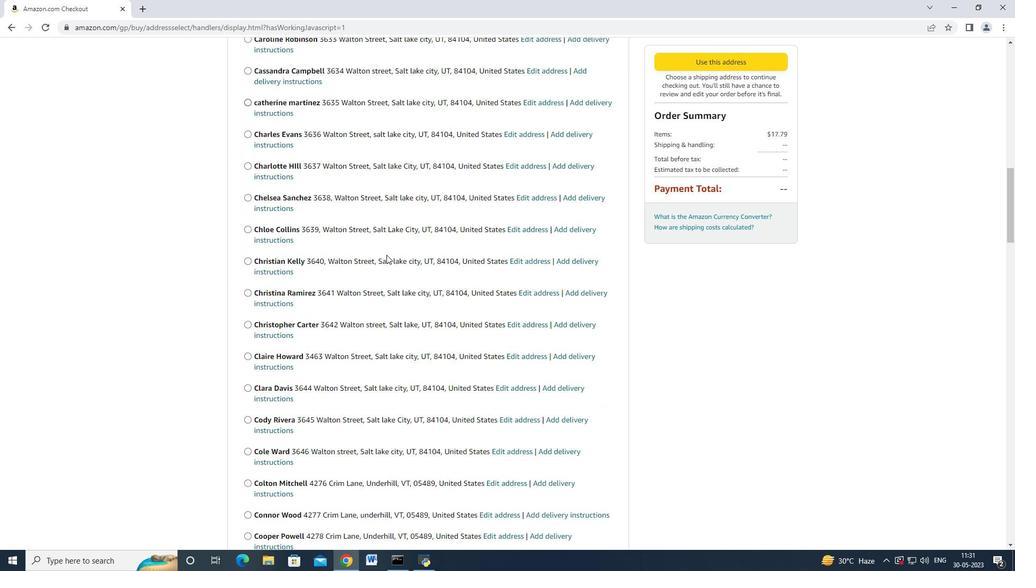 
Action: Mouse scrolled (386, 254) with delta (0, 0)
Screenshot: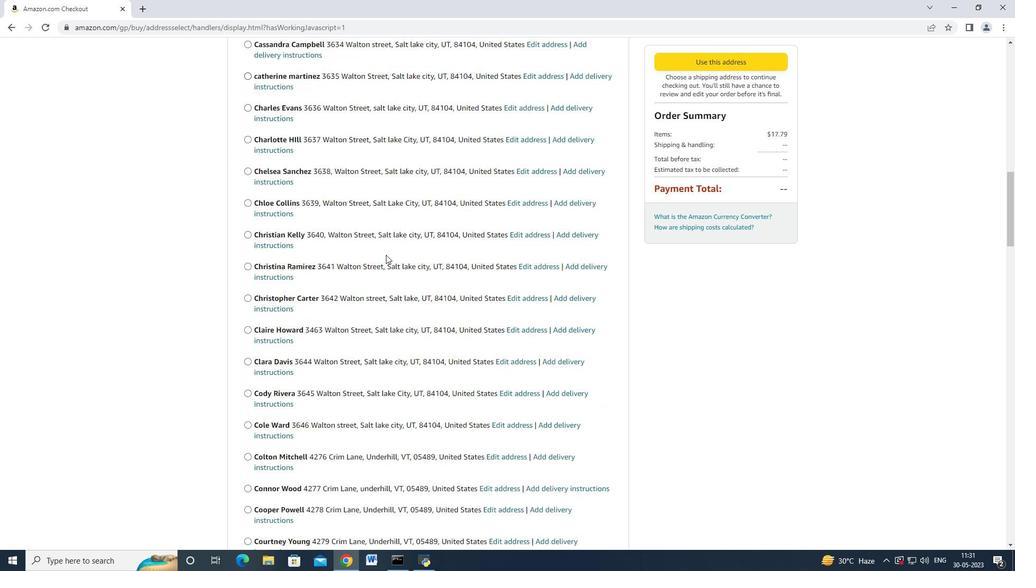 
Action: Mouse scrolled (386, 254) with delta (0, 0)
Screenshot: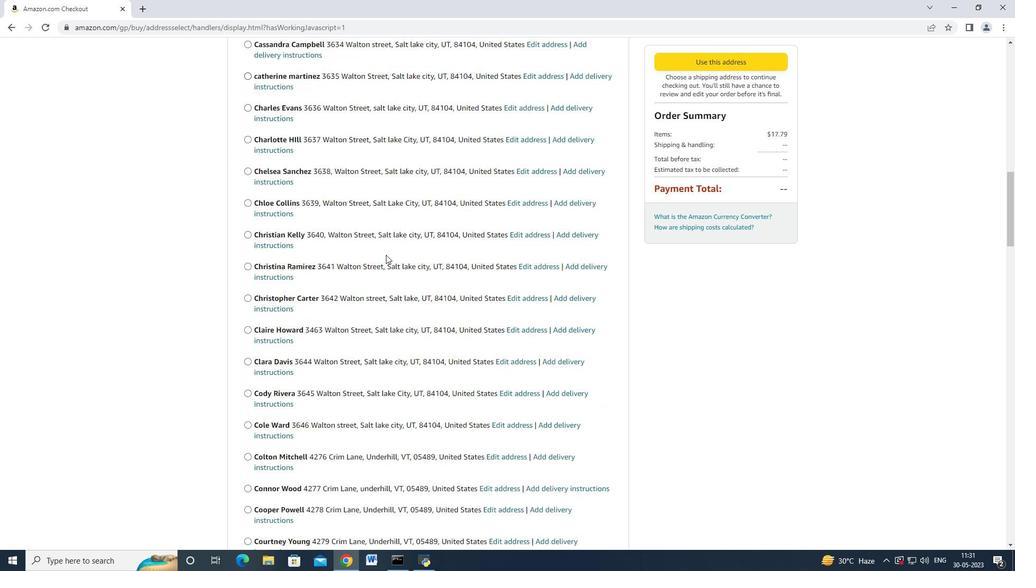 
Action: Mouse moved to (386, 255)
Screenshot: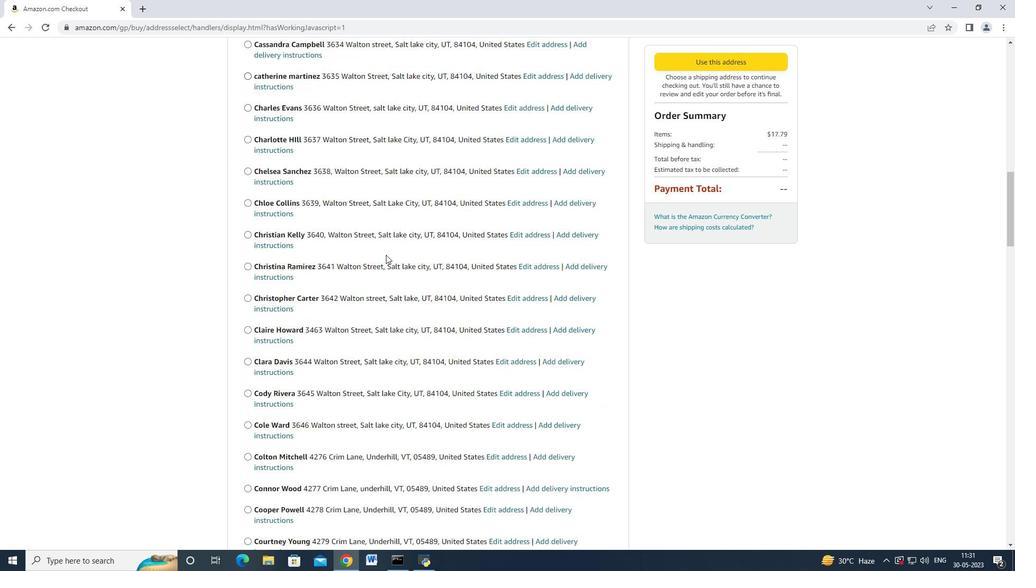 
Action: Mouse scrolled (386, 254) with delta (0, 0)
Screenshot: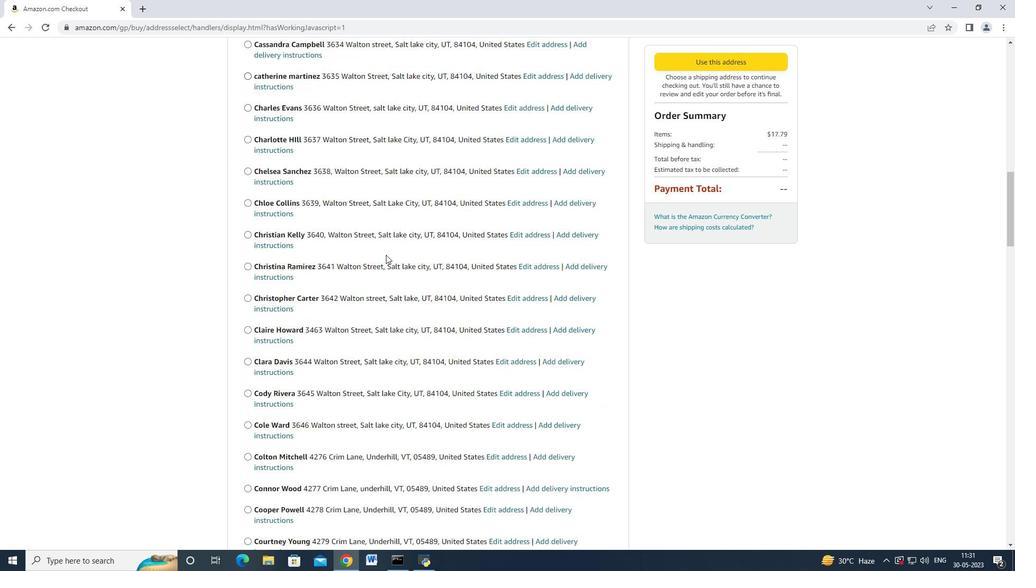 
Action: Mouse scrolled (386, 254) with delta (0, 0)
Screenshot: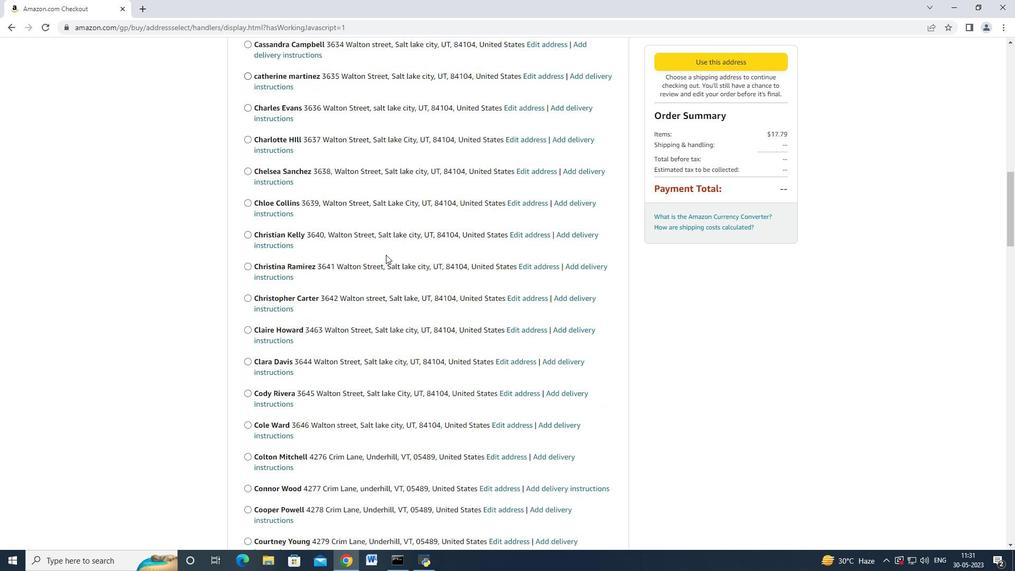 
Action: Mouse moved to (384, 254)
Screenshot: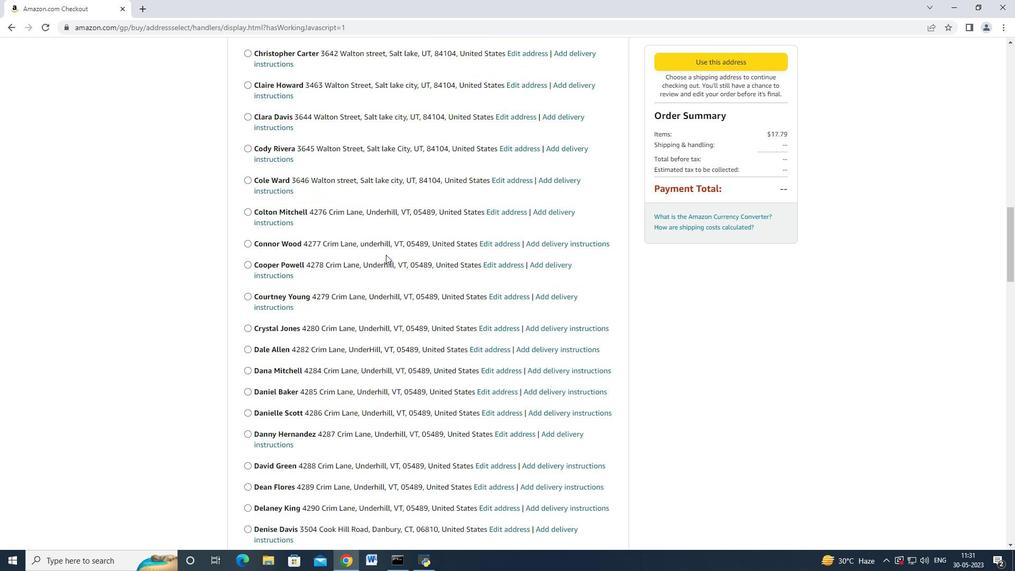 
Action: Mouse scrolled (384, 253) with delta (0, 0)
Screenshot: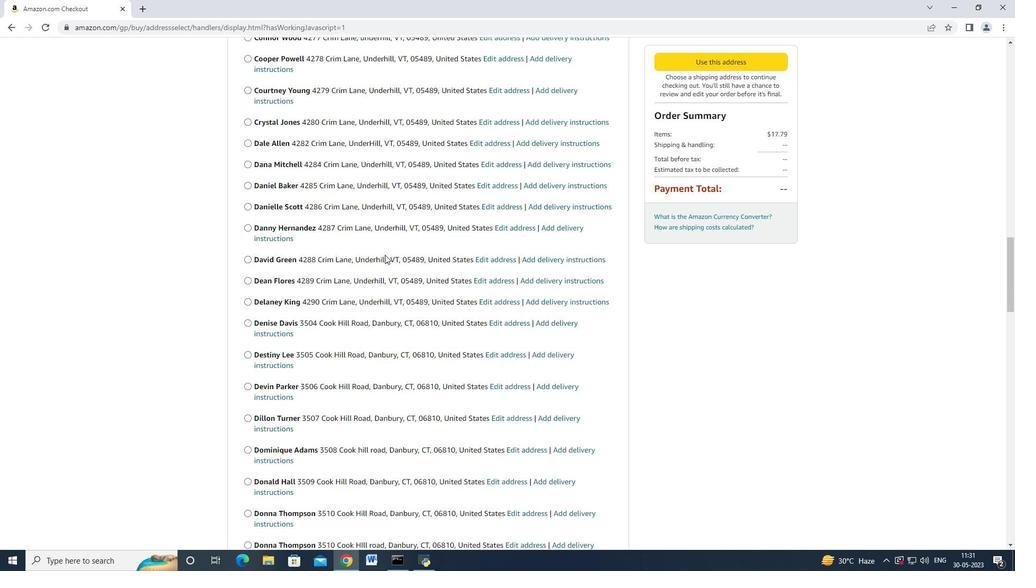 
Action: Mouse scrolled (384, 253) with delta (0, 0)
Screenshot: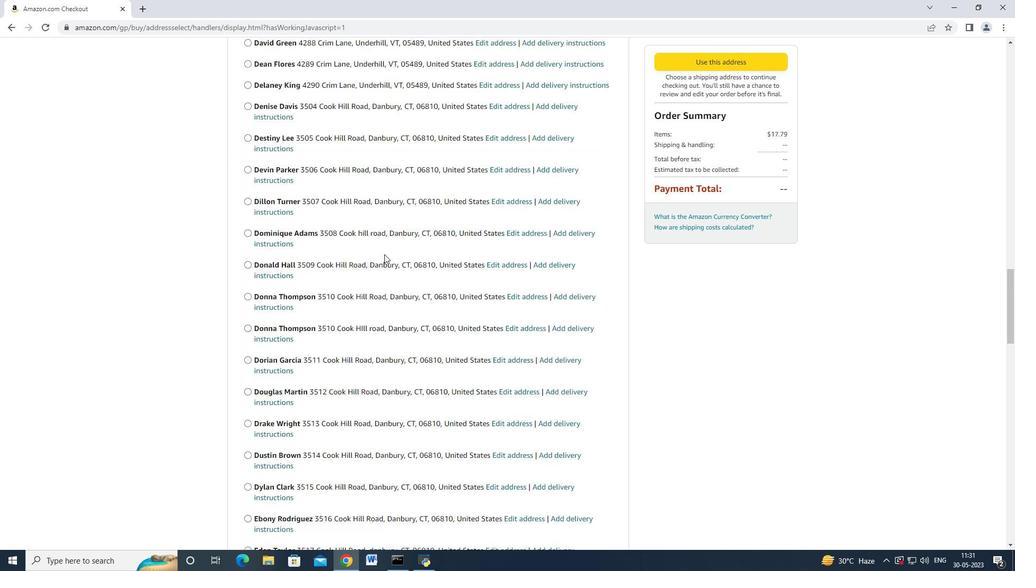 
Action: Mouse scrolled (384, 253) with delta (0, 0)
Screenshot: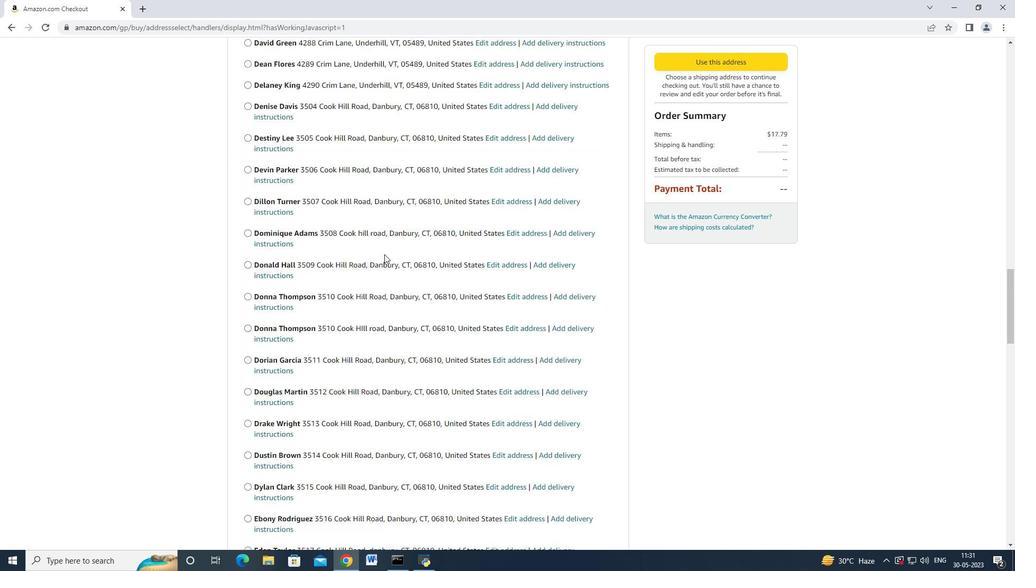 
Action: Mouse moved to (384, 254)
Screenshot: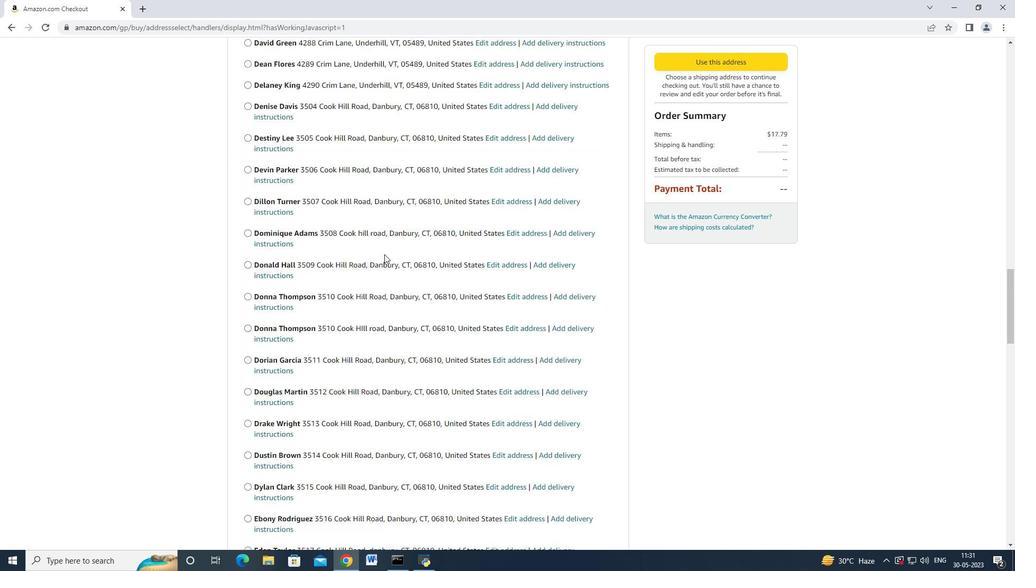 
Action: Mouse scrolled (384, 253) with delta (0, 0)
Screenshot: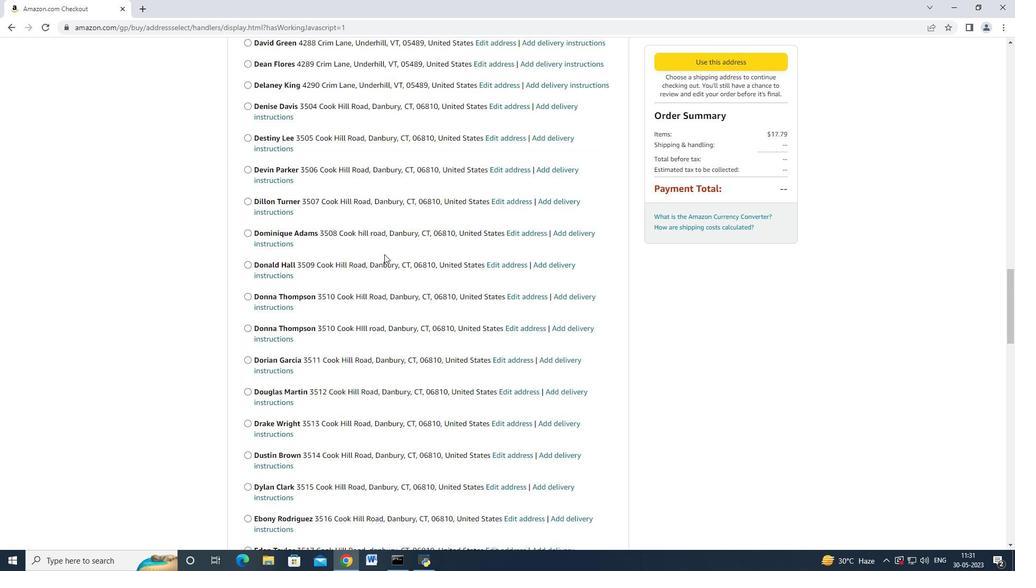 
Action: Mouse scrolled (384, 253) with delta (0, 0)
Screenshot: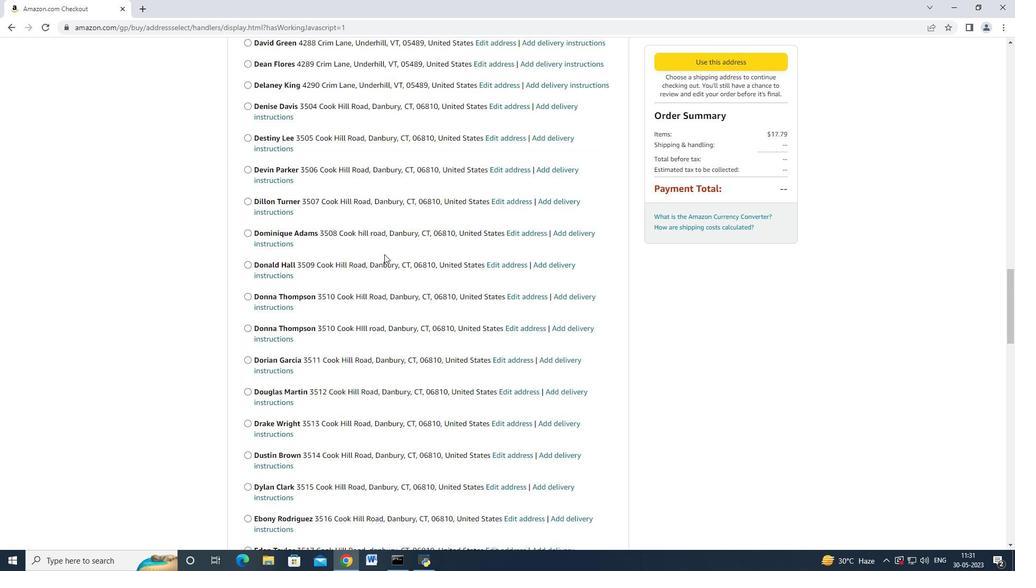 
Action: Mouse scrolled (384, 253) with delta (0, 0)
Screenshot: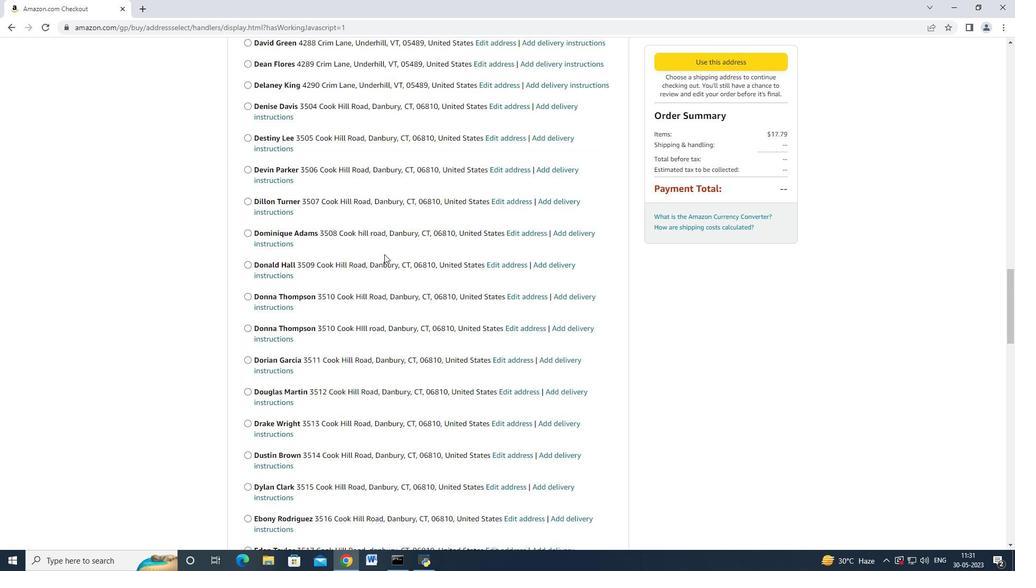 
Action: Mouse scrolled (384, 253) with delta (0, 0)
Screenshot: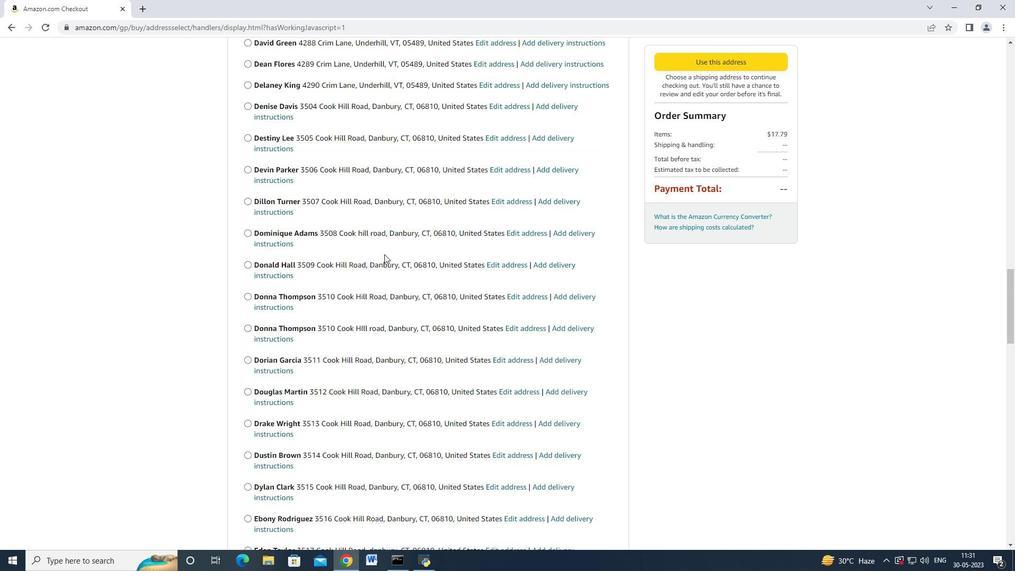 
Action: Mouse scrolled (384, 253) with delta (0, 0)
Screenshot: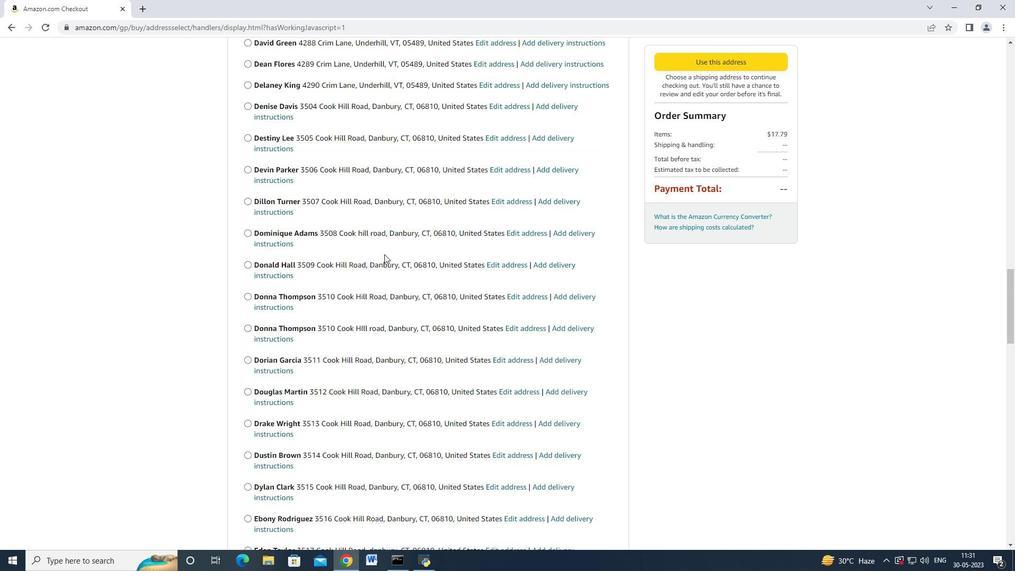 
Action: Mouse moved to (383, 253)
Screenshot: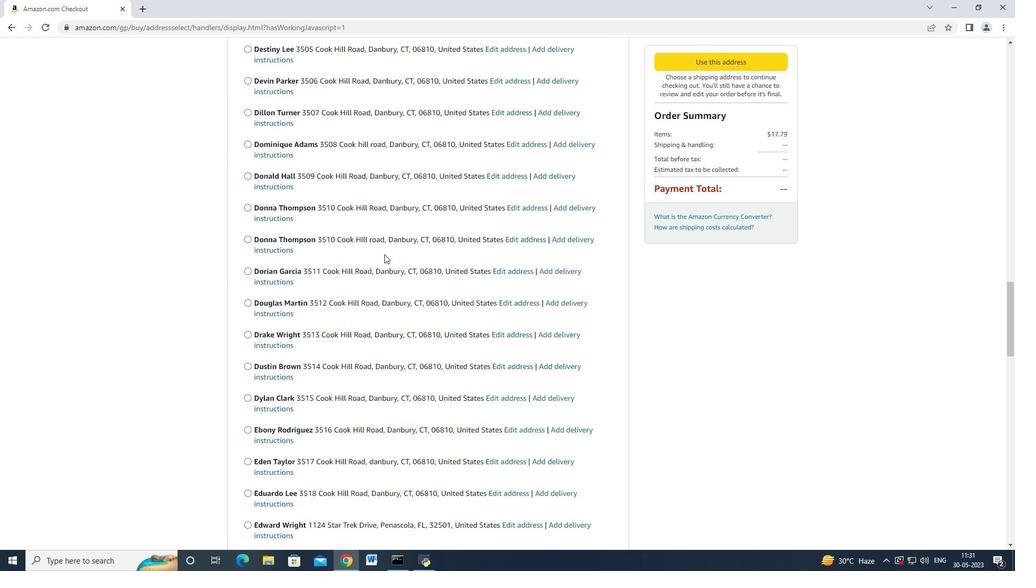 
Action: Mouse scrolled (383, 253) with delta (0, 0)
Screenshot: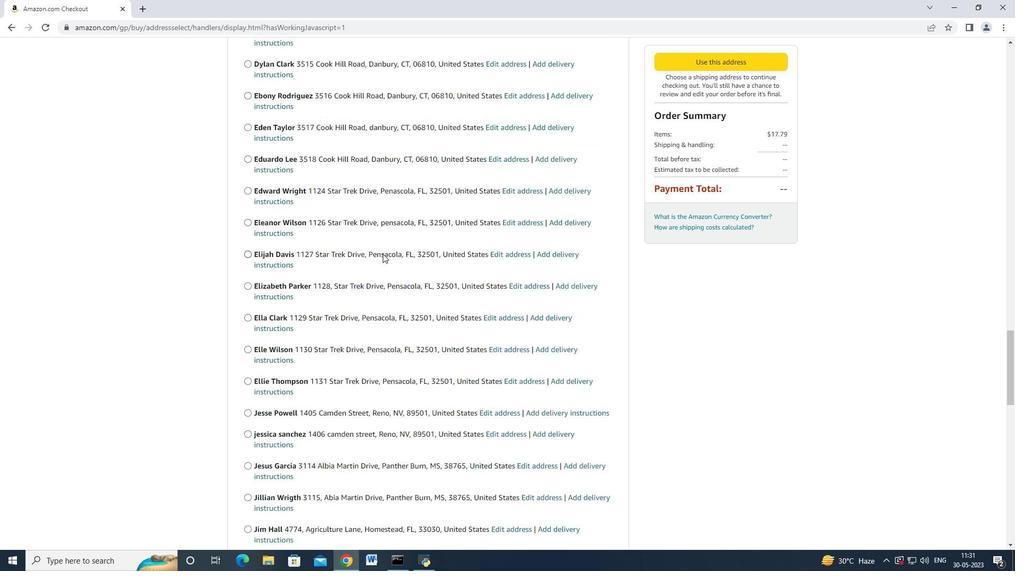 
Action: Mouse scrolled (383, 253) with delta (0, 0)
Screenshot: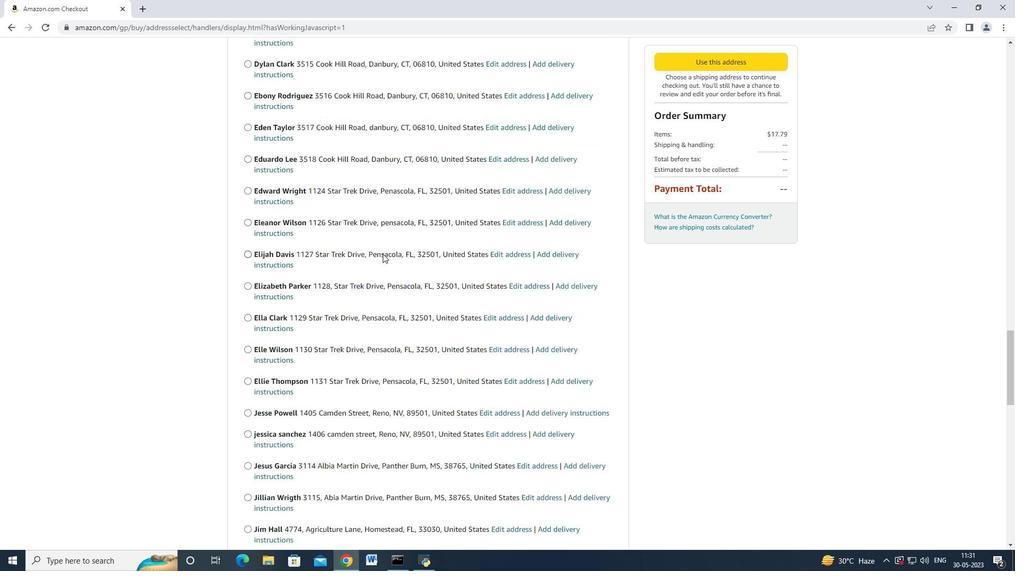 
Action: Mouse scrolled (383, 253) with delta (0, 0)
Screenshot: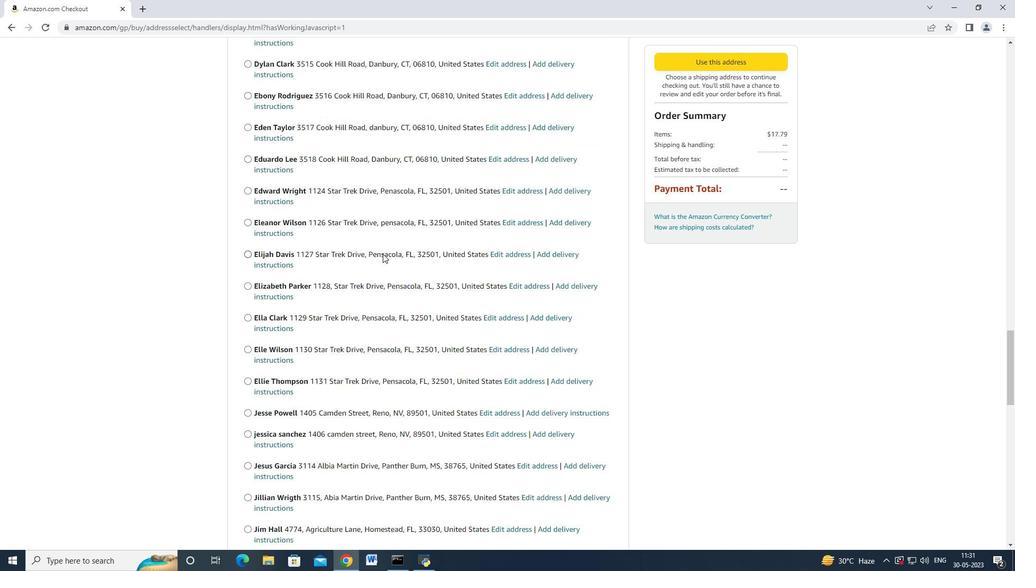 
Action: Mouse scrolled (383, 253) with delta (0, 0)
Screenshot: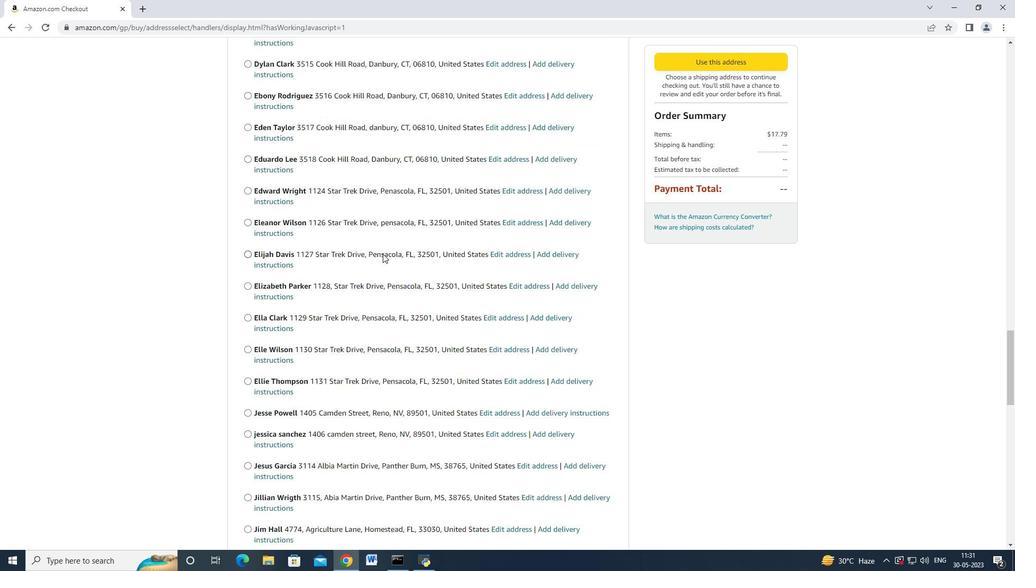 
Action: Mouse scrolled (383, 253) with delta (0, 0)
Screenshot: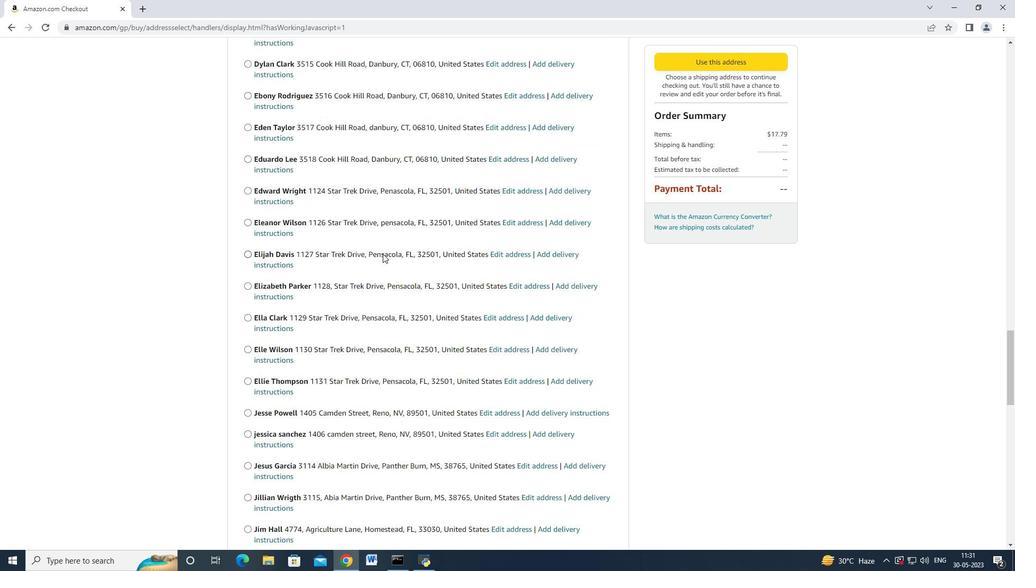 
Action: Mouse scrolled (383, 253) with delta (0, 0)
Screenshot: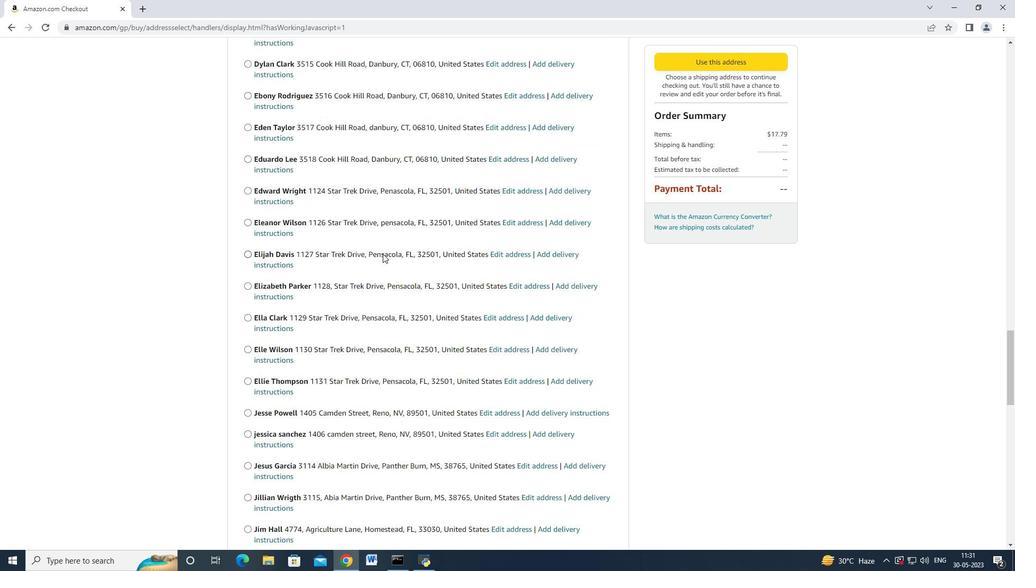 
Action: Mouse scrolled (383, 253) with delta (0, 0)
Screenshot: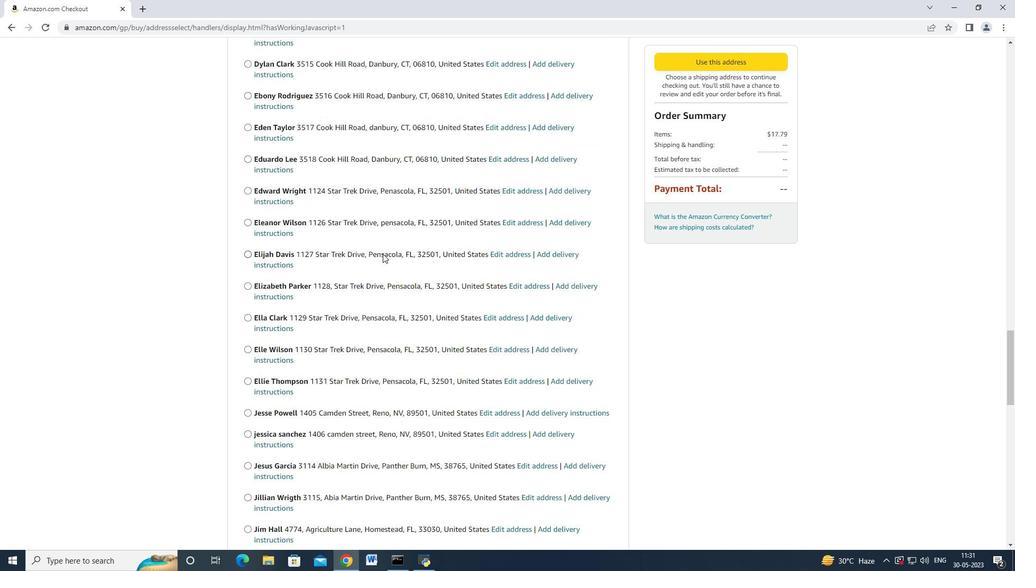 
Action: Mouse scrolled (383, 253) with delta (0, 0)
Screenshot: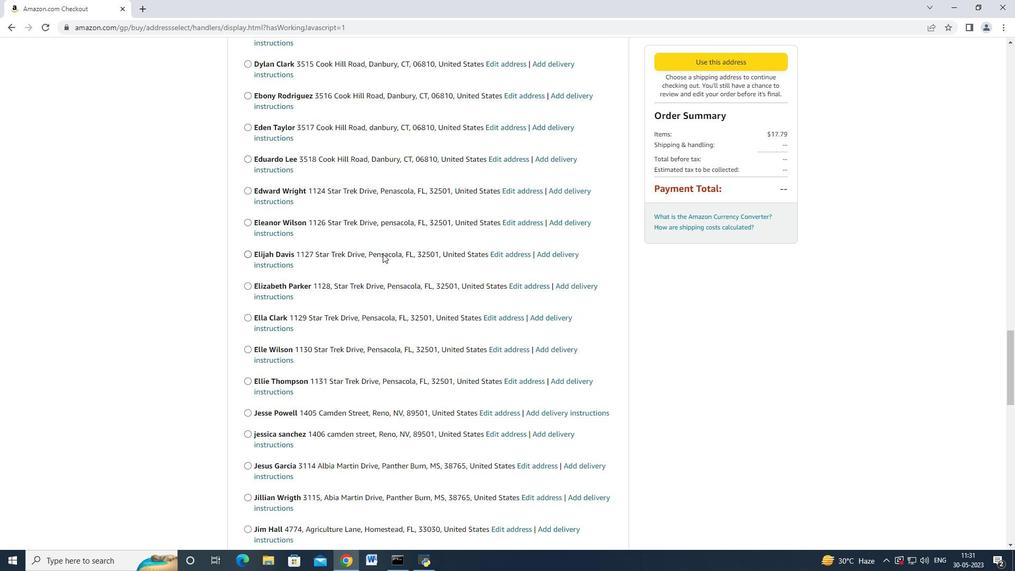 
Action: Mouse moved to (382, 253)
Screenshot: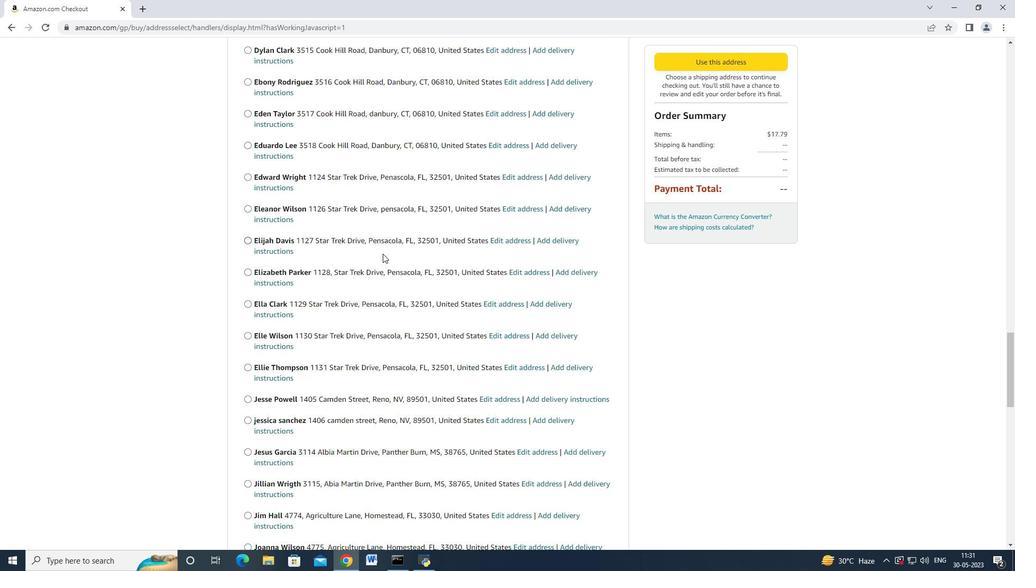 
Action: Mouse scrolled (382, 253) with delta (0, 0)
Screenshot: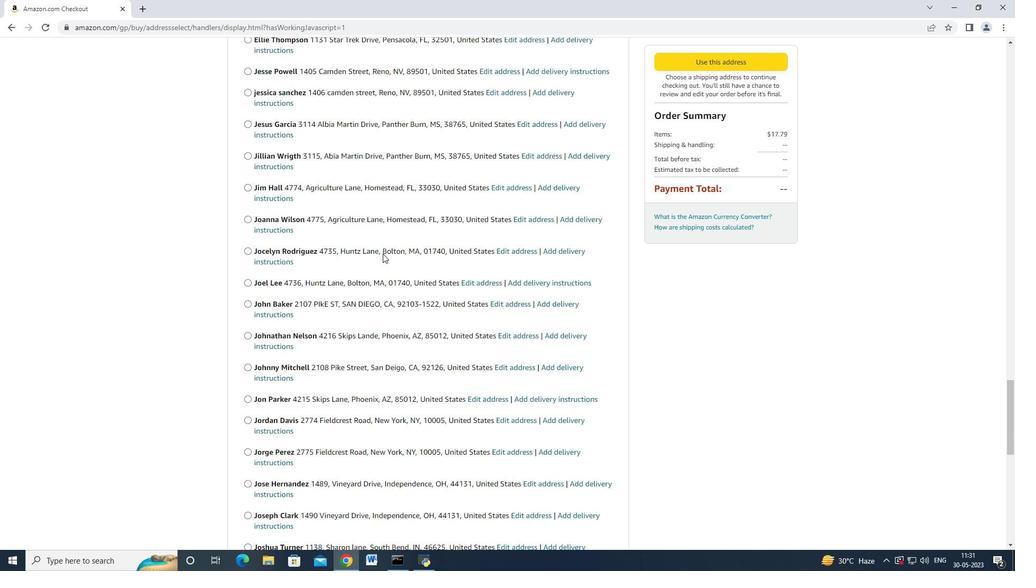 
Action: Mouse scrolled (382, 253) with delta (0, 0)
Screenshot: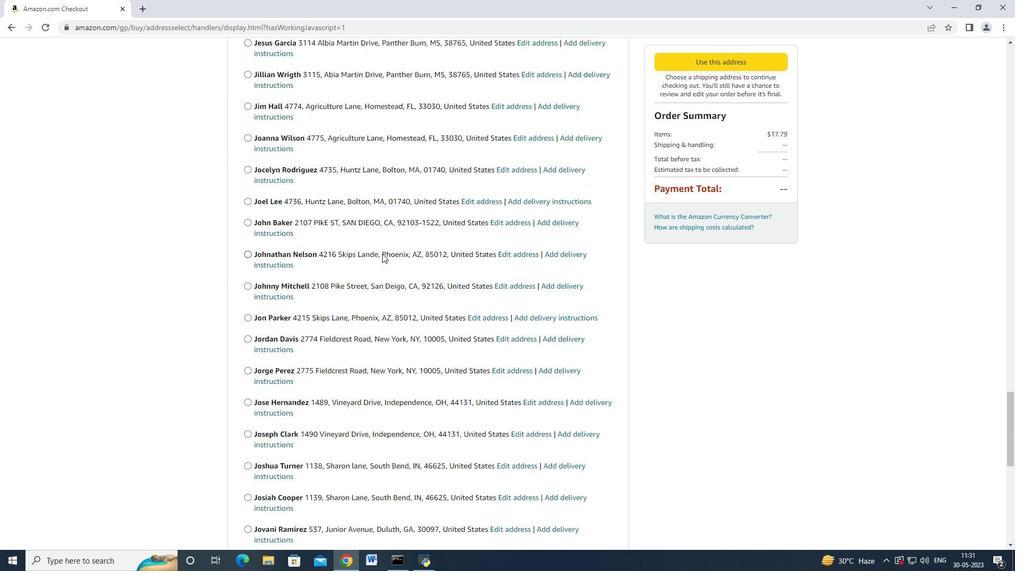 
Action: Mouse scrolled (382, 253) with delta (0, 0)
Screenshot: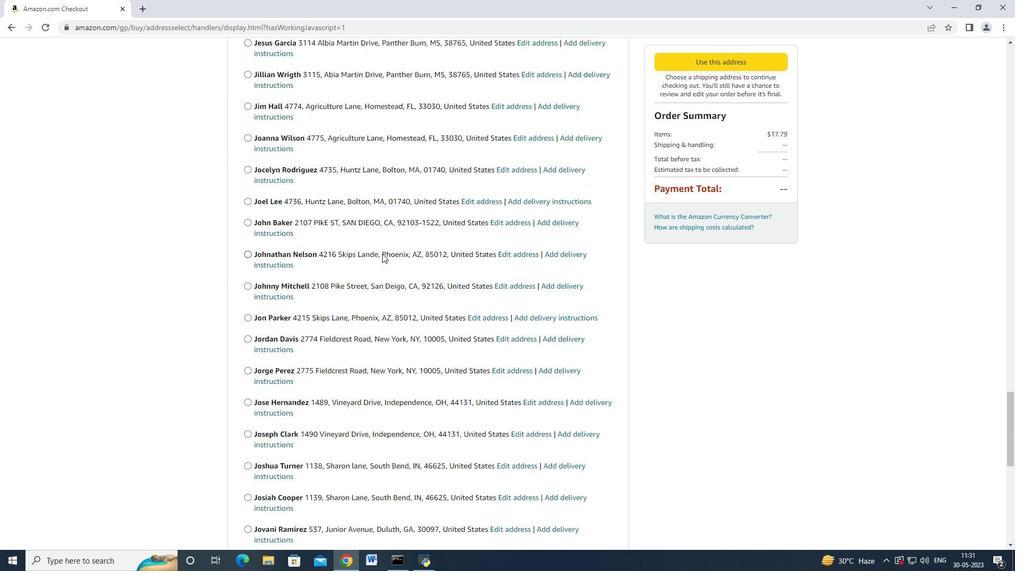 
Action: Mouse scrolled (382, 253) with delta (0, 0)
Screenshot: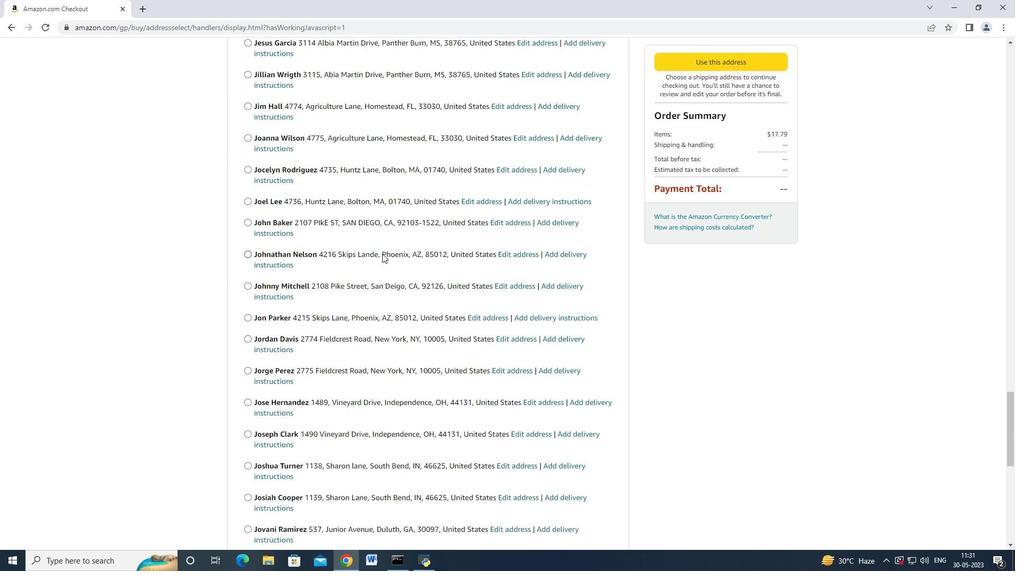 
Action: Mouse scrolled (382, 253) with delta (0, 0)
Screenshot: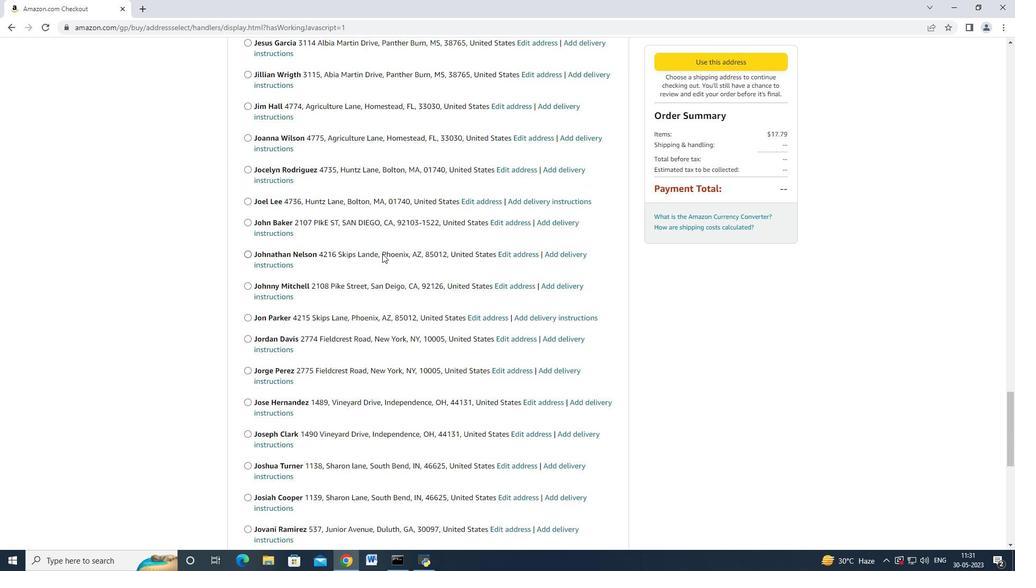 
Action: Mouse scrolled (382, 253) with delta (0, 0)
Screenshot: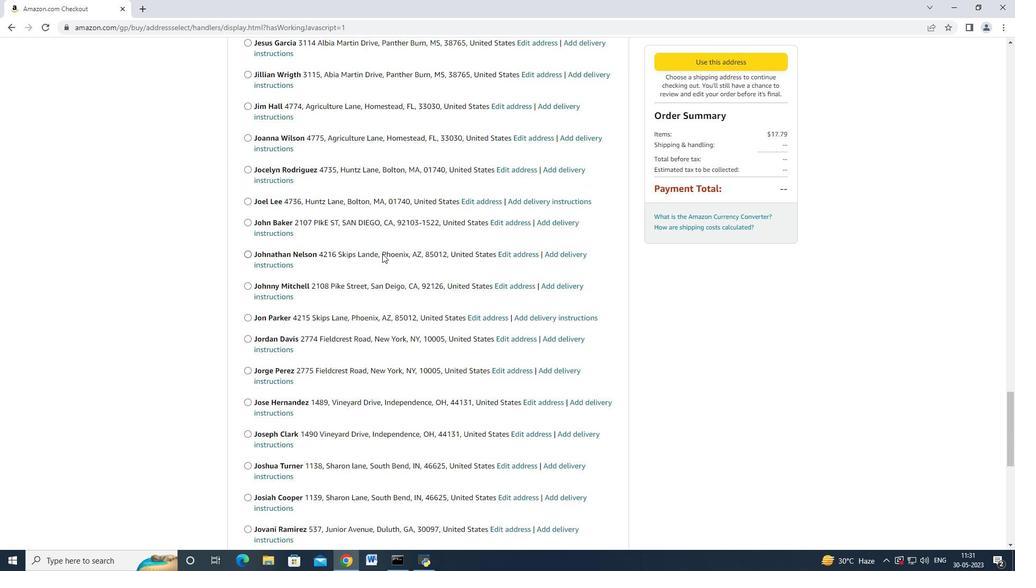 
Action: Mouse scrolled (382, 253) with delta (0, 0)
Screenshot: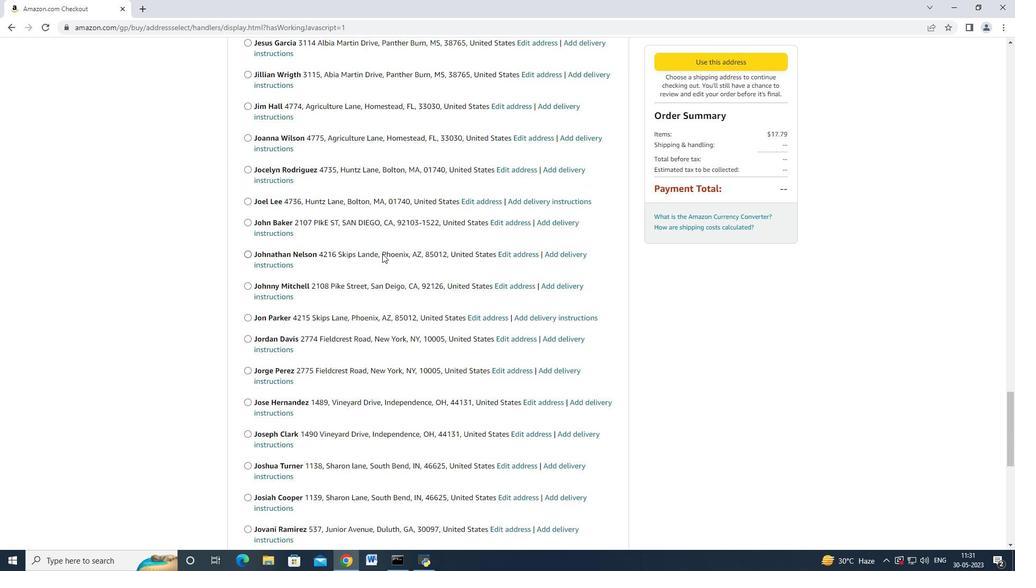 
Action: Mouse scrolled (382, 253) with delta (0, 0)
Screenshot: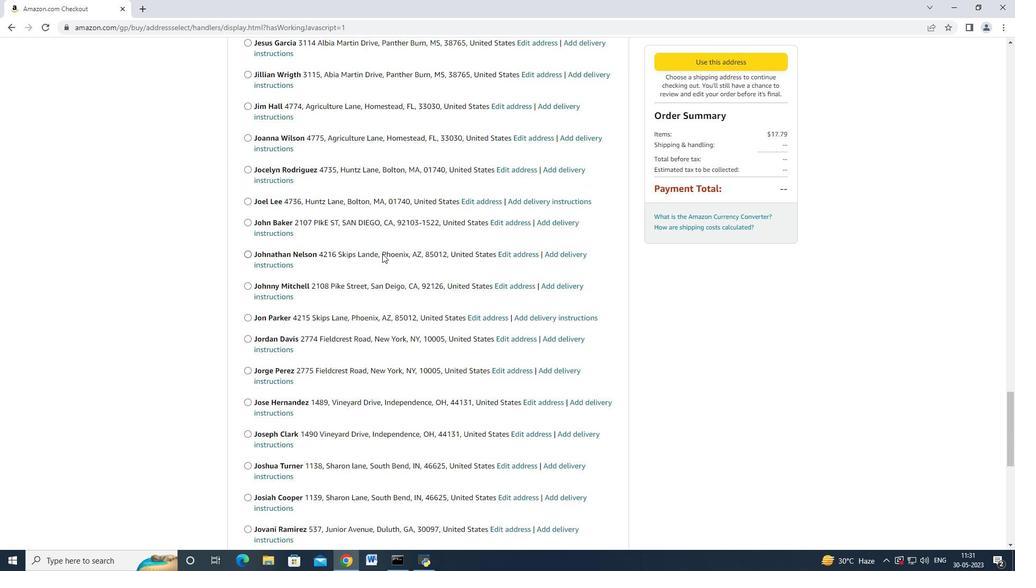 
Action: Mouse scrolled (382, 253) with delta (0, 0)
Screenshot: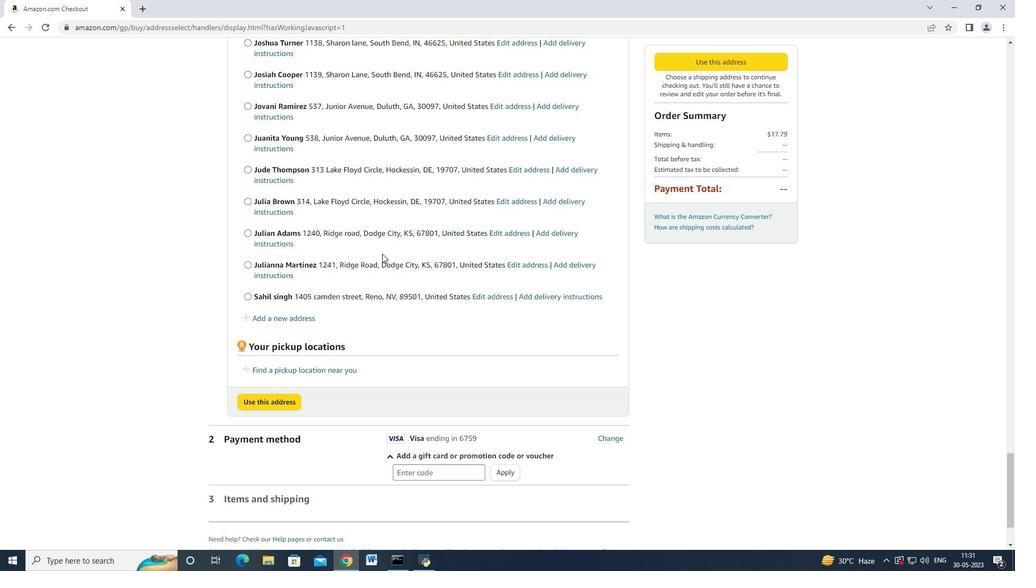 
Action: Mouse scrolled (382, 253) with delta (0, 0)
Screenshot: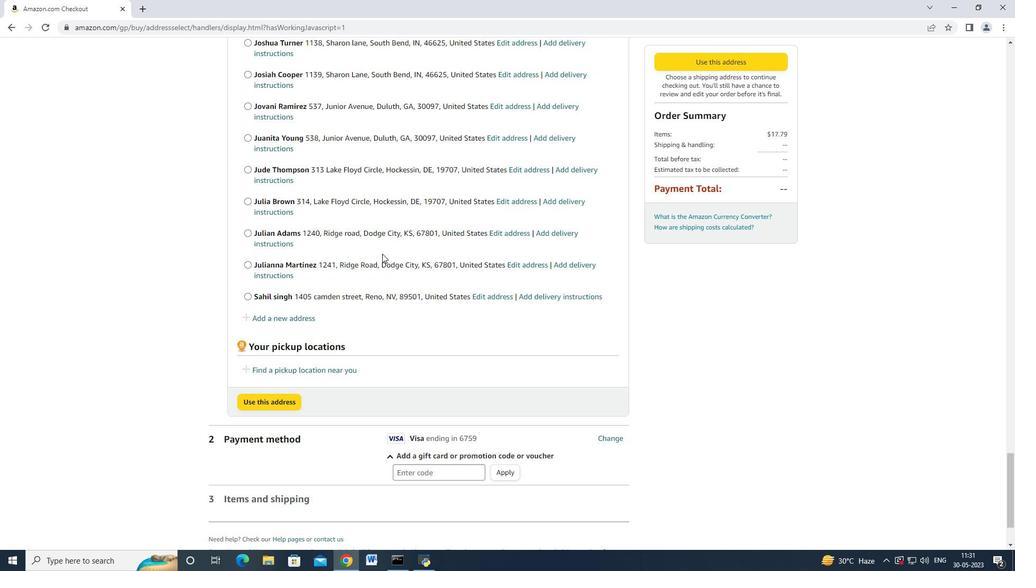 
Action: Mouse scrolled (382, 253) with delta (0, 0)
Screenshot: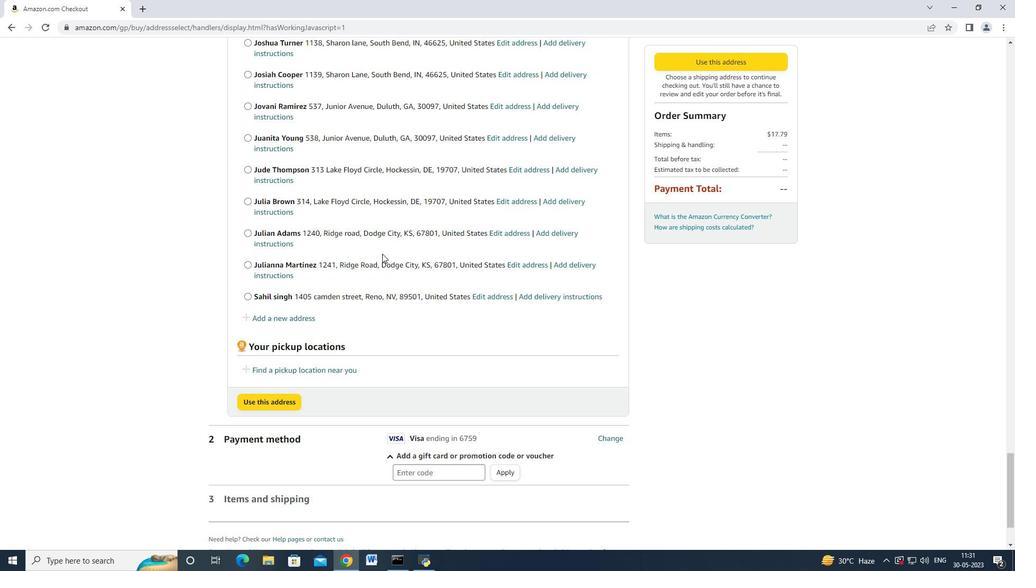 
Action: Mouse scrolled (382, 253) with delta (0, 0)
Screenshot: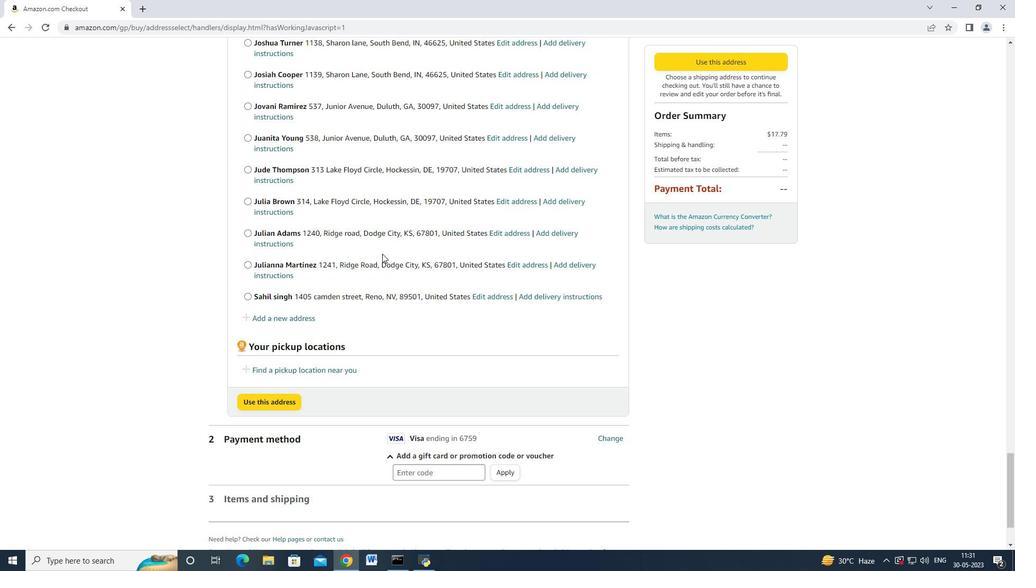 
Action: Mouse scrolled (382, 253) with delta (0, 0)
Screenshot: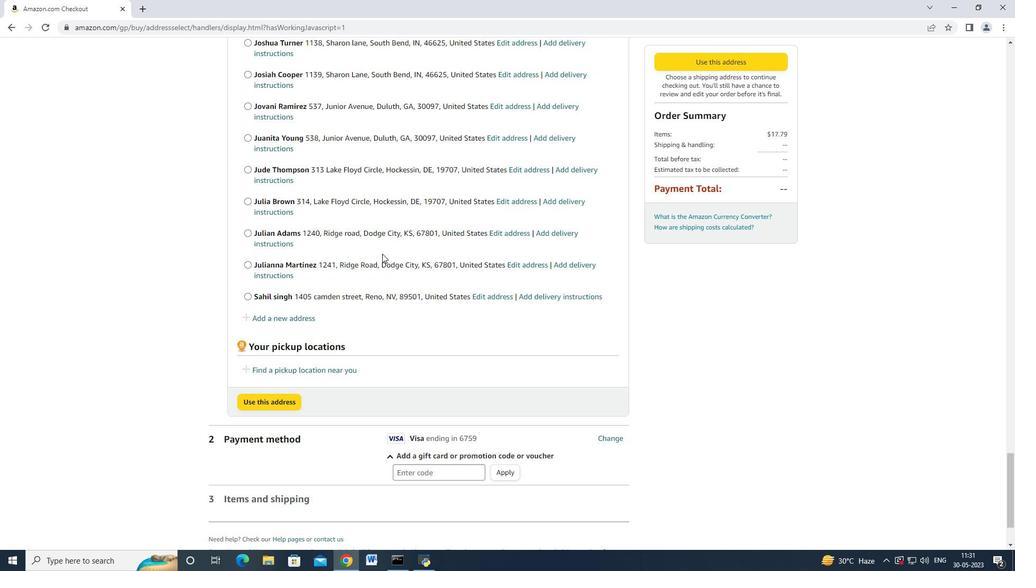 
Action: Mouse scrolled (382, 253) with delta (0, 0)
Screenshot: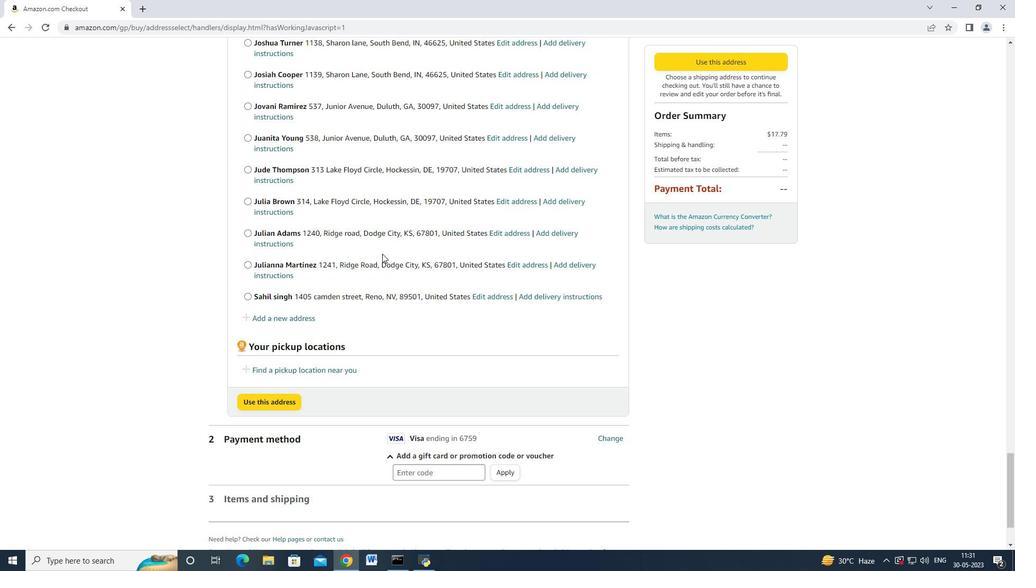 
Action: Mouse scrolled (382, 253) with delta (0, 0)
Screenshot: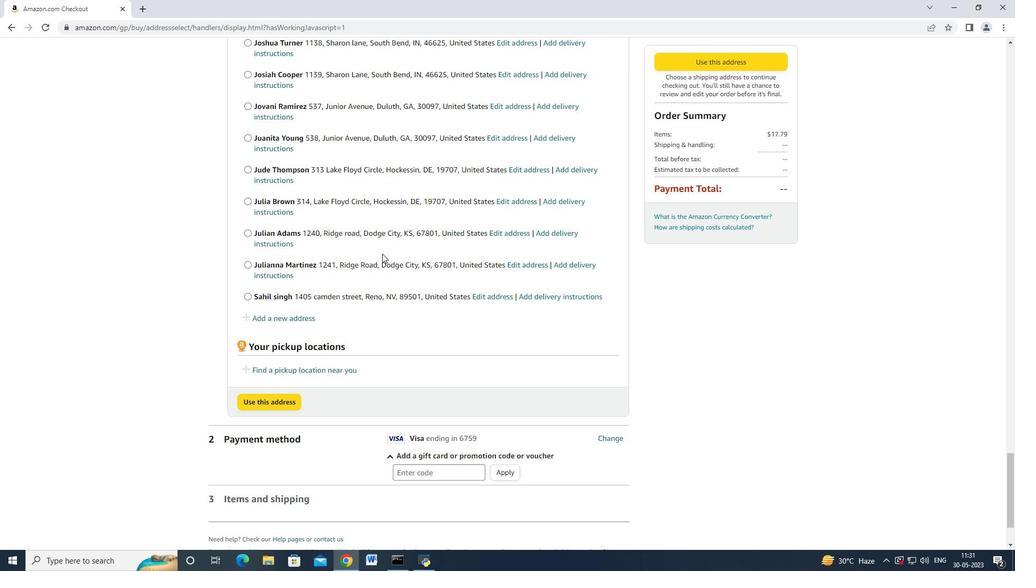 
Action: Mouse scrolled (382, 253) with delta (0, 0)
Screenshot: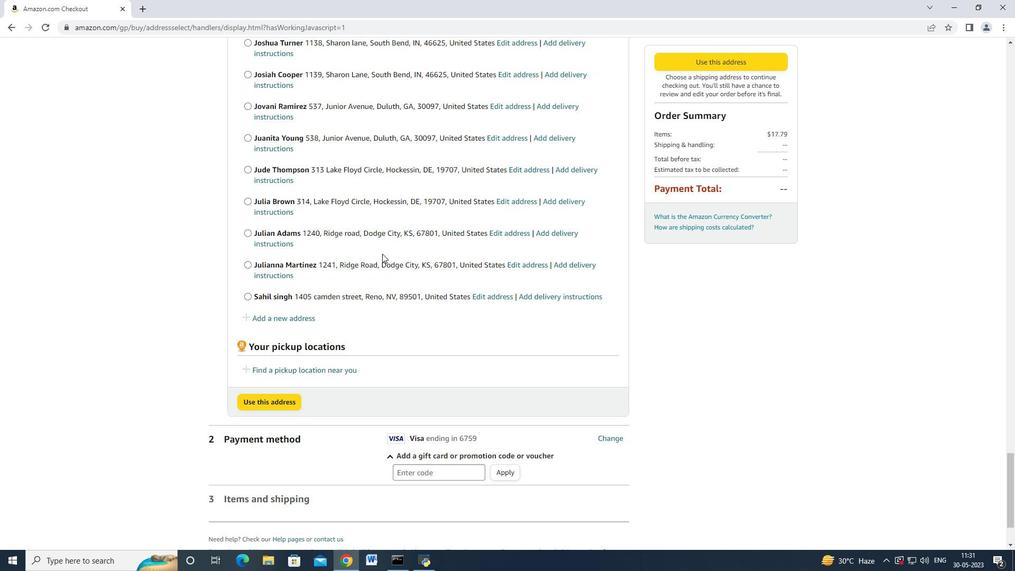 
Action: Mouse moved to (304, 231)
Screenshot: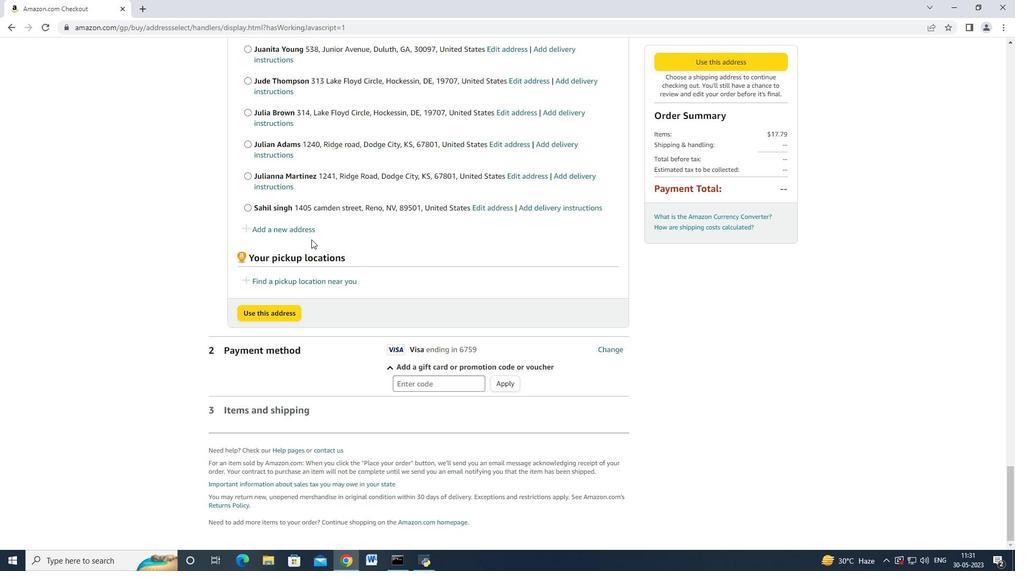 
Action: Mouse pressed left at (304, 231)
Screenshot: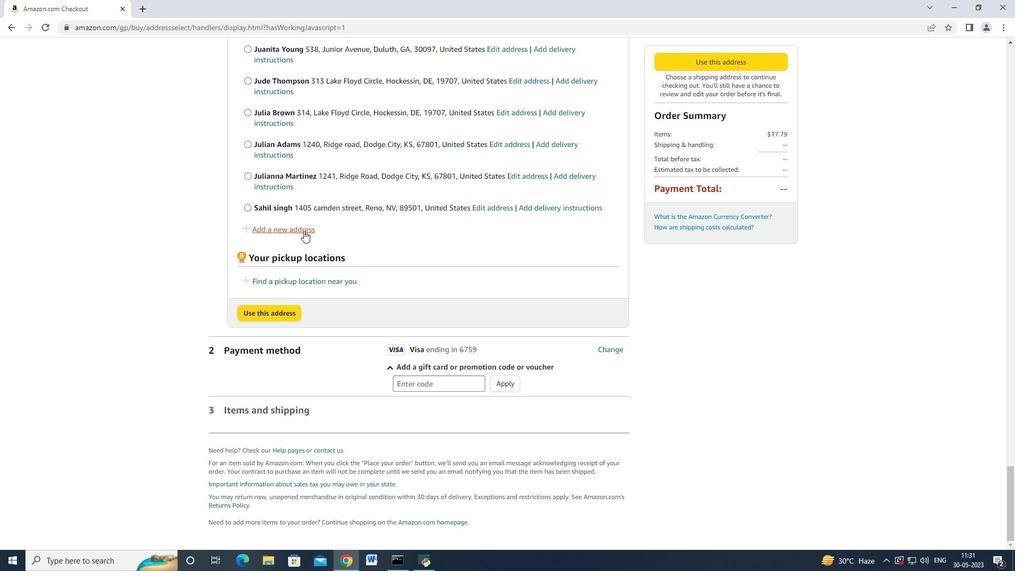 
Action: Mouse moved to (371, 257)
Screenshot: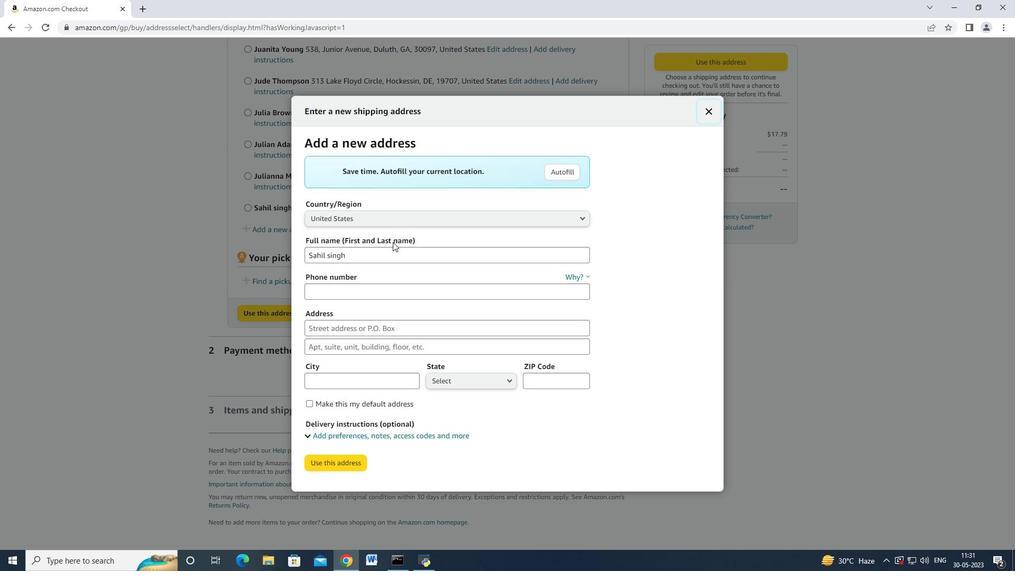 
Action: Mouse pressed left at (371, 257)
Screenshot: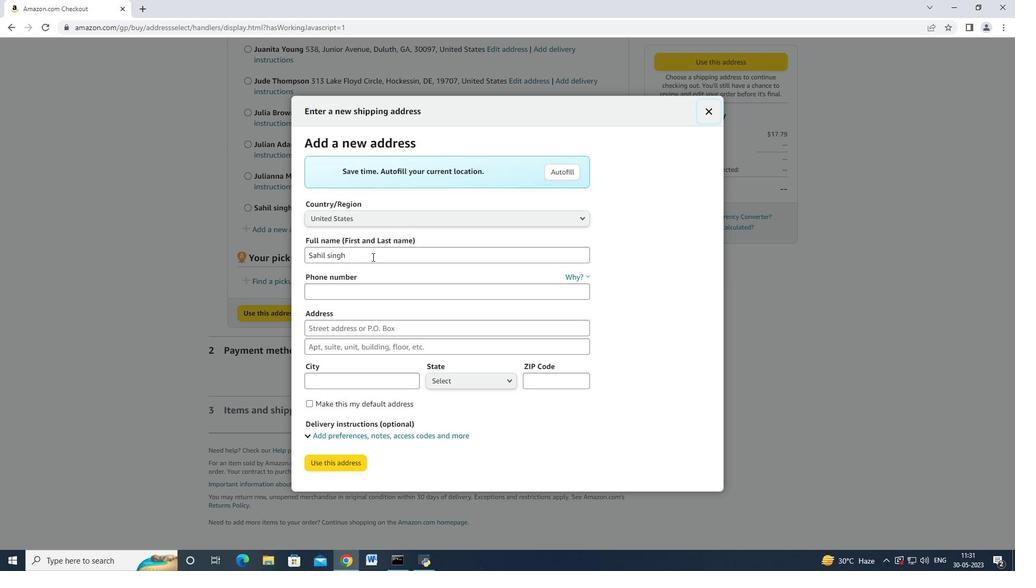 
Action: Mouse moved to (338, 249)
Screenshot: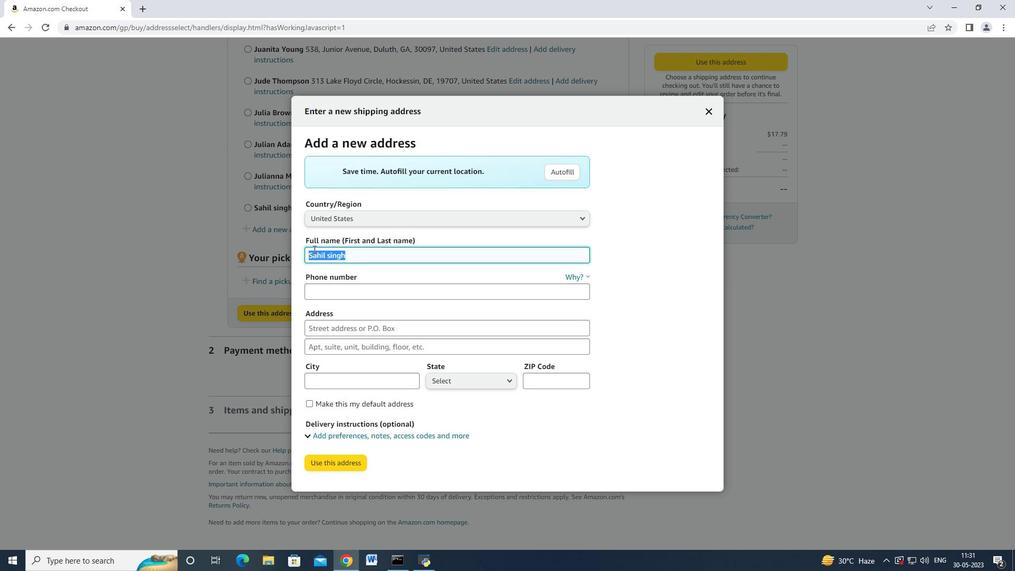 
Action: Key pressed <Key.backspace><Key.shift_r>Emily<Key.space><Key.shift>Brown<Key.tab><Key.tab>8503109646<Key.tab>1132<Key.space><Key.shift_r>Star<Key.space><Key.shift_r>Trek<Key.space><Key.shift_r>Drive<Key.tab><Key.tab><Key.shift>Pensacola<Key.space>
Screenshot: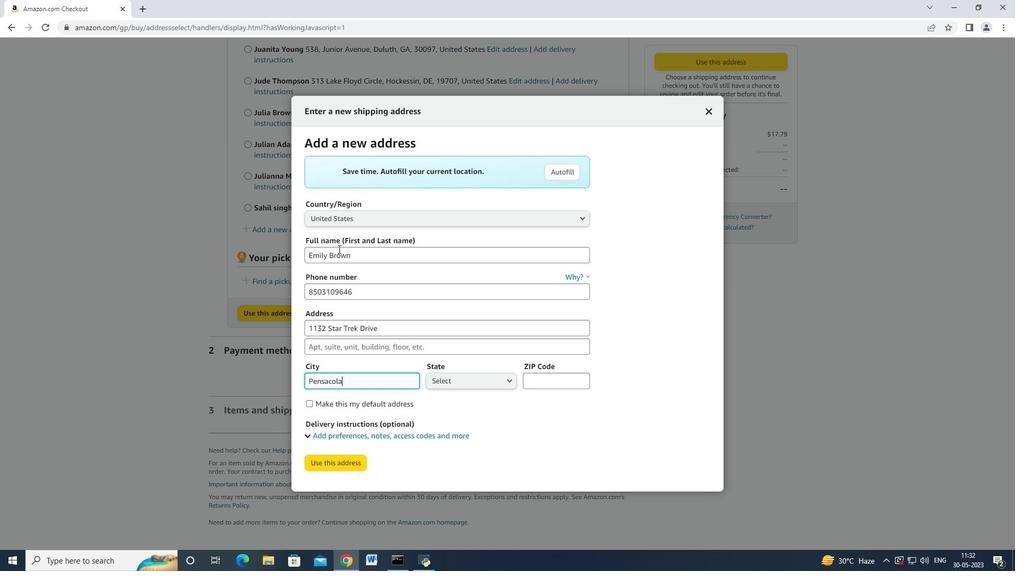 
Action: Mouse moved to (440, 381)
Screenshot: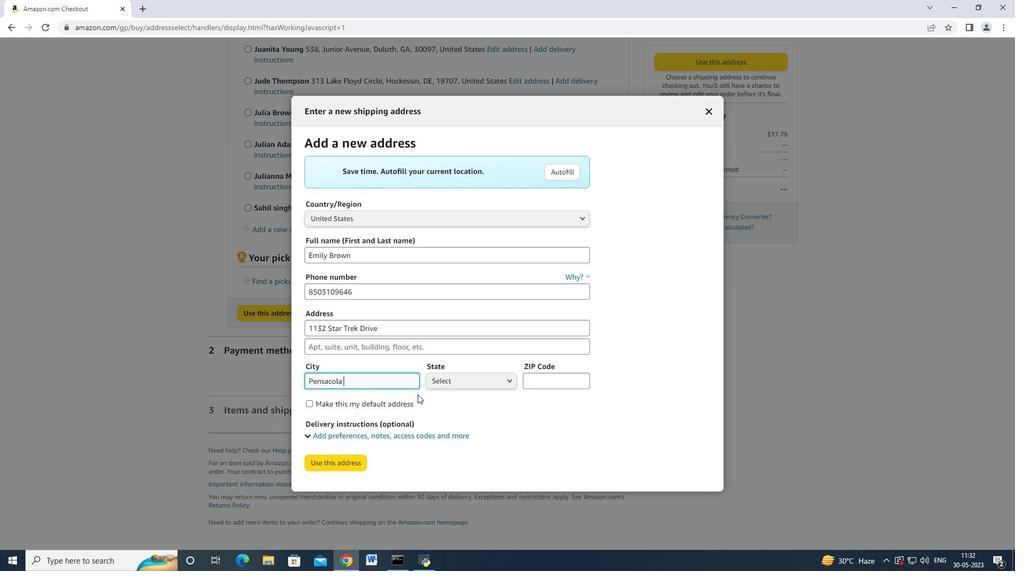 
Action: Mouse pressed left at (440, 381)
Screenshot: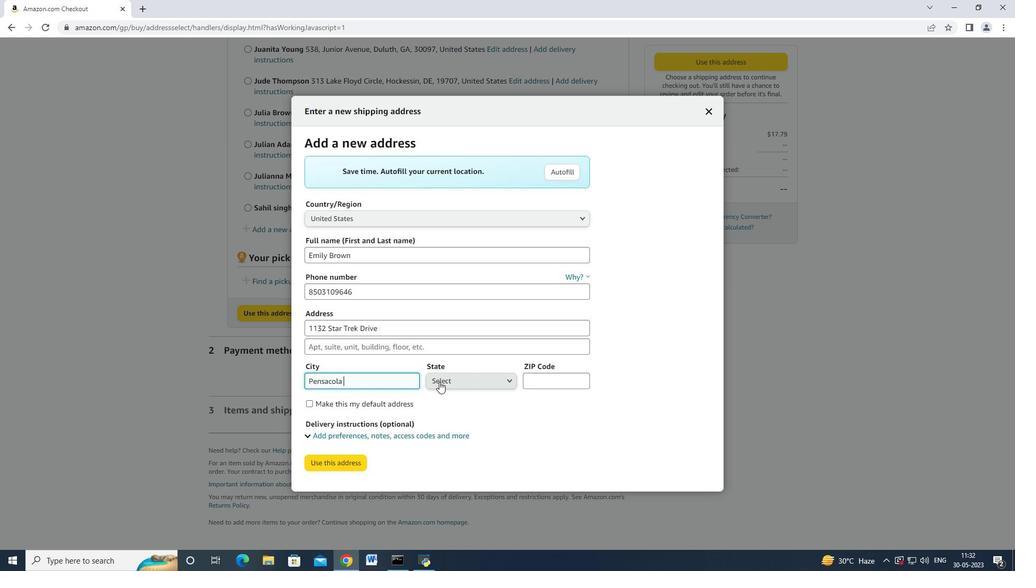 
Action: Mouse moved to (451, 210)
Screenshot: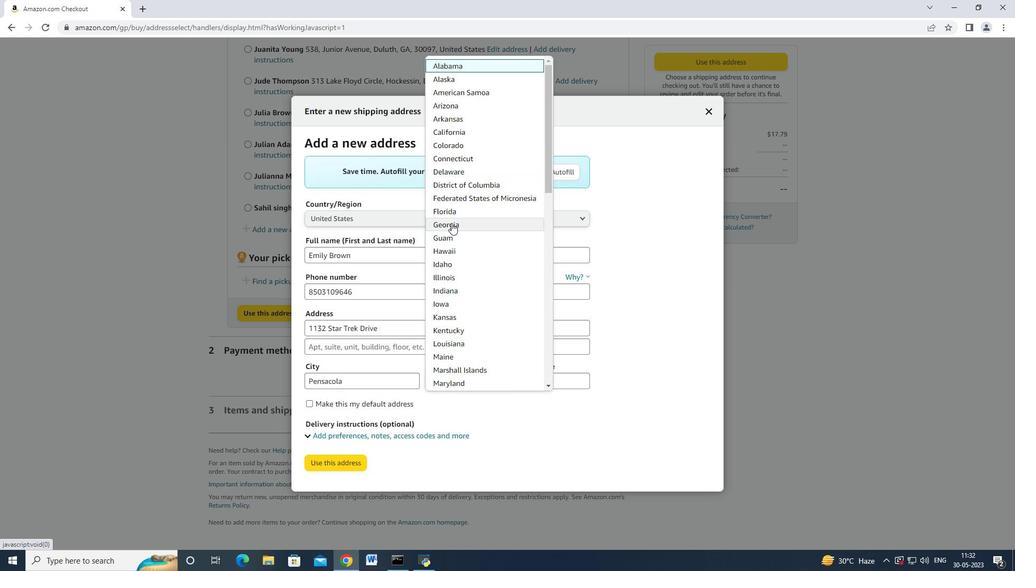 
Action: Mouse pressed left at (451, 210)
Screenshot: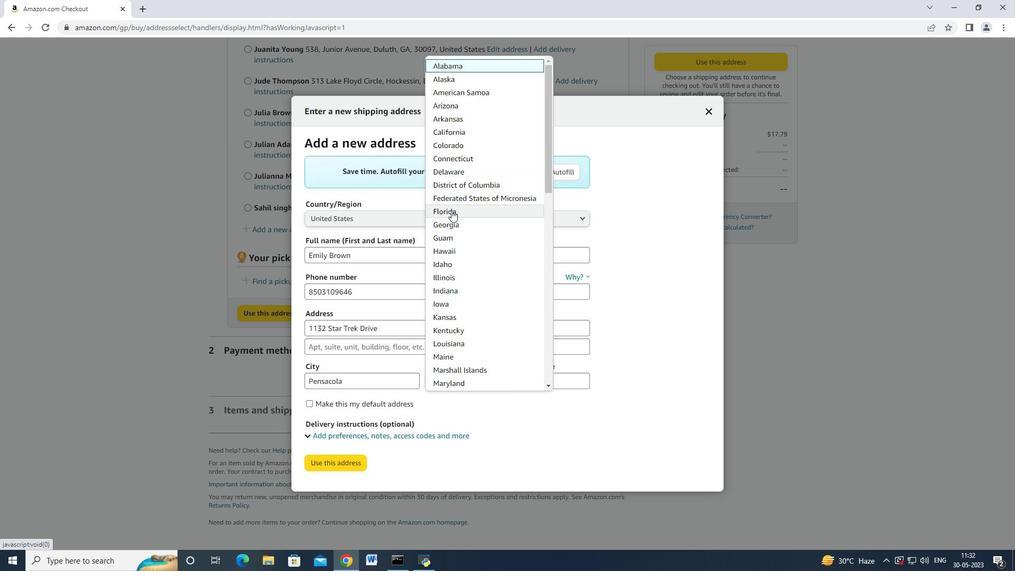 
Action: Mouse moved to (558, 376)
Screenshot: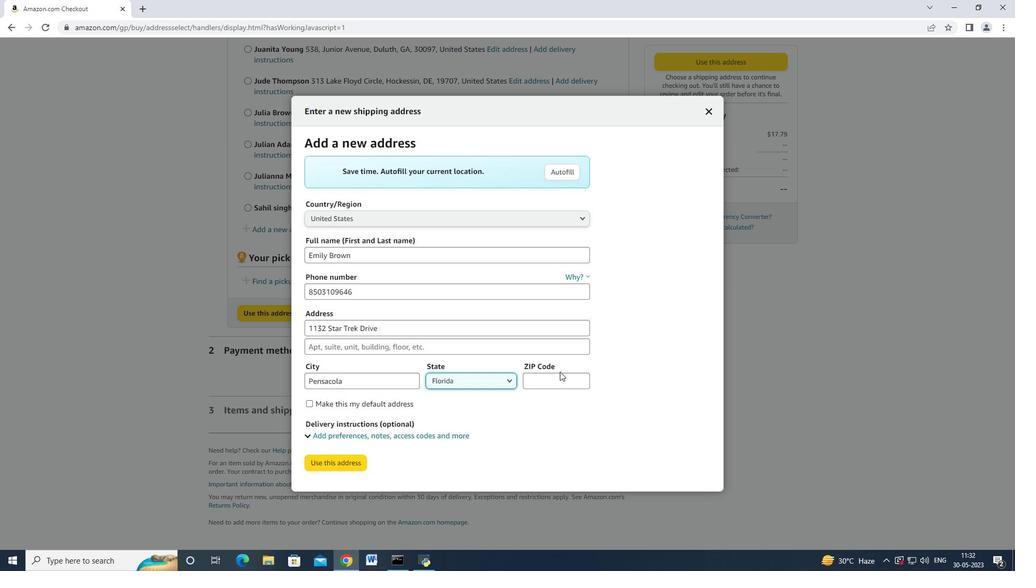 
Action: Mouse pressed left at (558, 376)
Screenshot: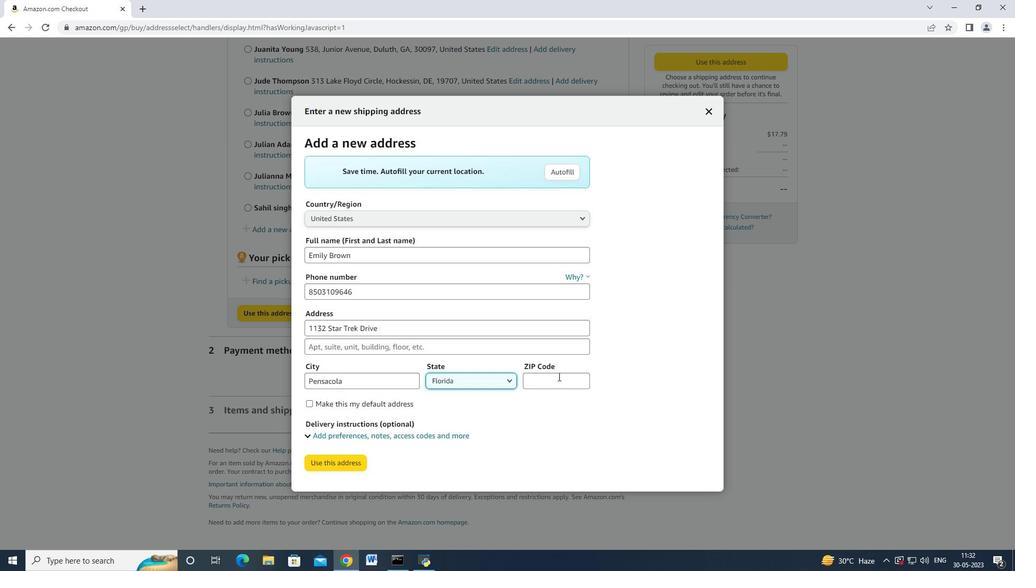 
Action: Mouse moved to (565, 380)
Screenshot: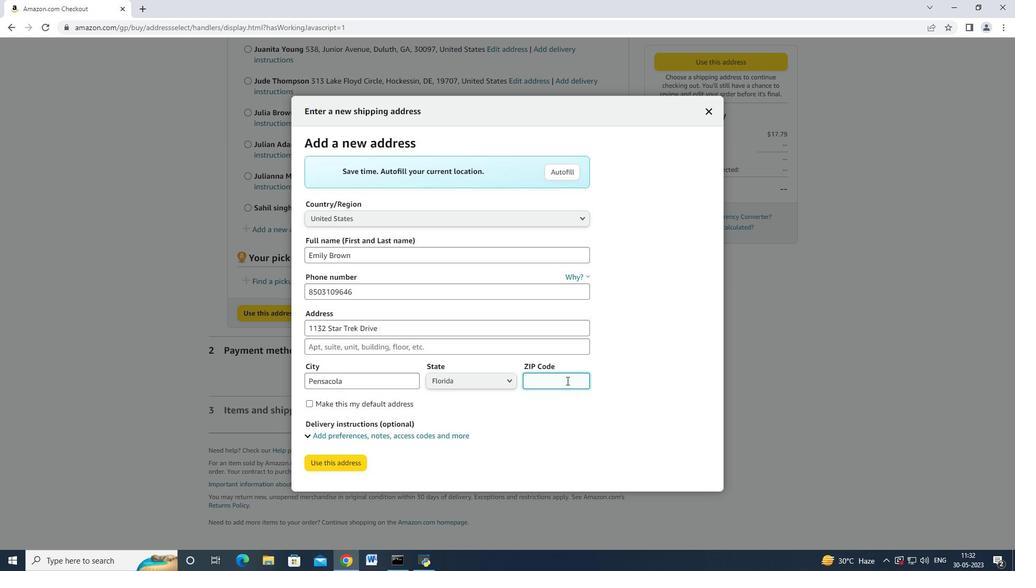 
Action: Key pressed 0<Key.backspace>32501
Screenshot: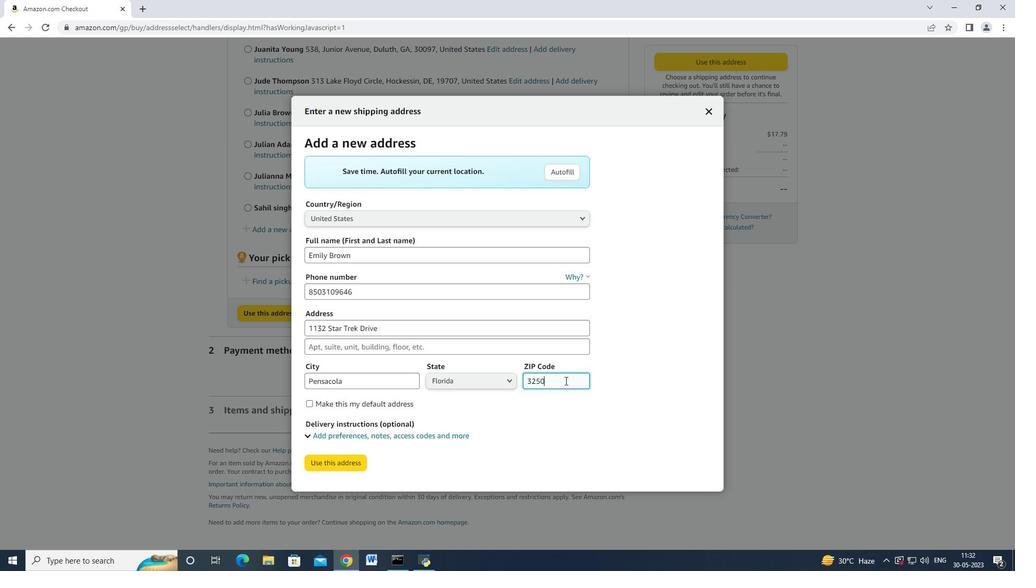 
Action: Mouse moved to (387, 342)
Screenshot: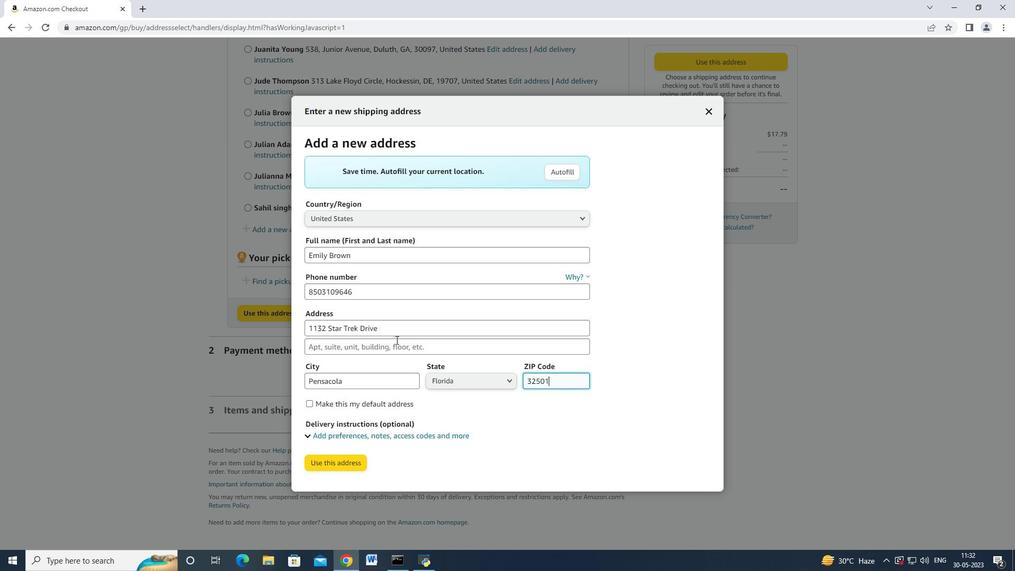 
Action: Mouse scrolled (387, 341) with delta (0, 0)
Screenshot: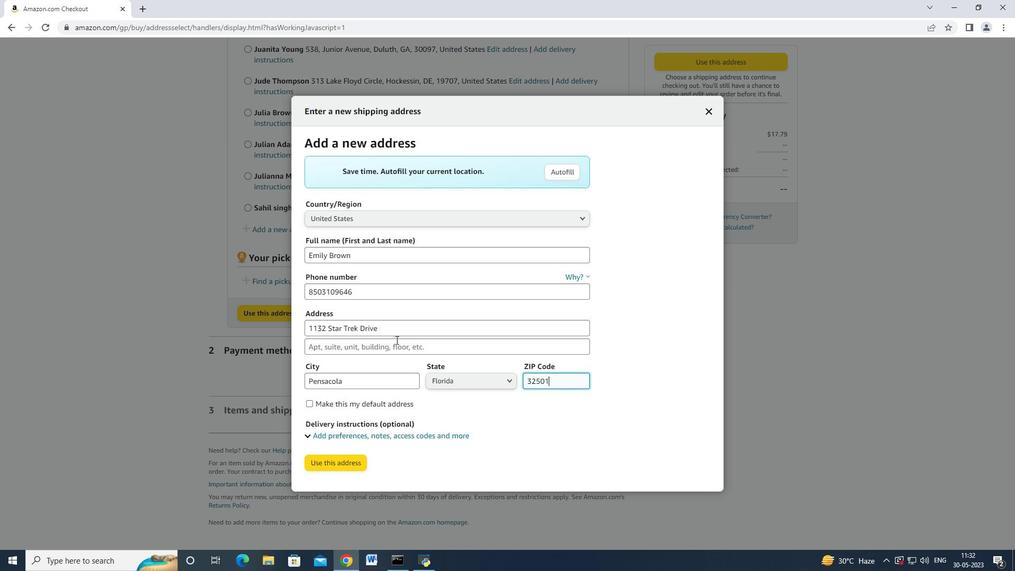 
Action: Mouse scrolled (387, 341) with delta (0, 0)
Screenshot: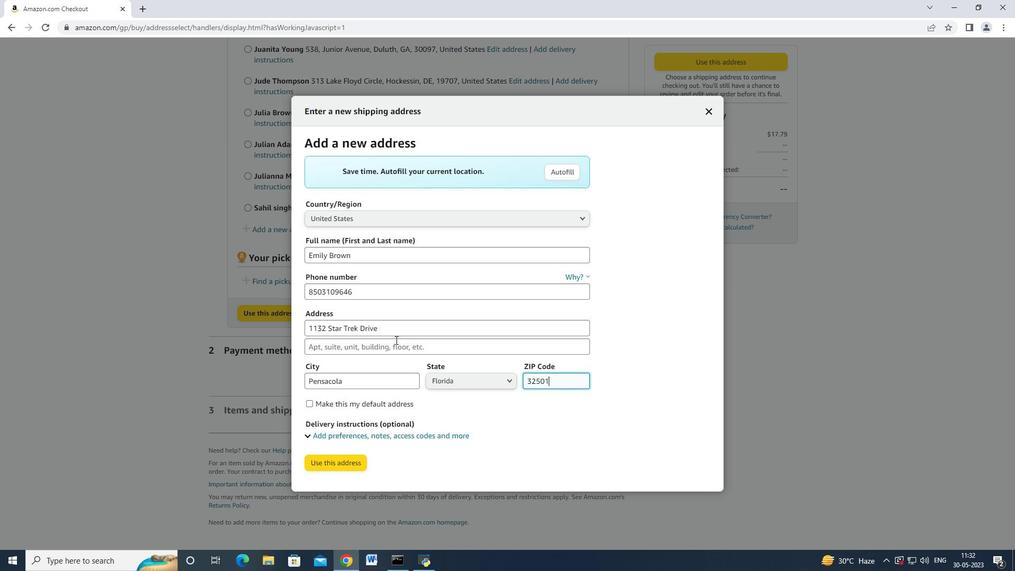 
Action: Mouse moved to (349, 455)
Screenshot: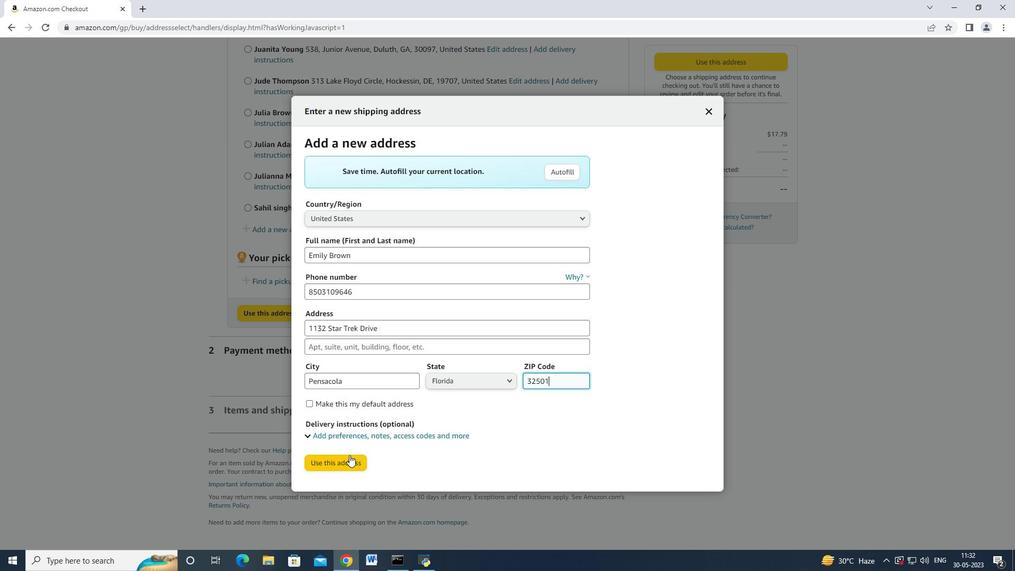 
Action: Mouse pressed left at (349, 455)
Screenshot: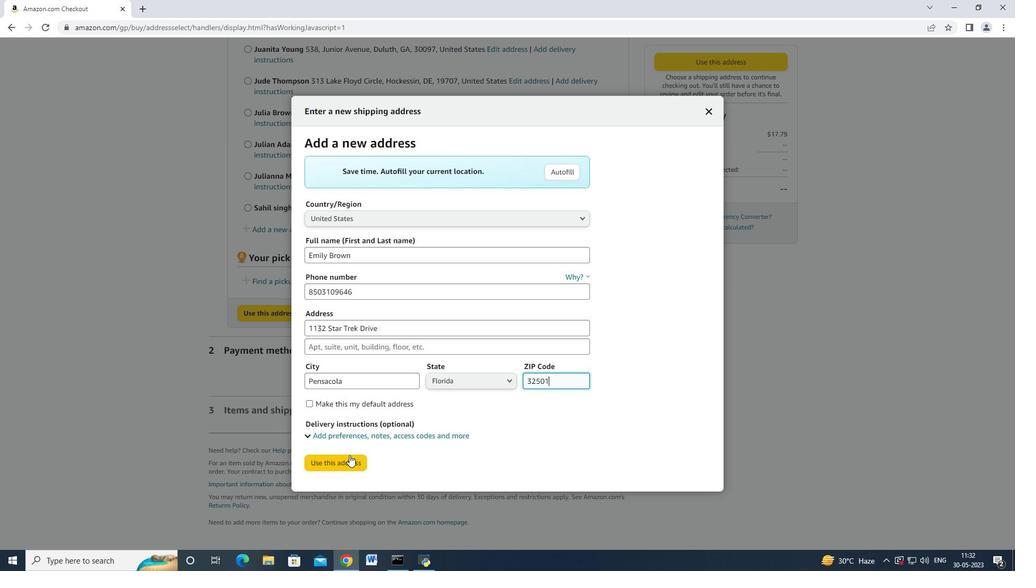 
Action: Mouse moved to (367, 444)
Screenshot: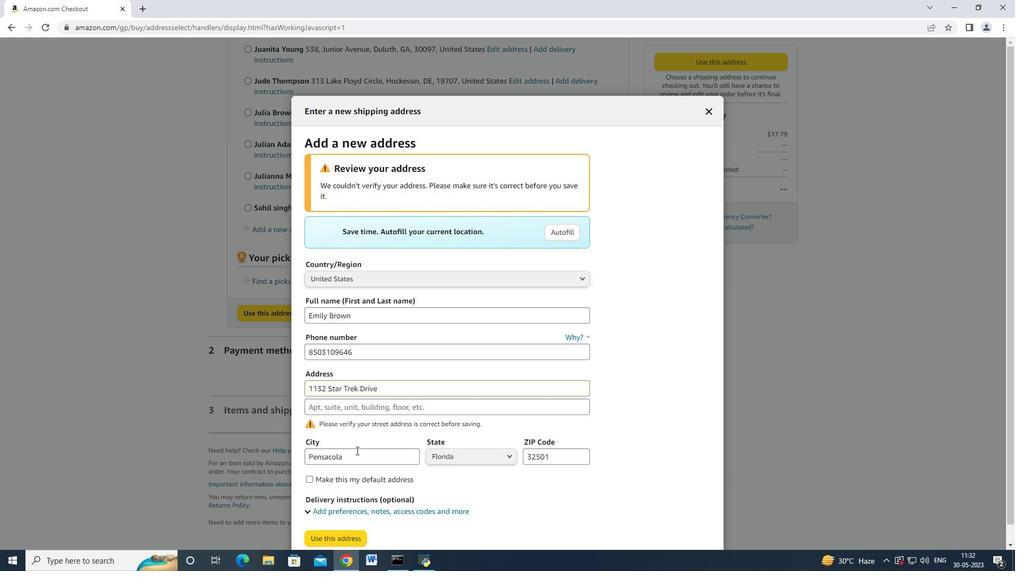 
Action: Mouse scrolled (367, 444) with delta (0, 0)
Screenshot: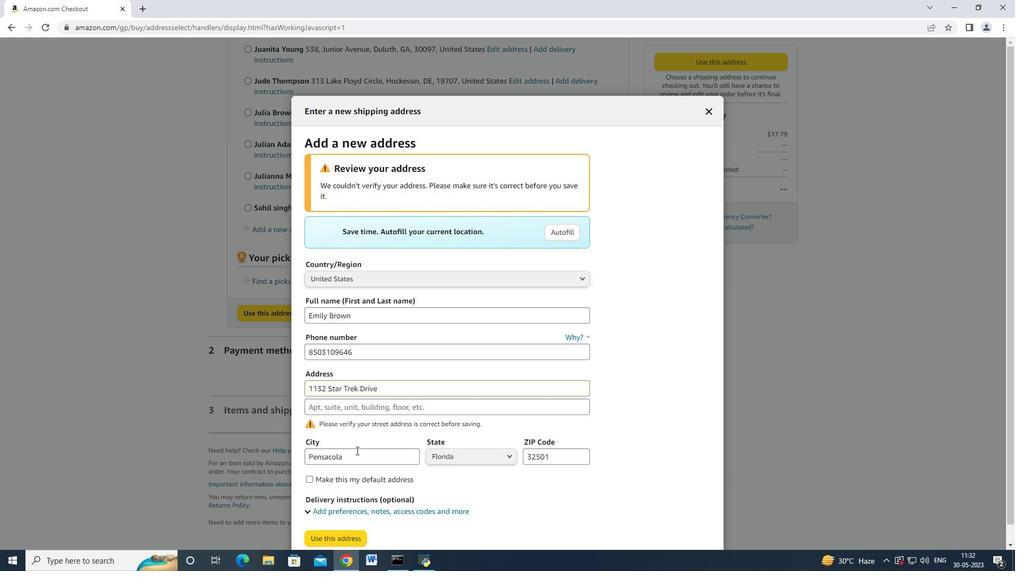 
Action: Mouse scrolled (367, 444) with delta (0, 0)
Screenshot: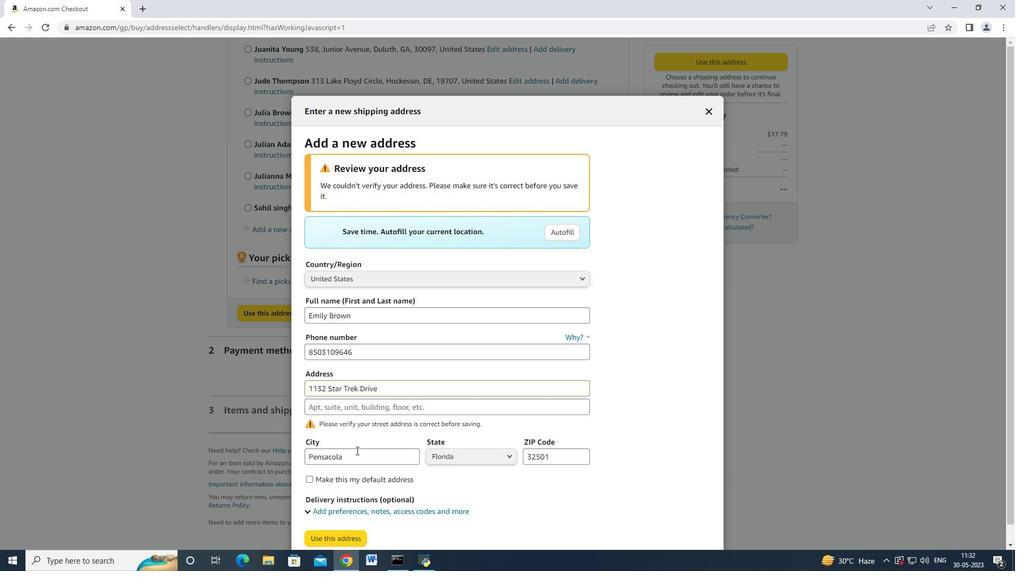 
Action: Mouse scrolled (367, 444) with delta (0, 0)
Screenshot: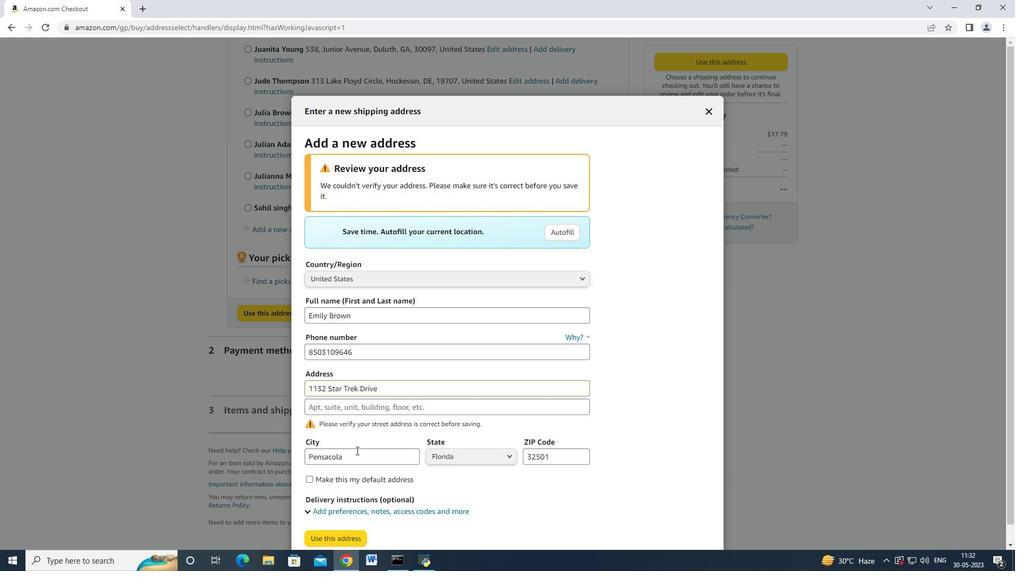 
Action: Mouse scrolled (367, 444) with delta (0, 0)
Screenshot: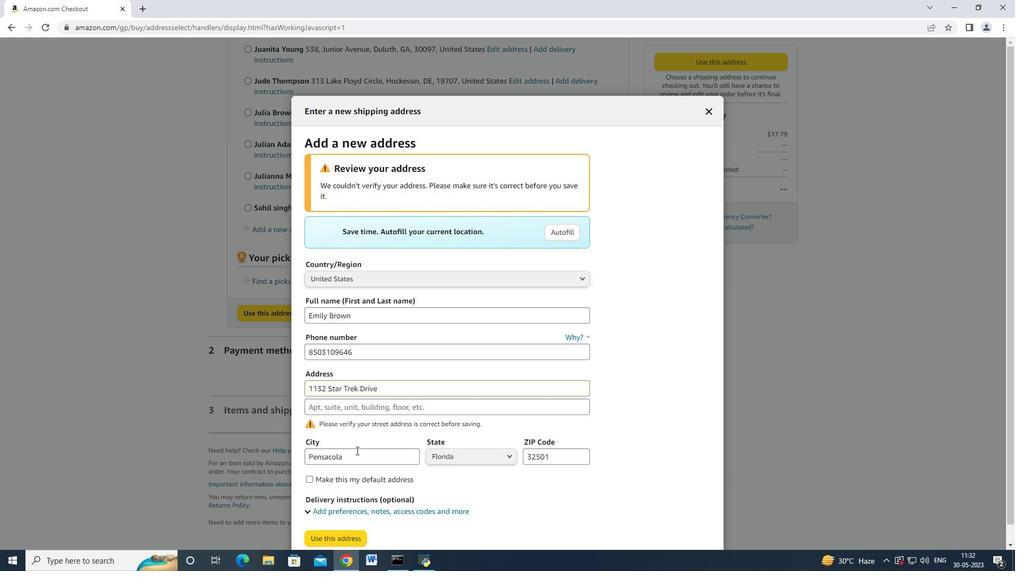 
Action: Mouse scrolled (367, 444) with delta (0, 0)
Screenshot: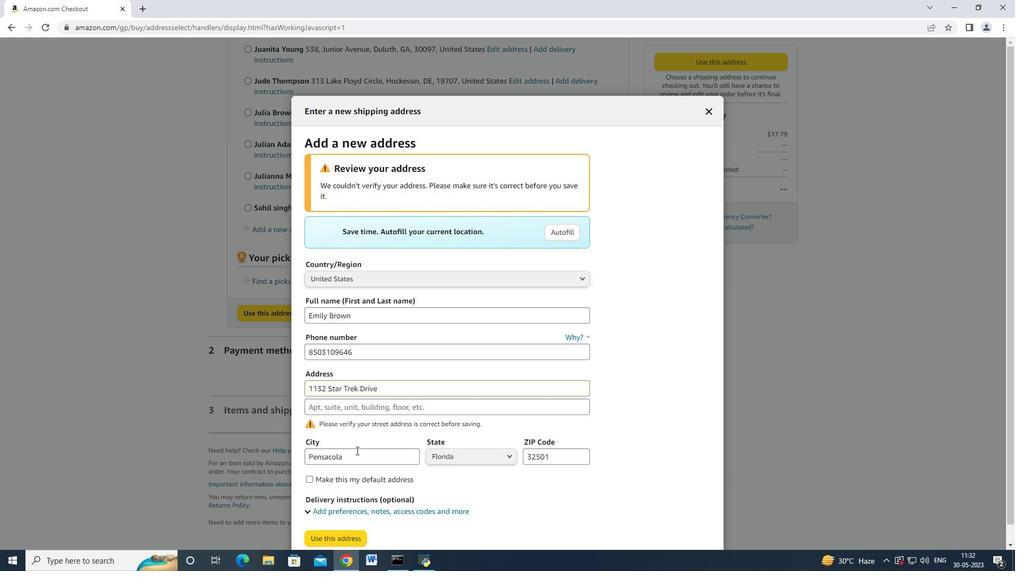 
Action: Mouse moved to (343, 519)
Screenshot: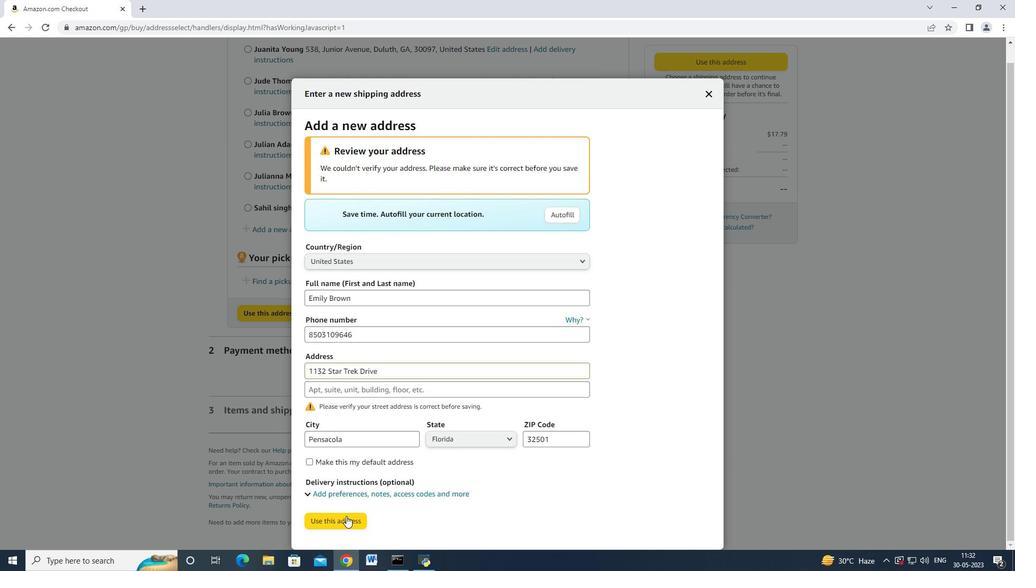 
Action: Mouse pressed left at (343, 519)
Screenshot: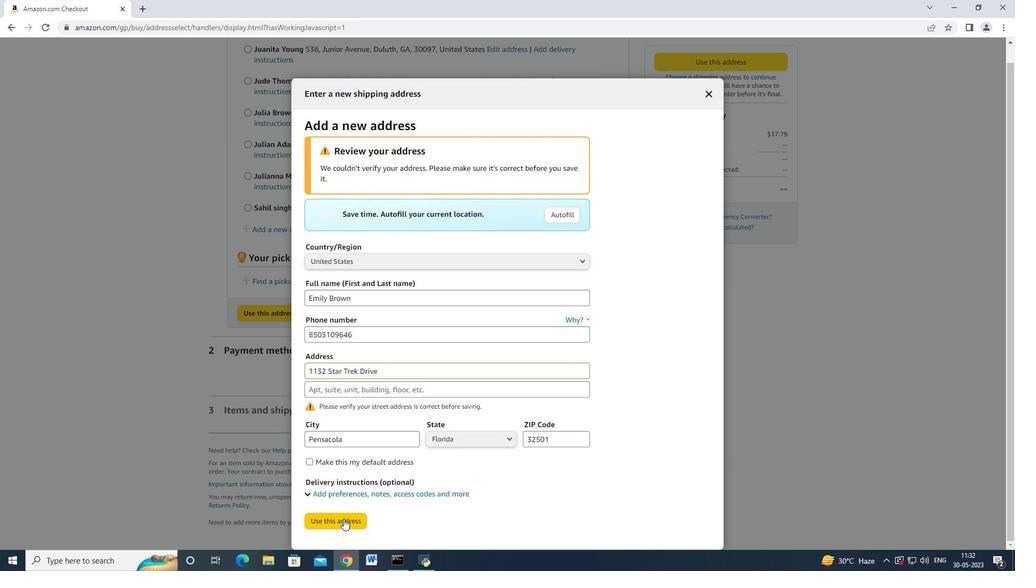 
Action: Mouse moved to (491, 255)
Screenshot: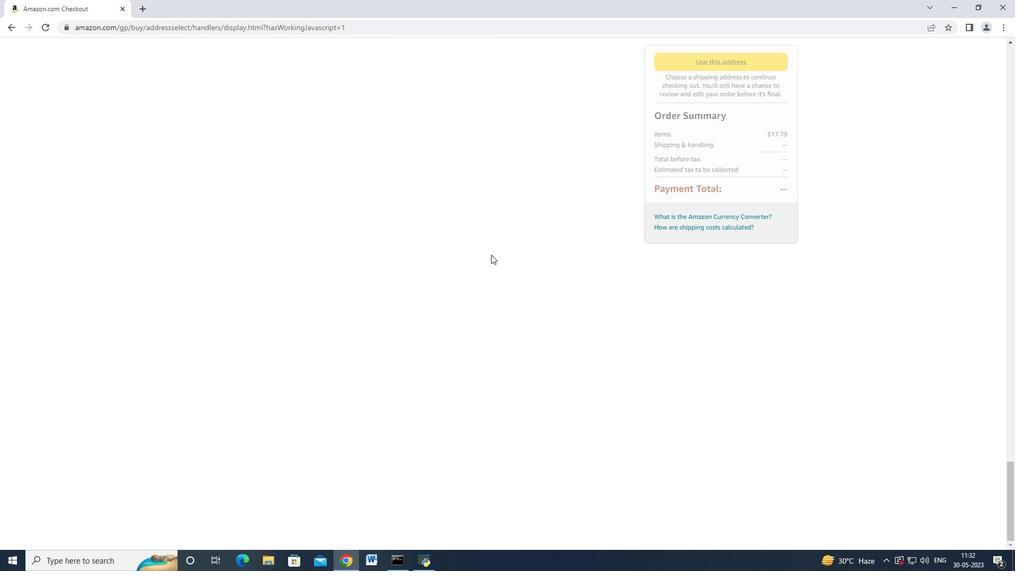 
Action: Mouse scrolled (491, 255) with delta (0, 0)
Screenshot: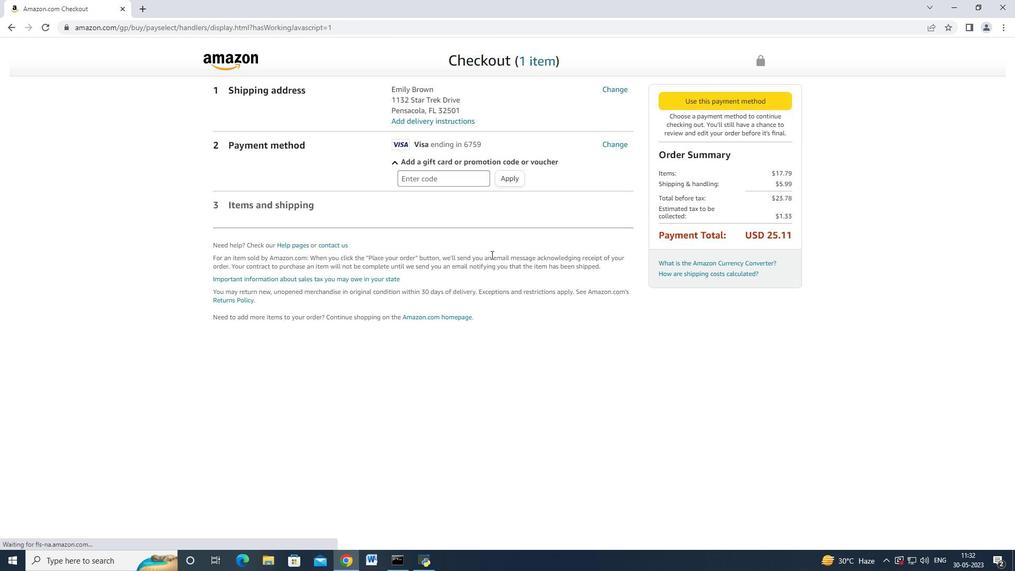 
Action: Mouse moved to (328, 234)
Screenshot: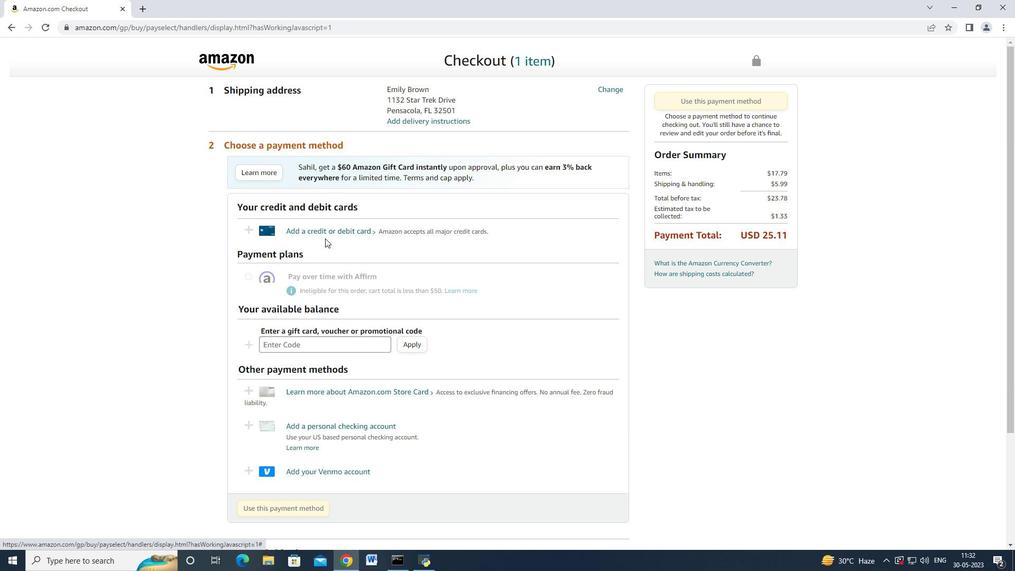 
Action: Mouse pressed left at (328, 234)
Screenshot: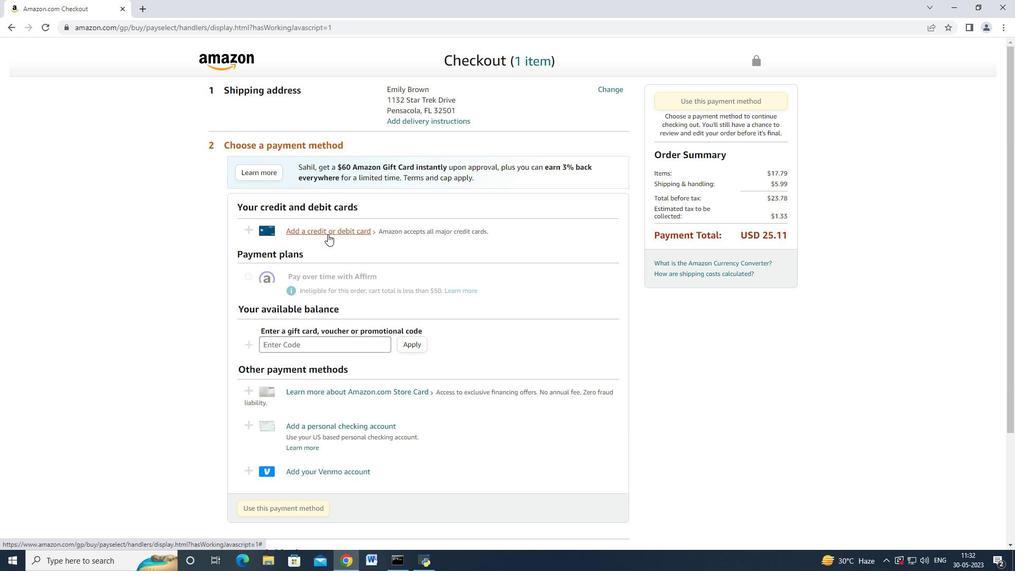 
Action: Mouse moved to (398, 240)
Screenshot: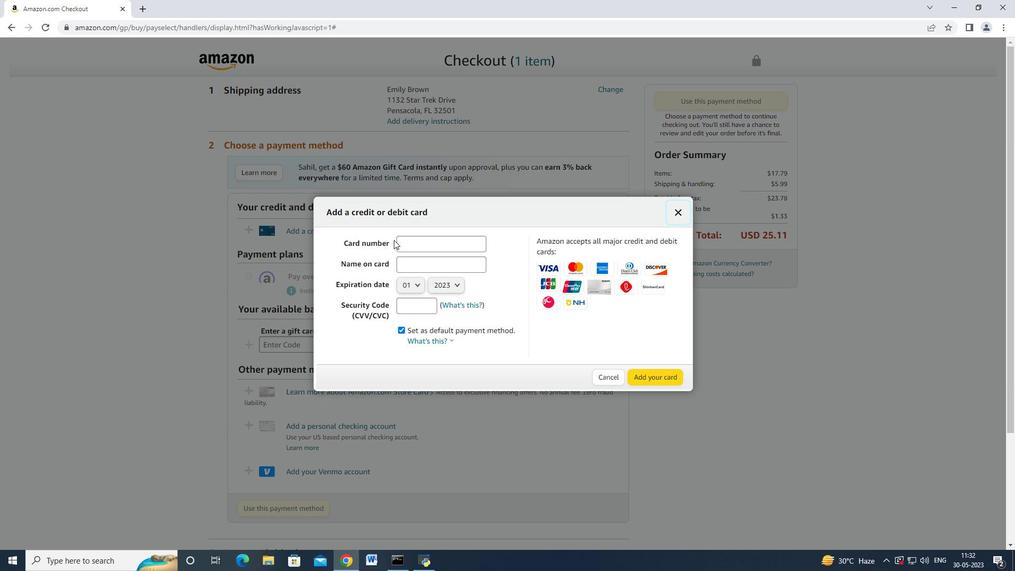 
Action: Mouse pressed left at (398, 240)
Screenshot: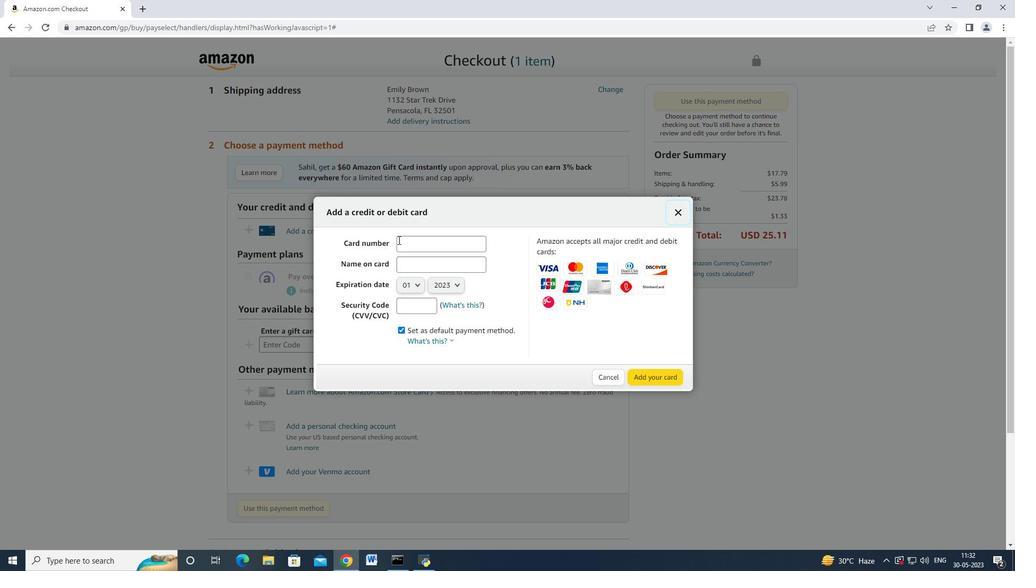 
Action: Mouse moved to (459, 248)
Screenshot: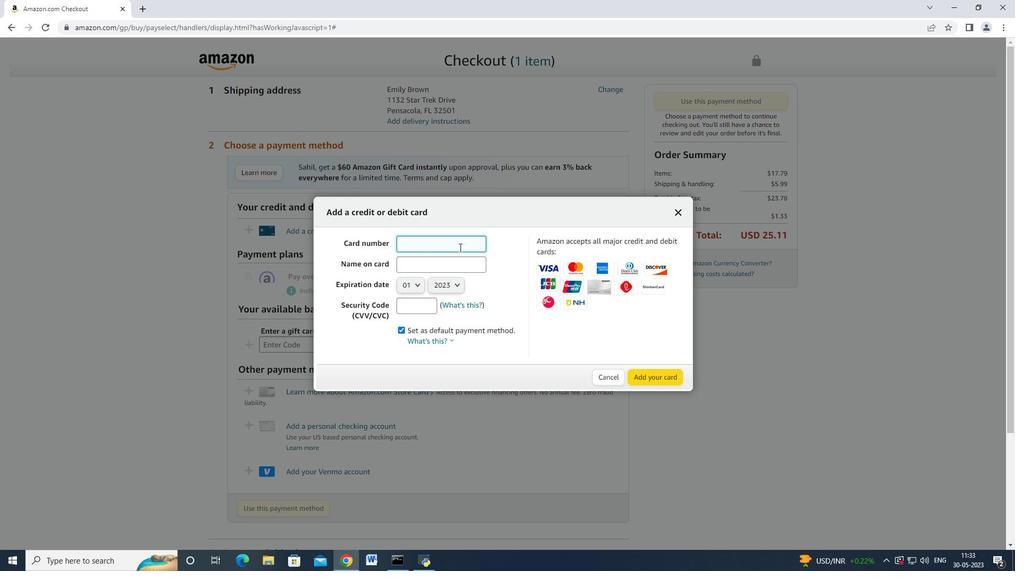 
Action: Key pressed 4672664477552005<Key.tab><Key.shift><ar<Key.backspace><Key.backspace><Key.backspace><Key.shift>Mark<Key.space><Key.shift_r>Adams<Key.space><Key.tab>
Screenshot: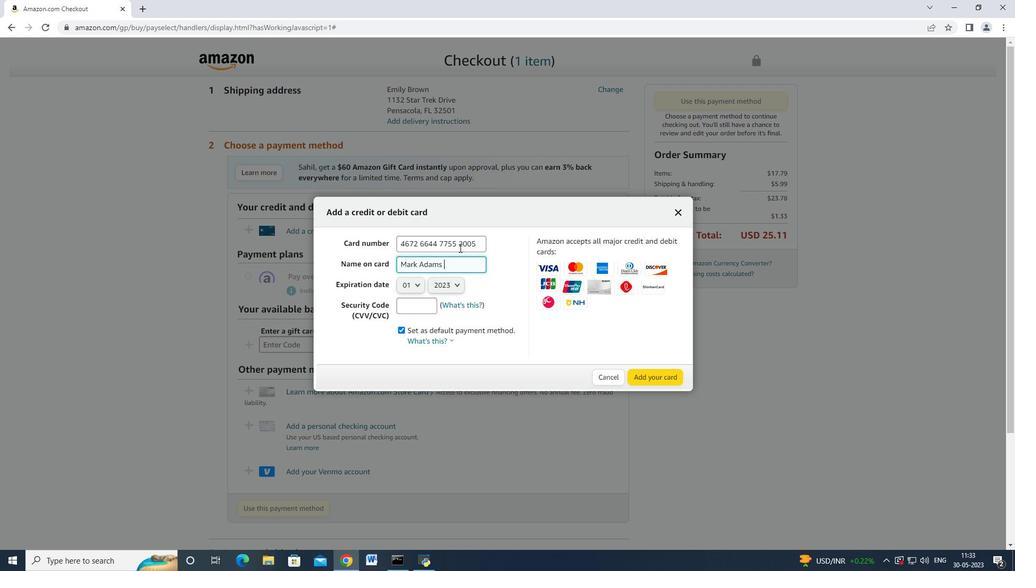 
Action: Mouse moved to (414, 281)
Screenshot: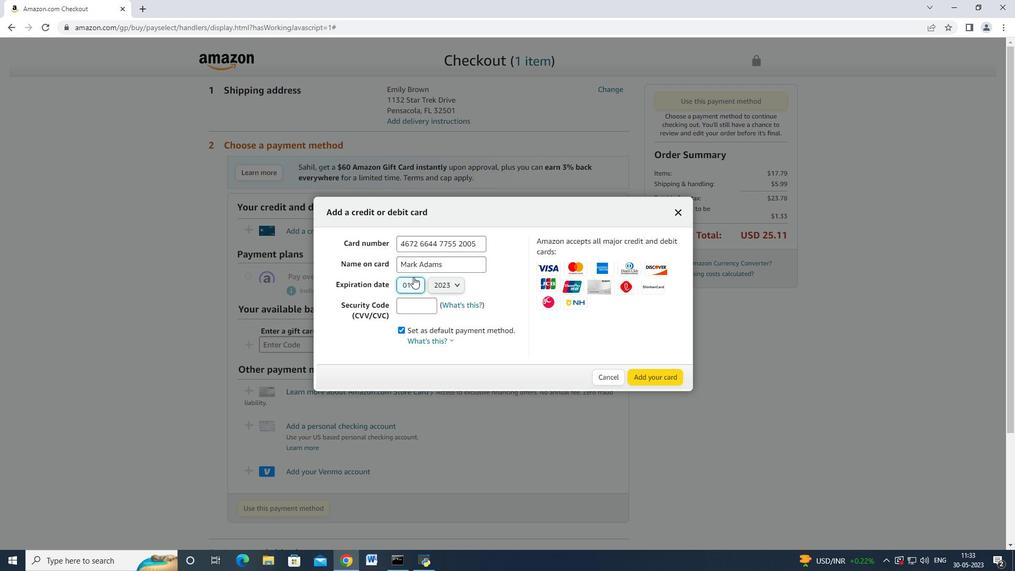 
Action: Mouse pressed left at (414, 281)
Screenshot: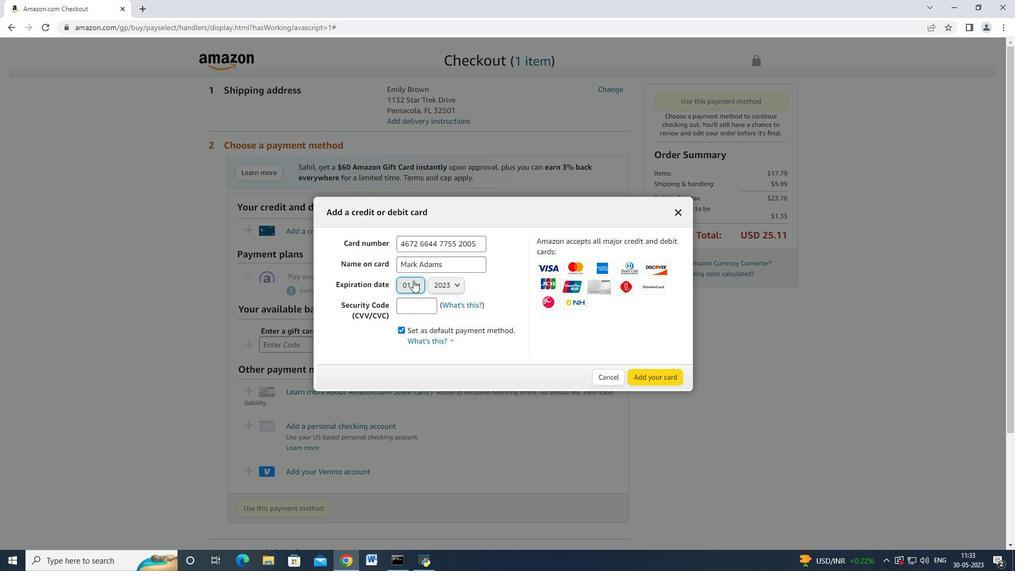 
Action: Mouse moved to (410, 330)
Screenshot: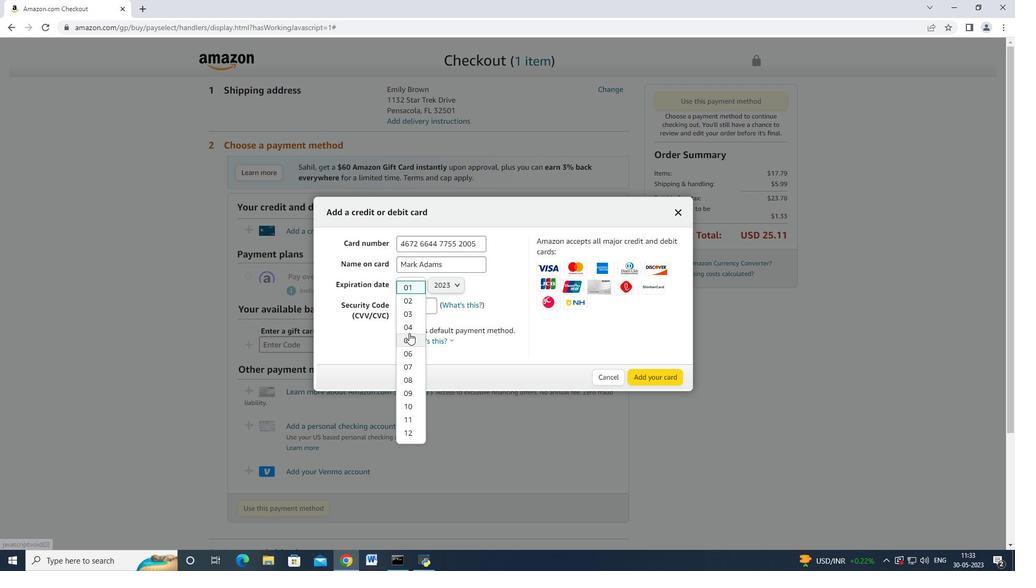 
Action: Mouse pressed left at (410, 330)
Screenshot: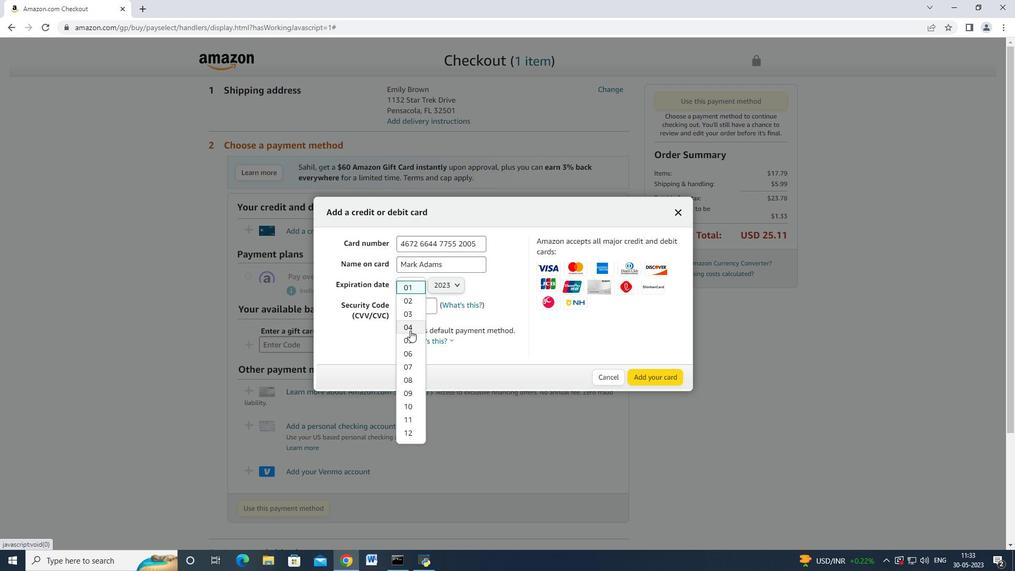 
Action: Mouse moved to (451, 288)
Screenshot: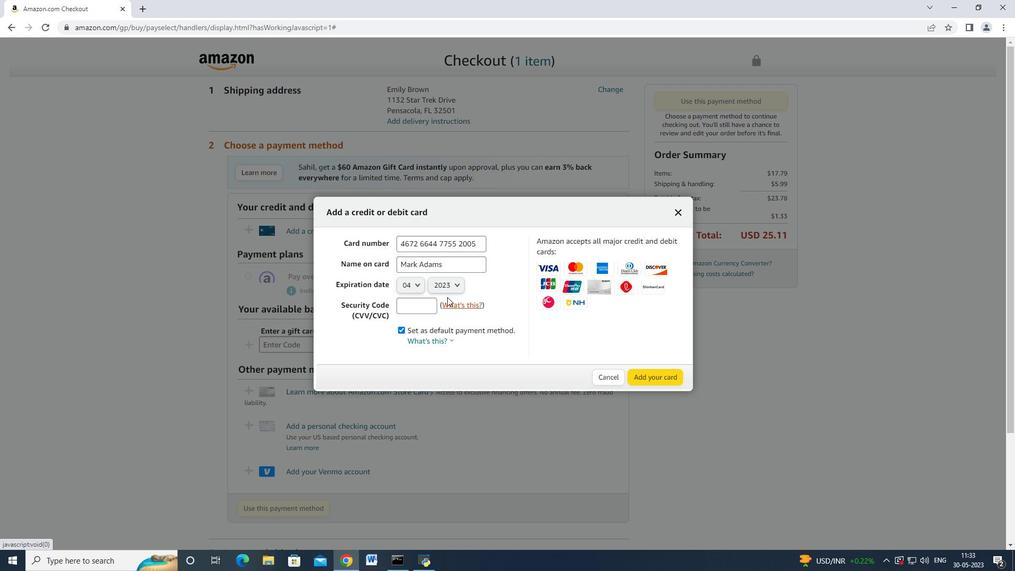 
Action: Mouse pressed left at (451, 288)
Screenshot: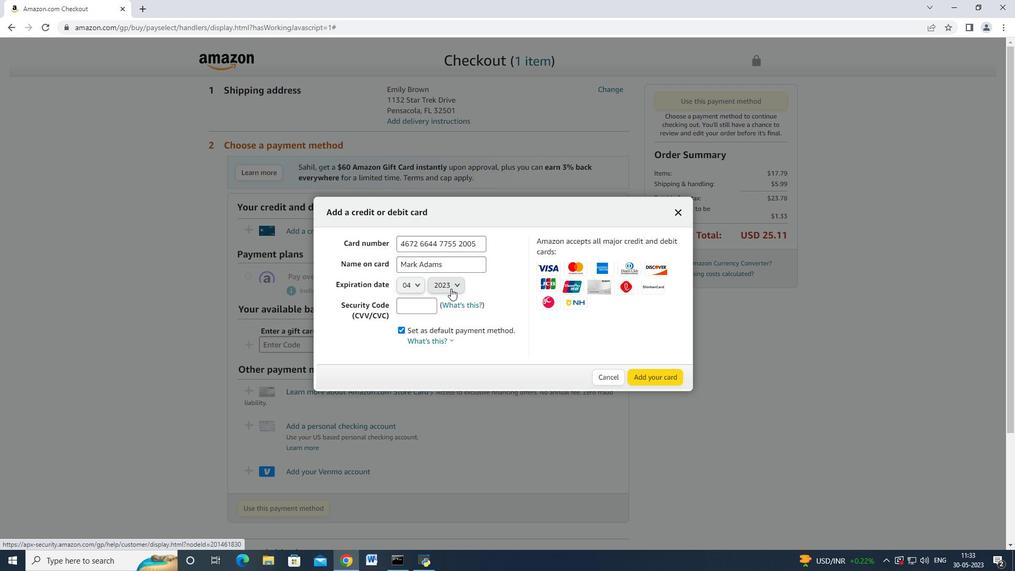 
Action: Mouse moved to (450, 315)
Screenshot: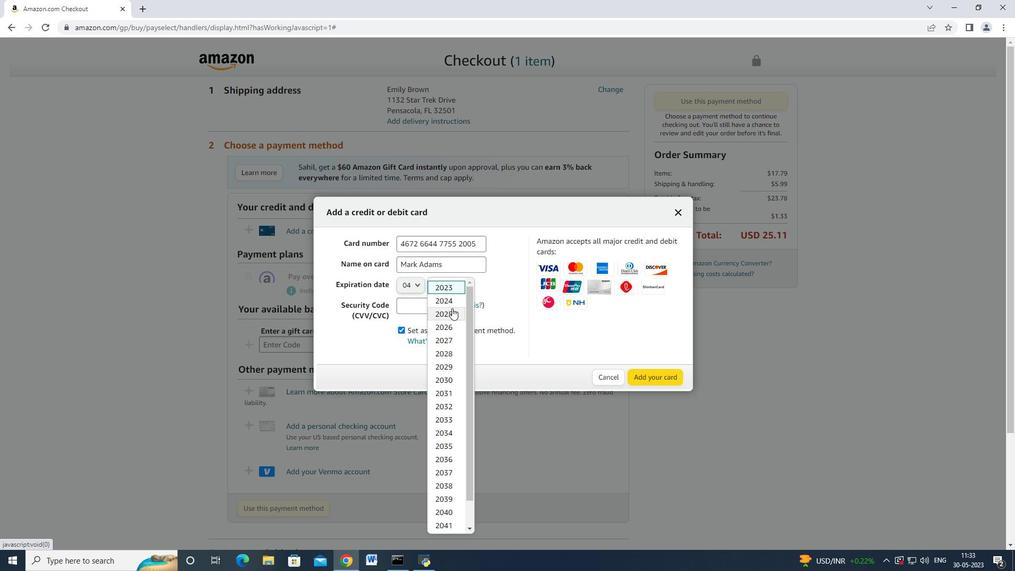
Action: Mouse pressed left at (450, 315)
Screenshot: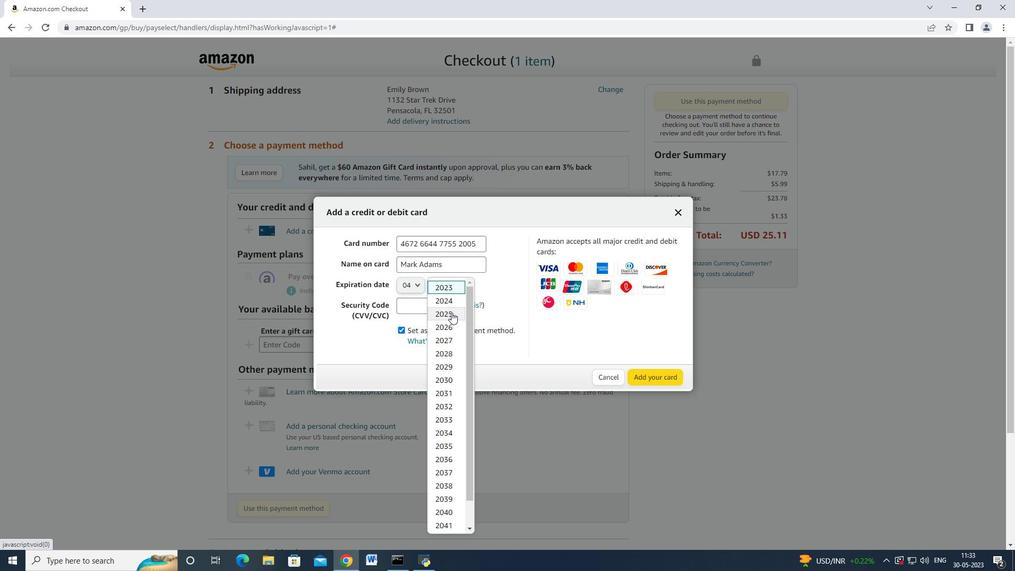 
Action: Mouse moved to (416, 309)
Screenshot: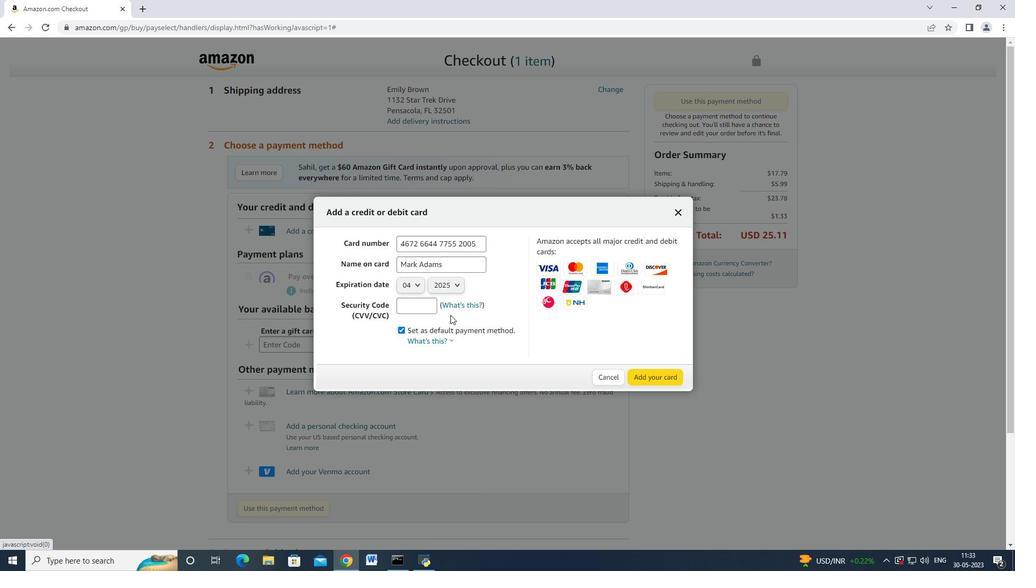 
Action: Mouse pressed left at (416, 309)
Screenshot: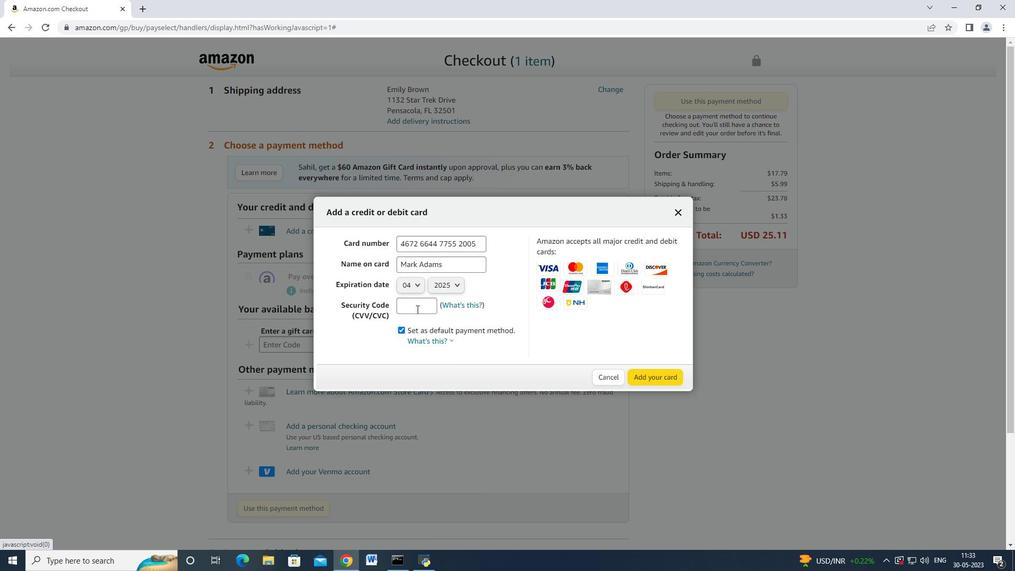 
Action: Mouse moved to (423, 310)
Screenshot: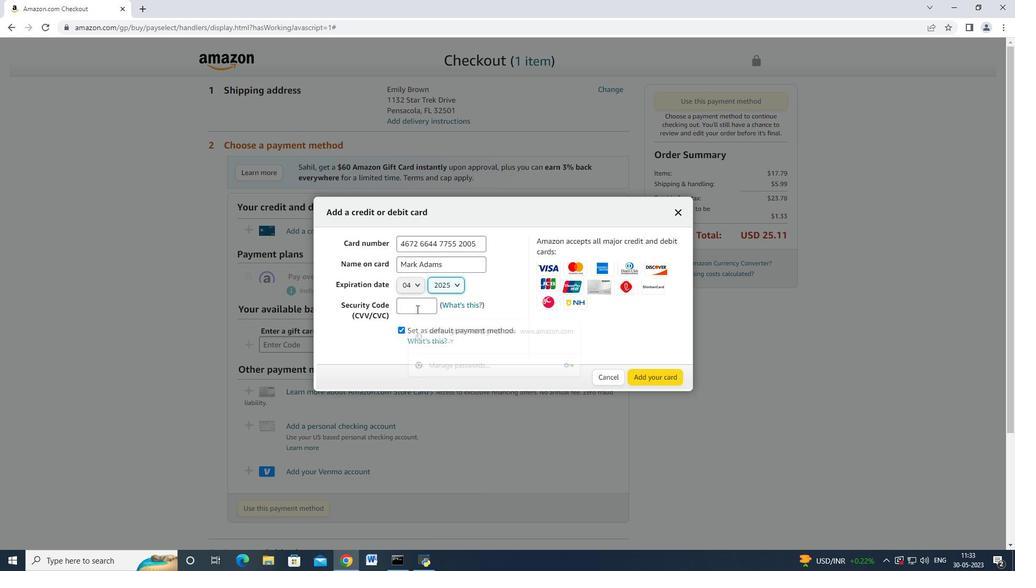 
Action: Mouse pressed left at (423, 310)
Screenshot: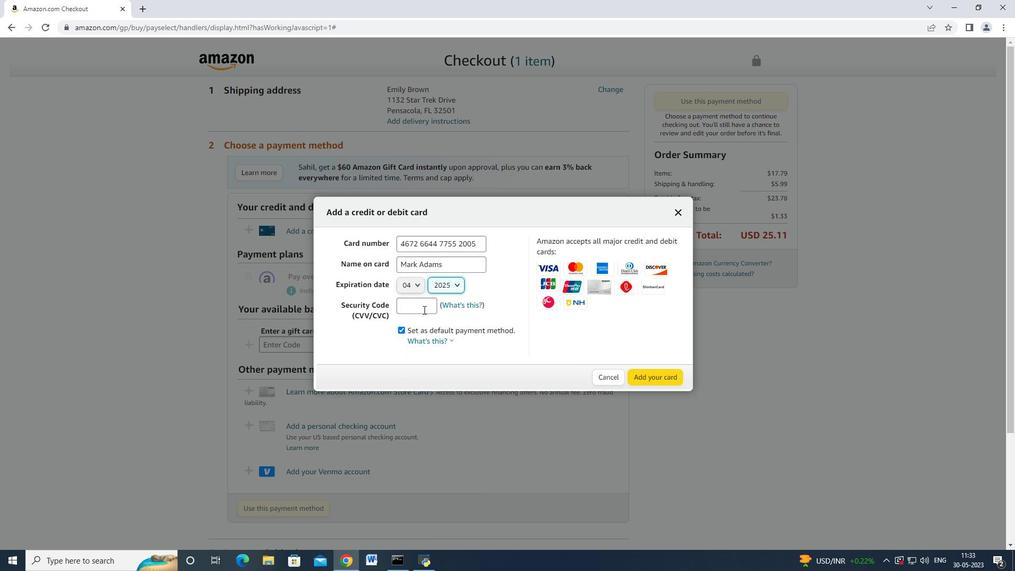 
Action: Mouse moved to (425, 310)
Screenshot: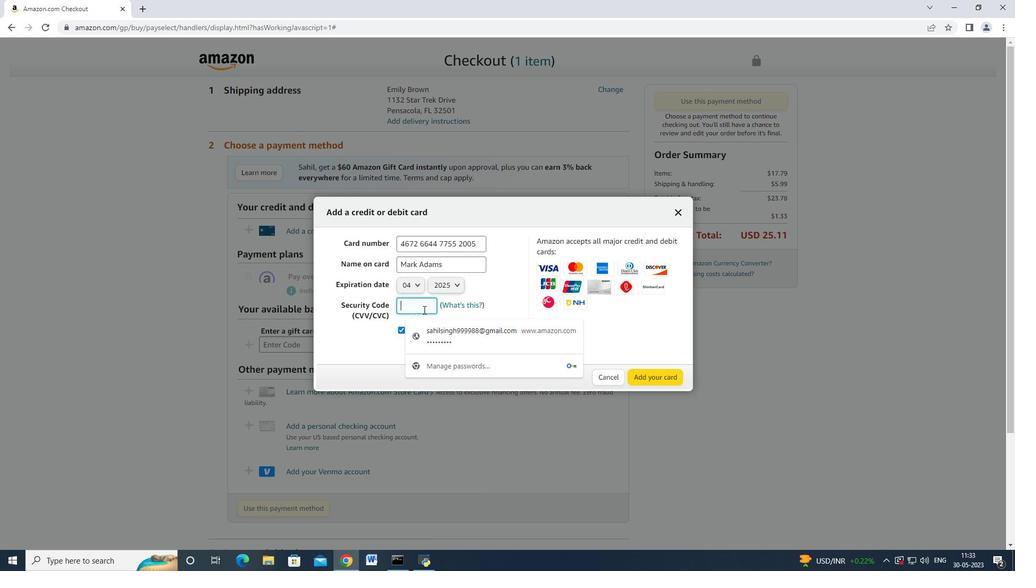 
Action: Key pressed 3321
Screenshot: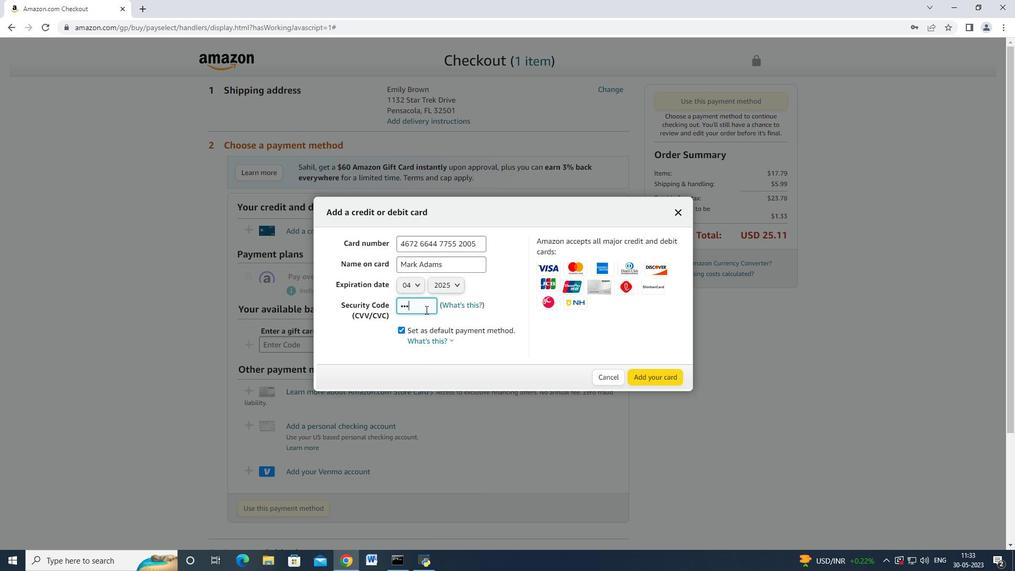 
Action: Mouse moved to (657, 373)
Screenshot: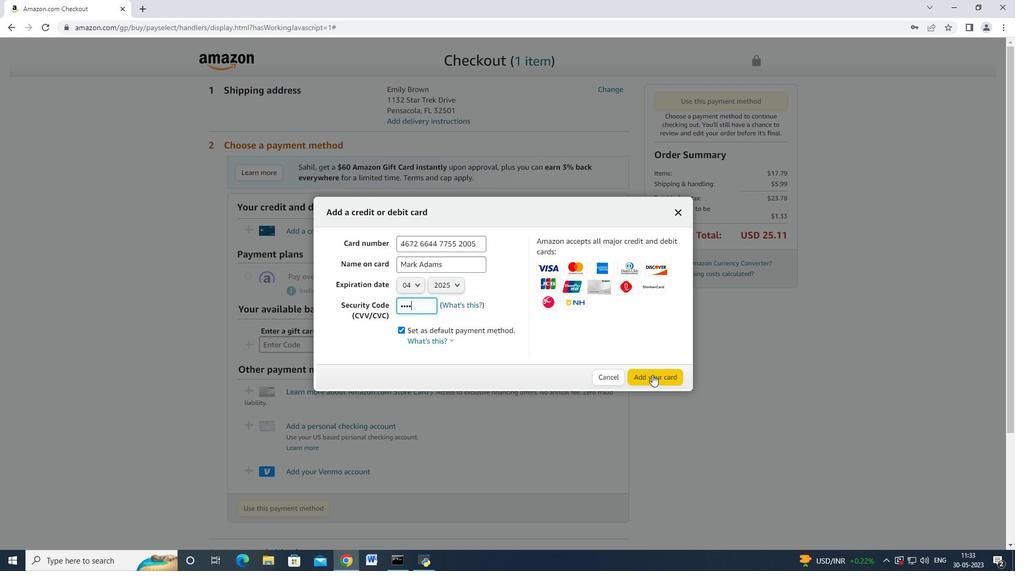 
